 Task: Open Card Customer Service Review in Board Product Management Best Practices to Workspace Human Resources Software and add a team member Softage.1@softage.net, a label Green, a checklist Financial Modeling, an attachment from your computer, a color Green and finally, add a card description 'Plan and execute company team-building conference with guest speakers on leadership' and a comment 'Let us approach this task with a sense of ownership and responsibility, recognizing that its success is our responsibility.'. Add a start date 'Jan 01, 1900' with a due date 'Jan 08, 1900'
Action: Mouse moved to (364, 201)
Screenshot: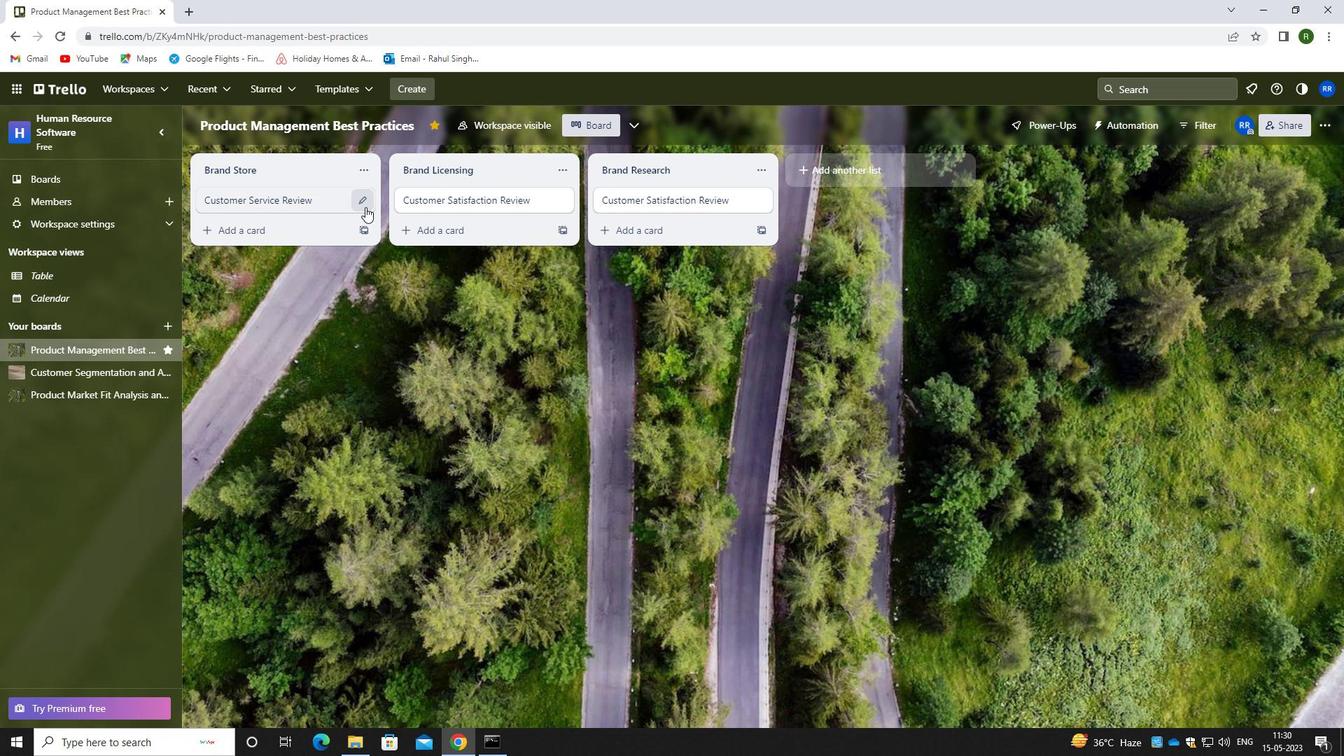 
Action: Mouse pressed left at (364, 201)
Screenshot: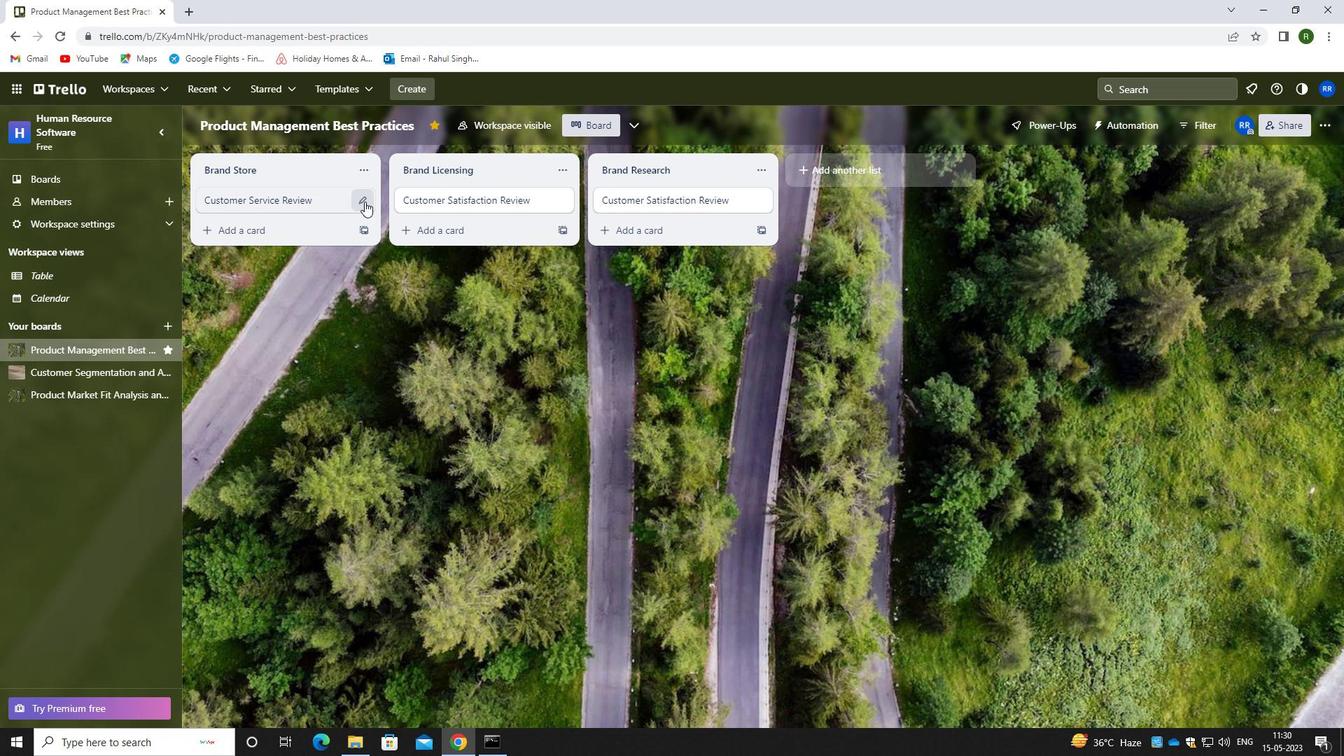 
Action: Mouse moved to (416, 201)
Screenshot: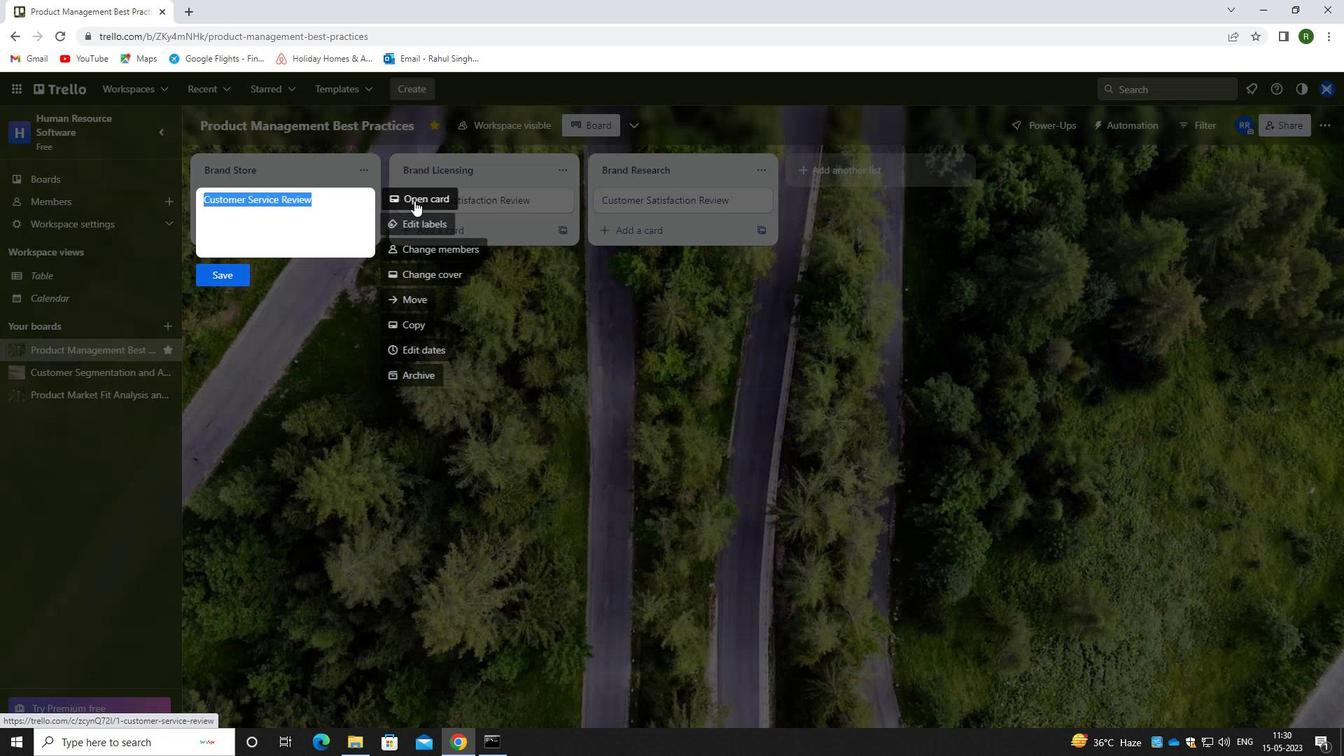 
Action: Mouse pressed left at (416, 201)
Screenshot: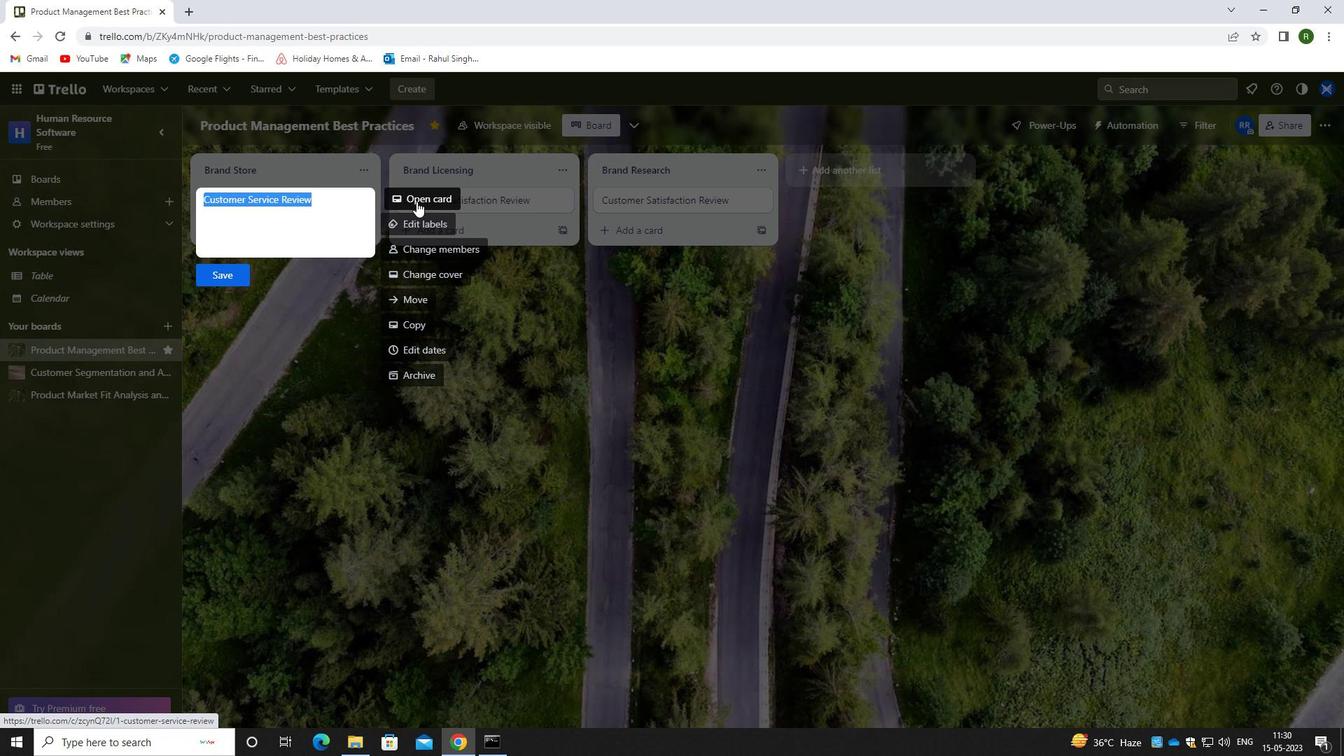 
Action: Mouse moved to (887, 200)
Screenshot: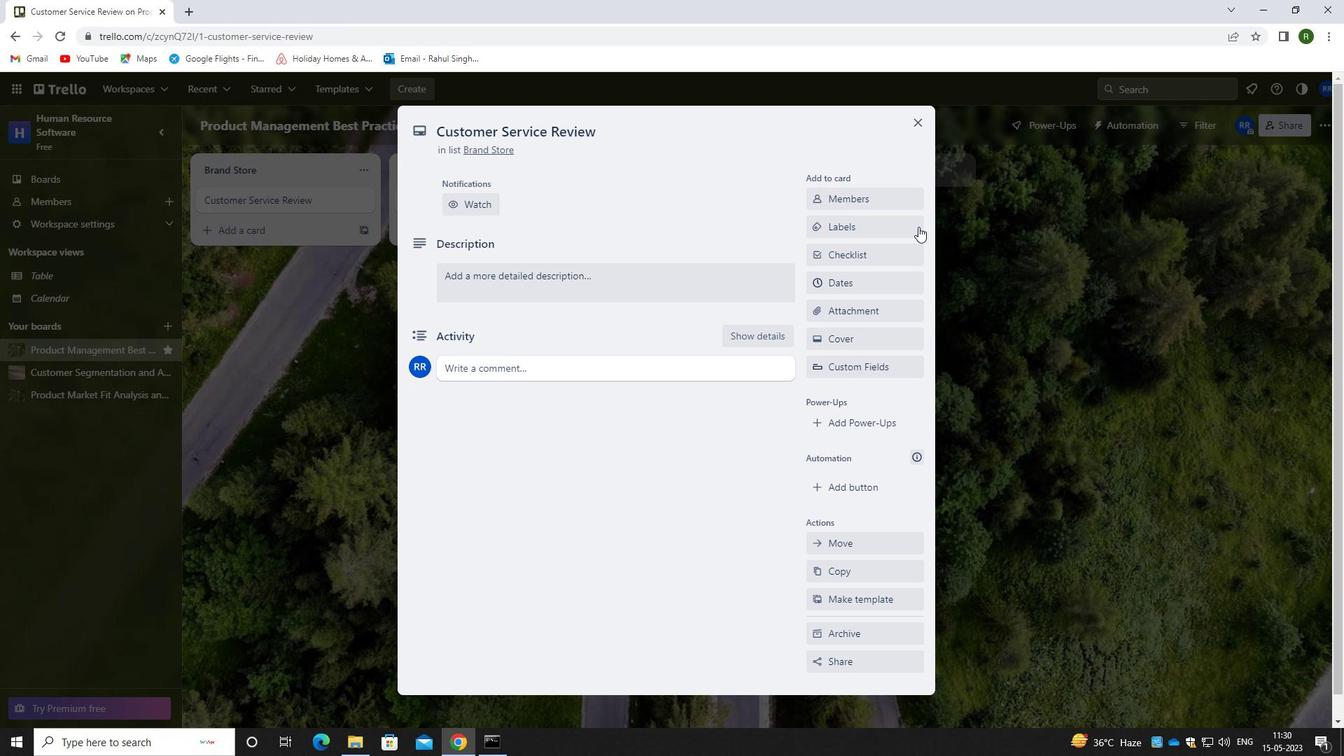 
Action: Mouse pressed left at (887, 200)
Screenshot: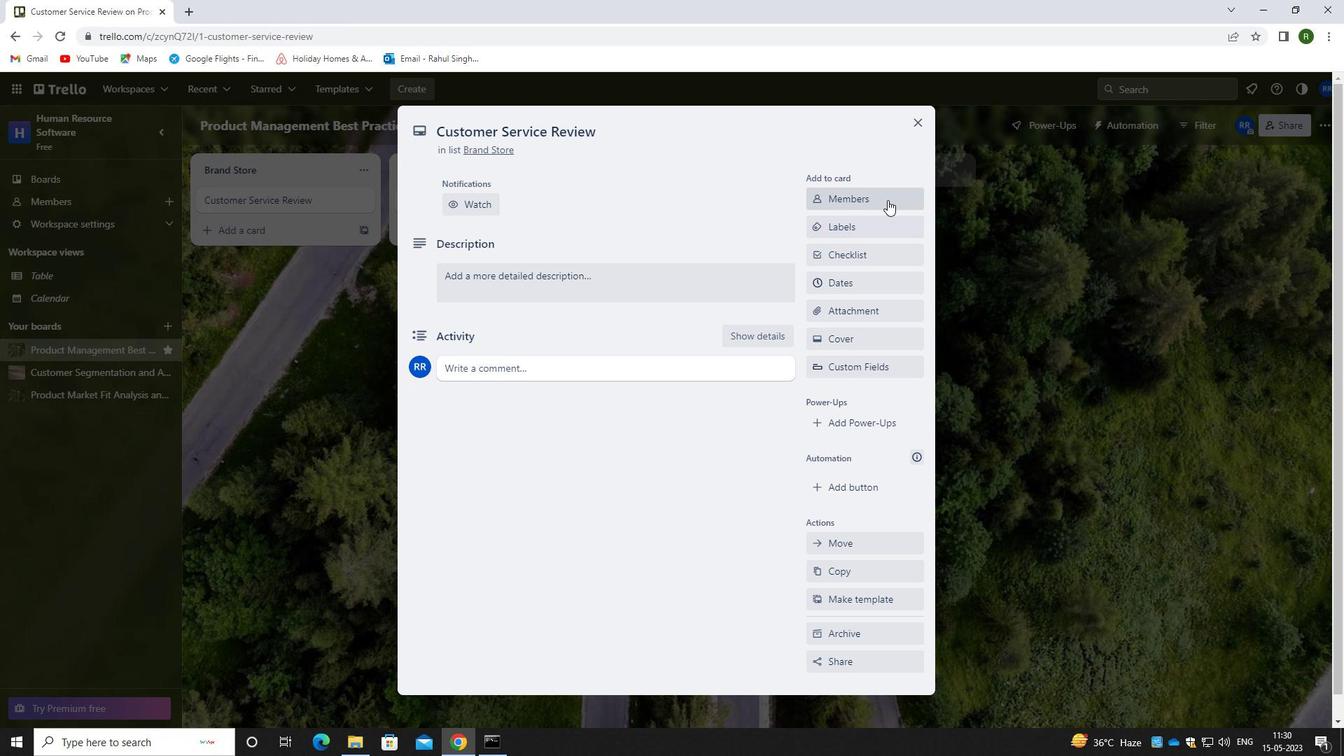 
Action: Mouse moved to (852, 266)
Screenshot: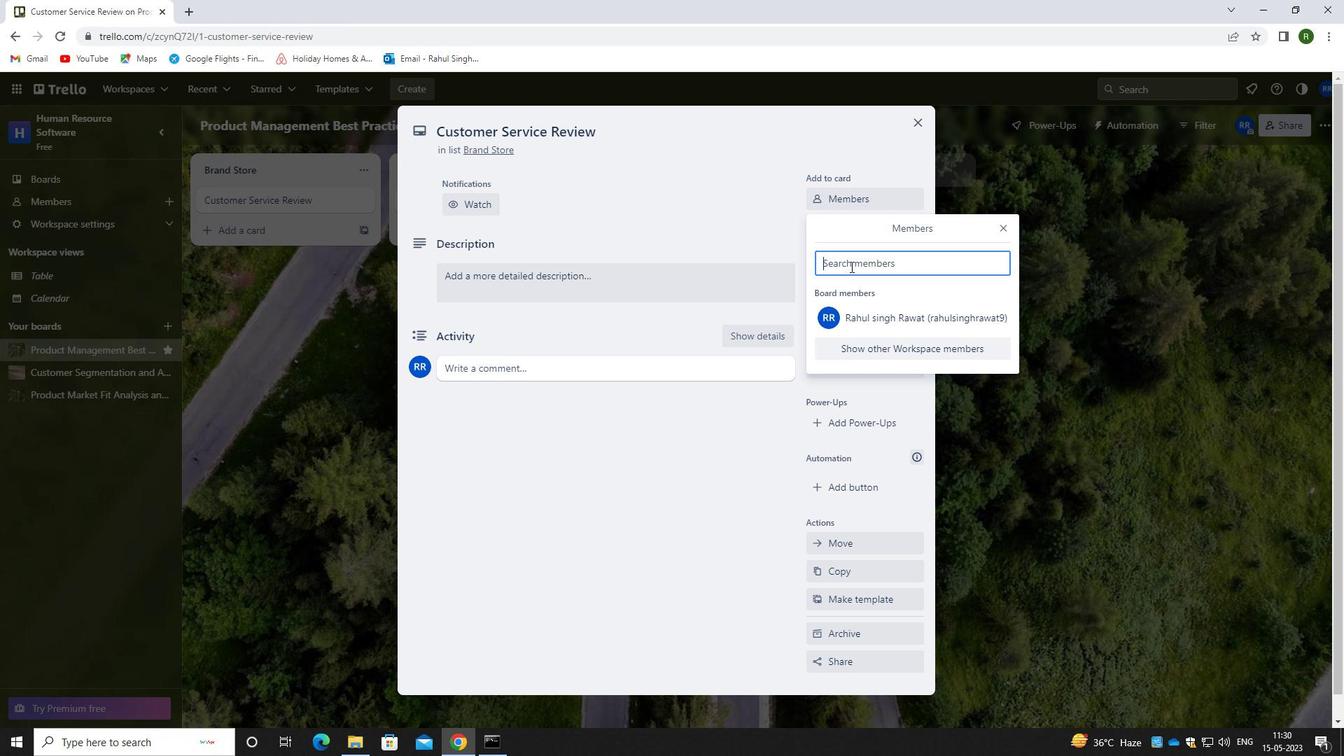 
Action: Key pressed <Key.caps_lock>s<Key.caps_lock>oftage.1<Key.shift>@SOFTAGE.NET
Screenshot: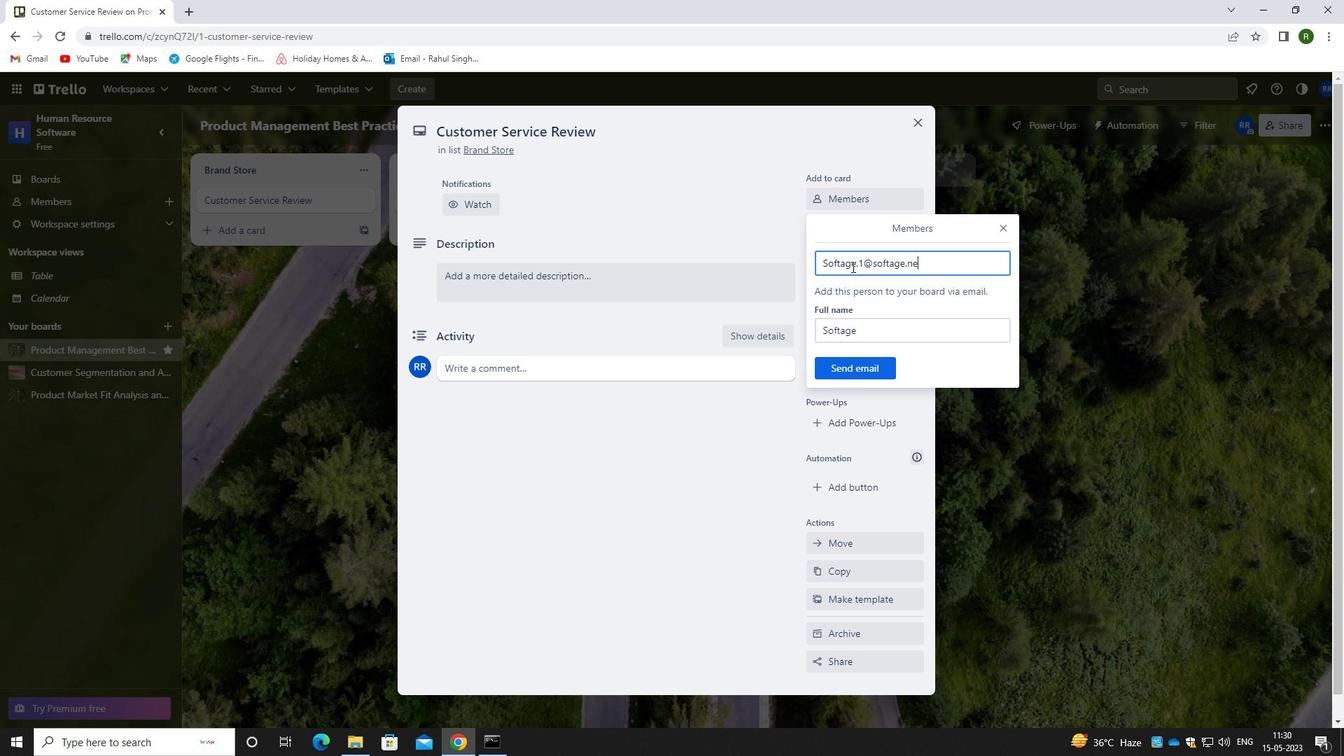 
Action: Mouse moved to (863, 373)
Screenshot: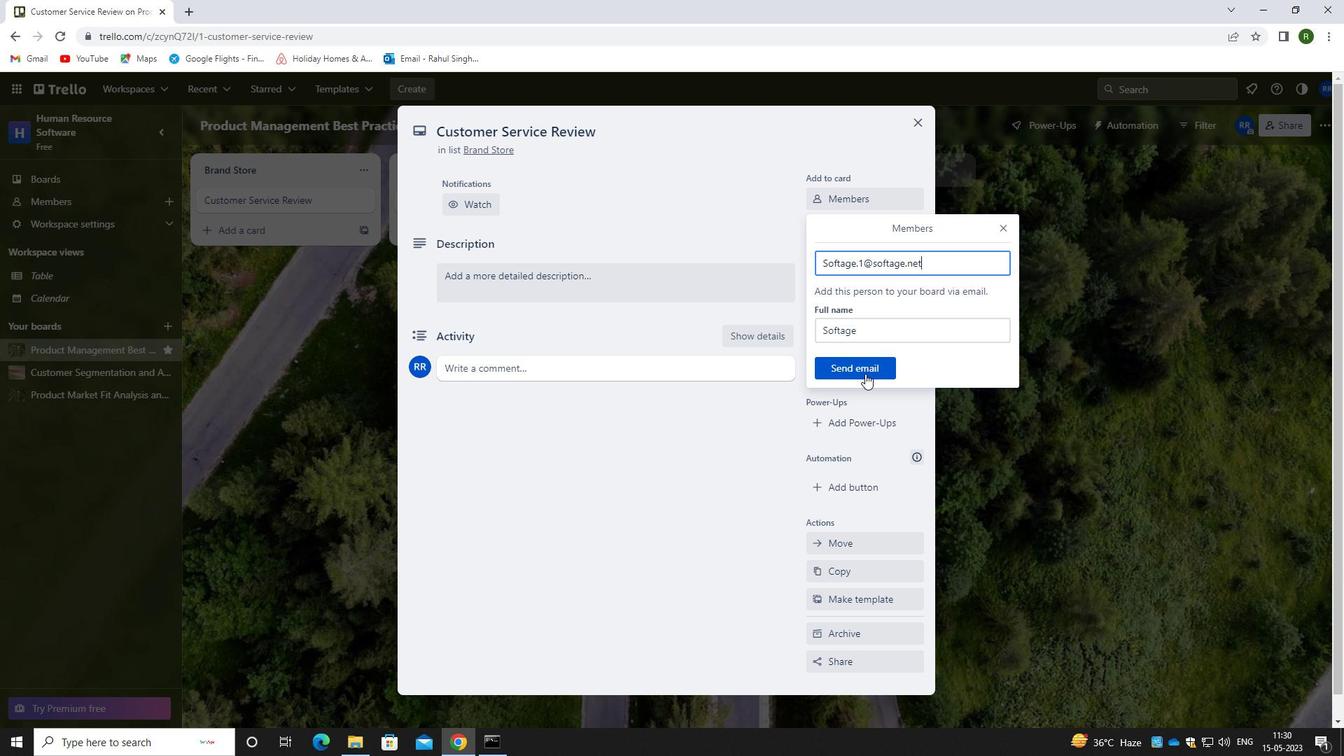 
Action: Mouse pressed left at (863, 373)
Screenshot: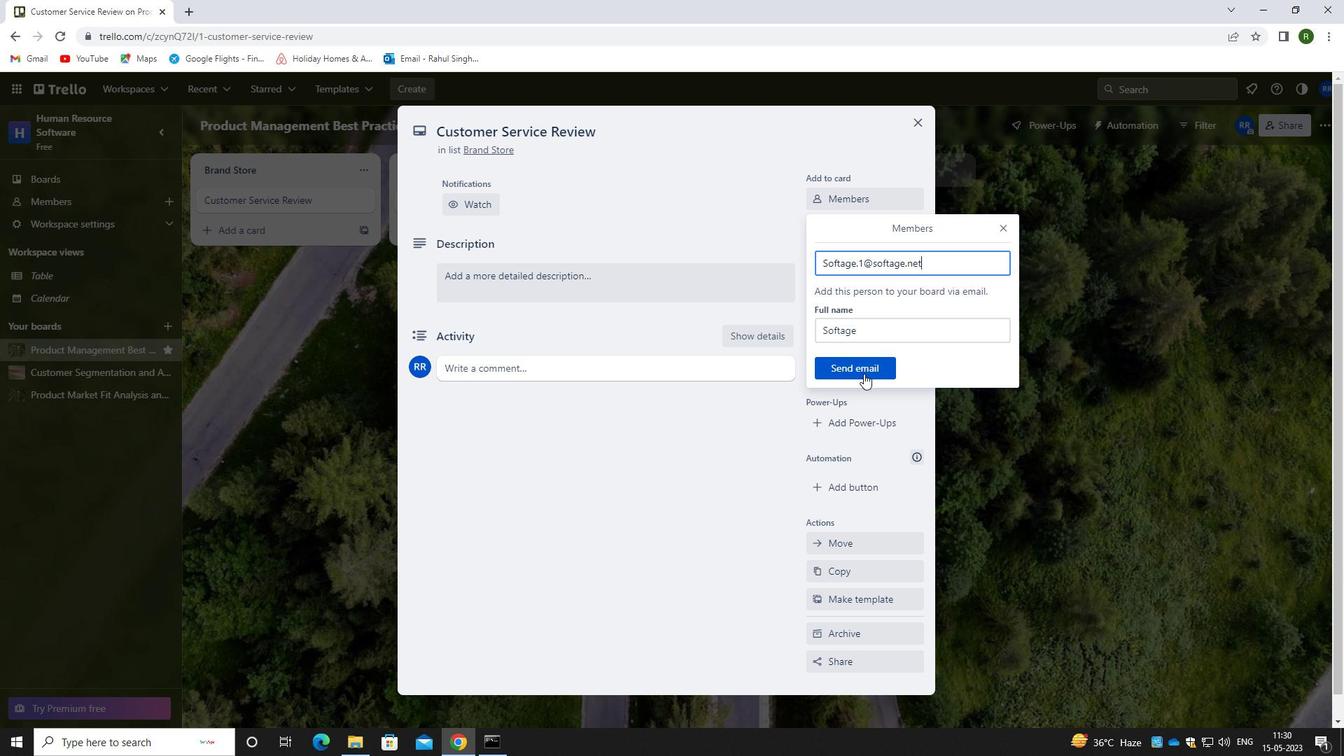 
Action: Mouse moved to (856, 282)
Screenshot: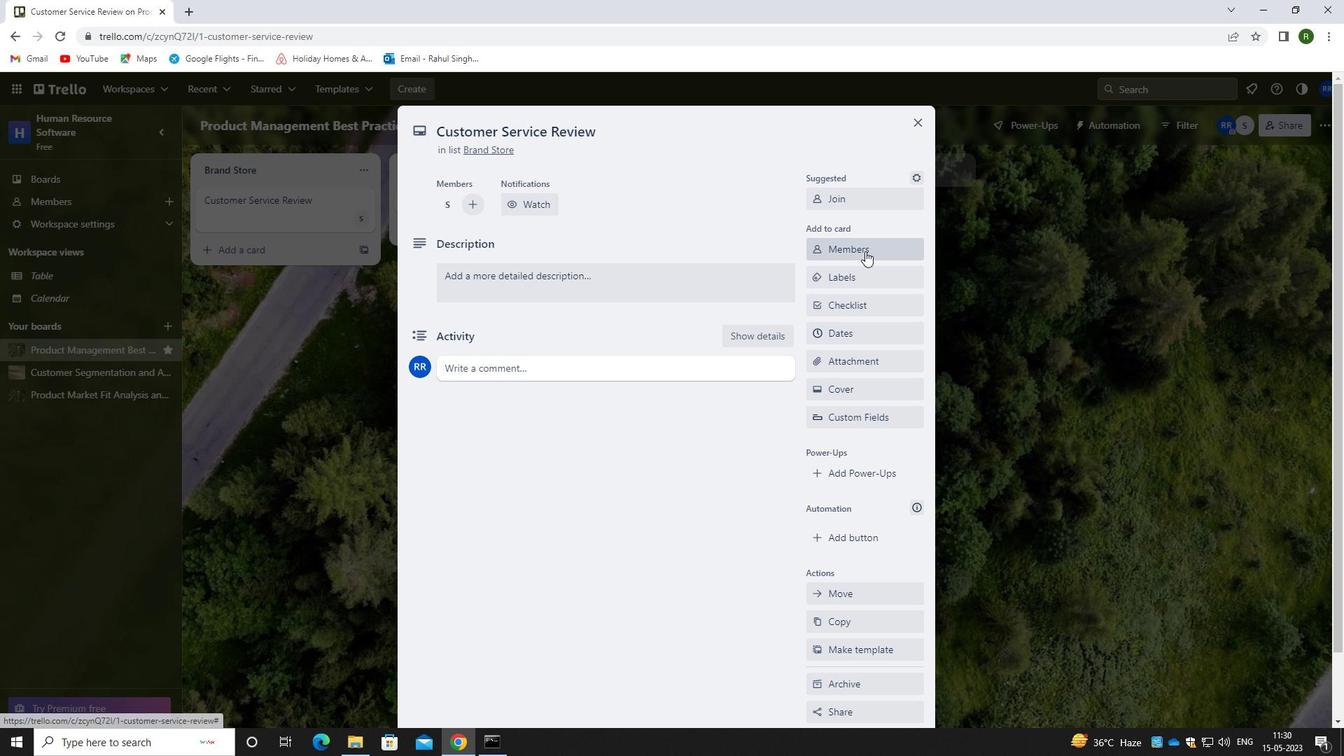 
Action: Mouse pressed left at (856, 282)
Screenshot: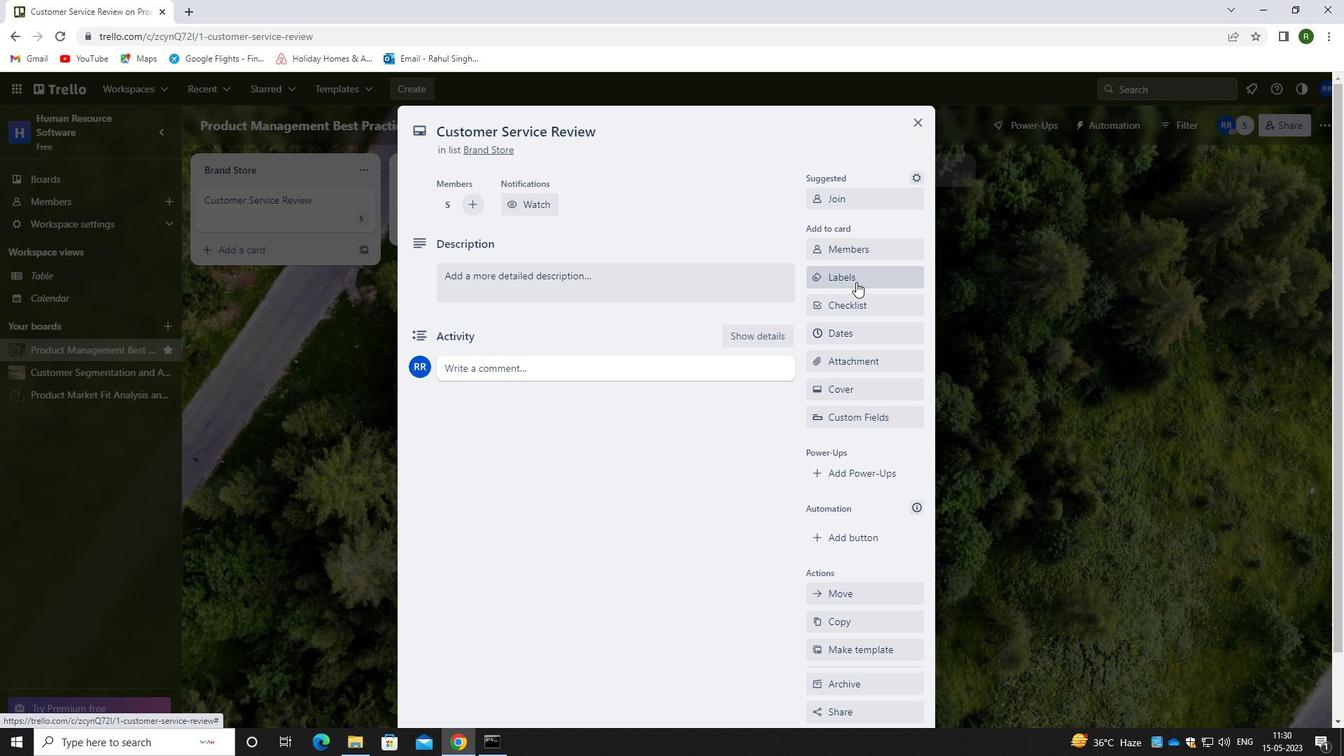 
Action: Mouse moved to (859, 322)
Screenshot: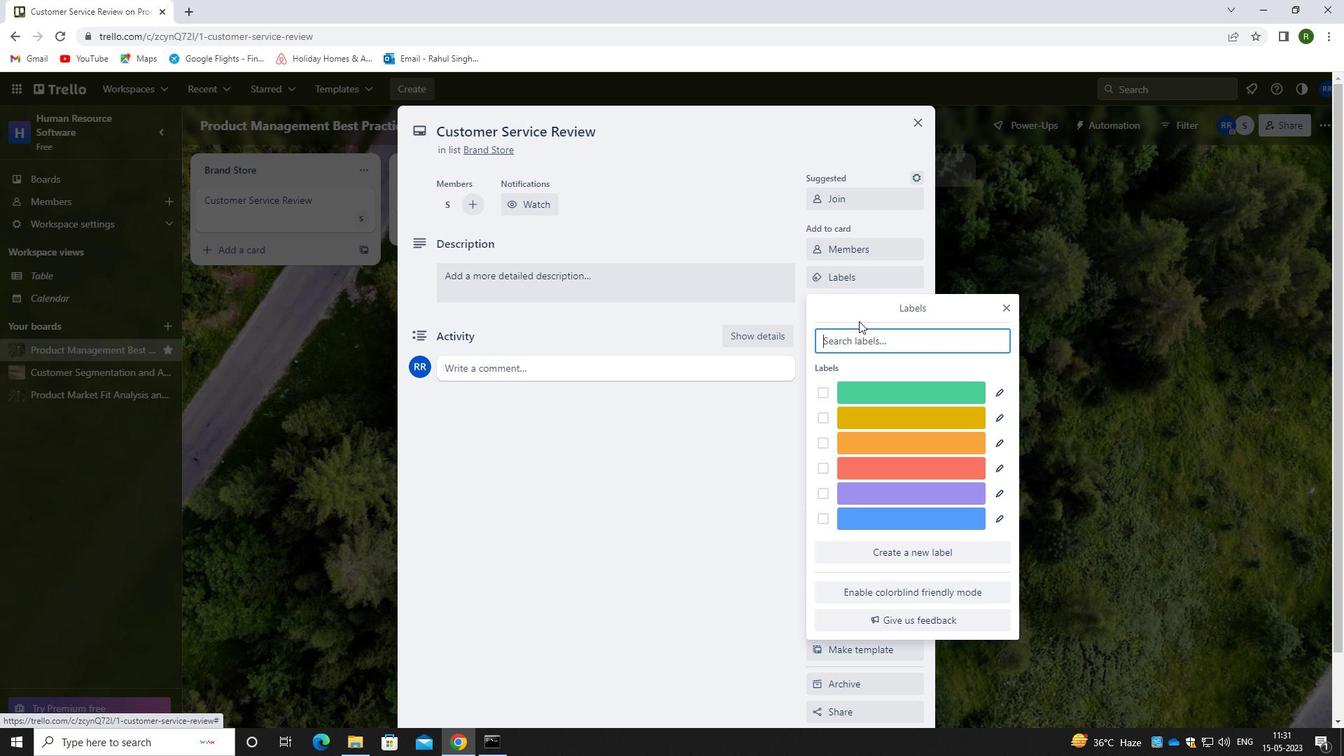 
Action: Key pressed GREEN
Screenshot: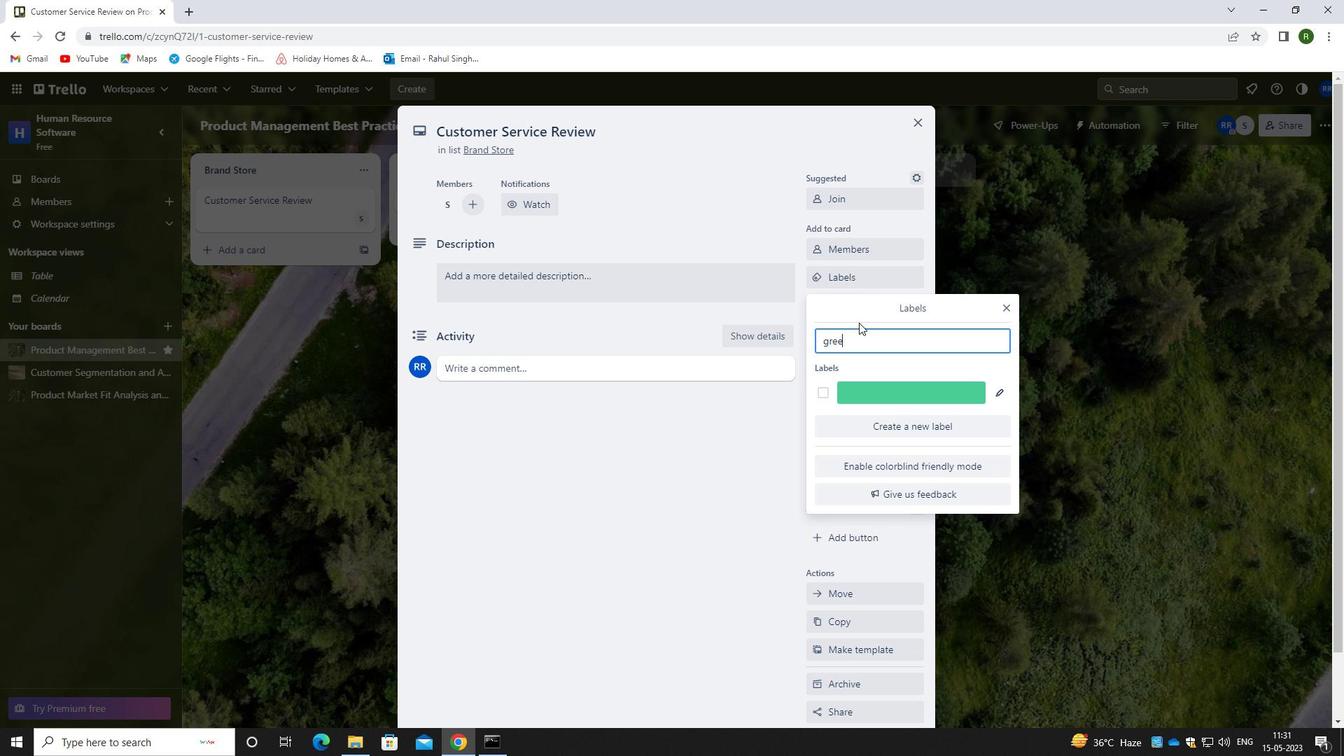 
Action: Mouse moved to (820, 392)
Screenshot: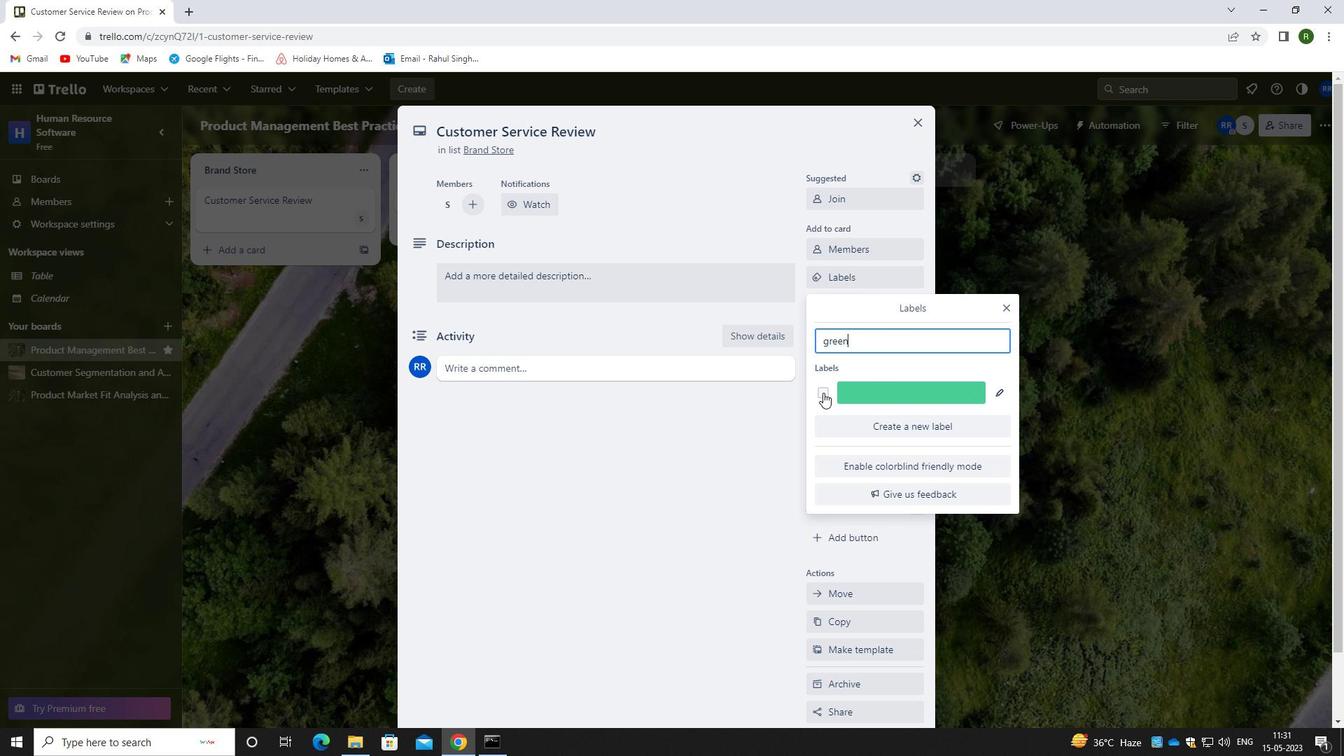 
Action: Mouse pressed left at (820, 392)
Screenshot: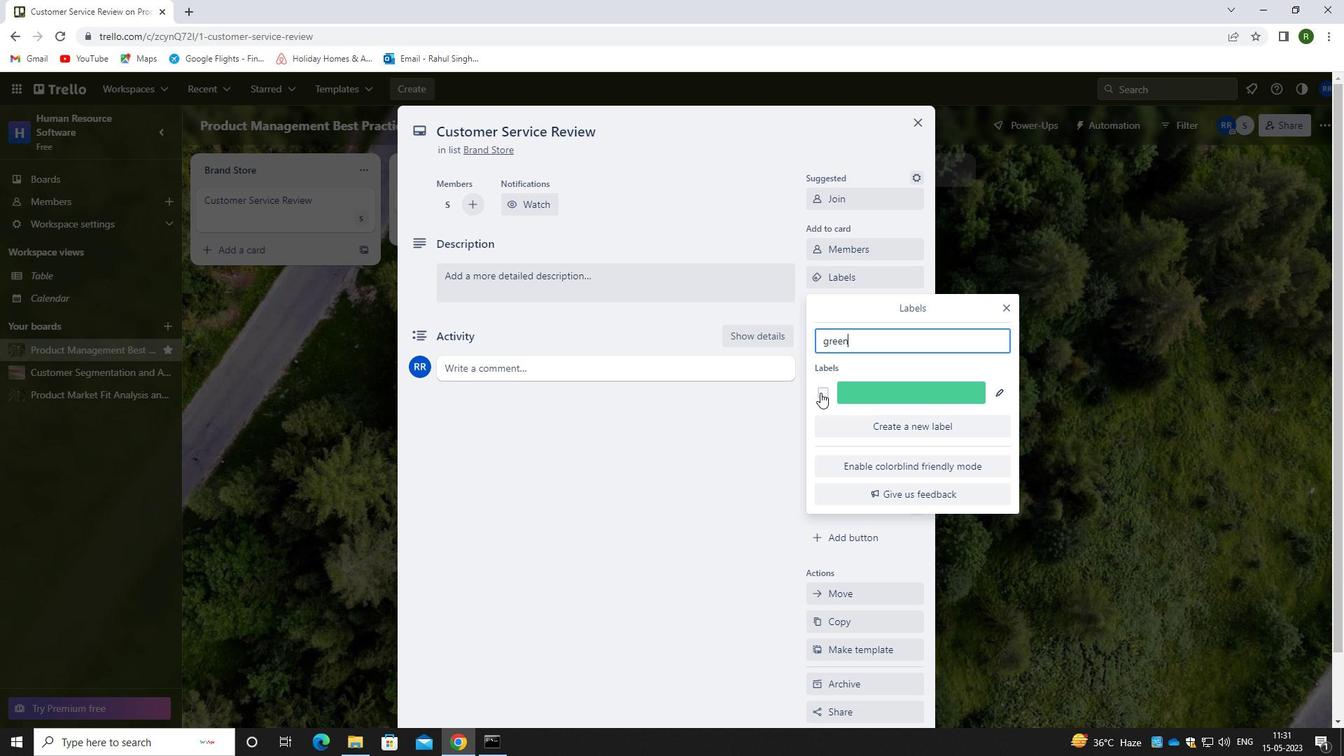 
Action: Mouse moved to (688, 498)
Screenshot: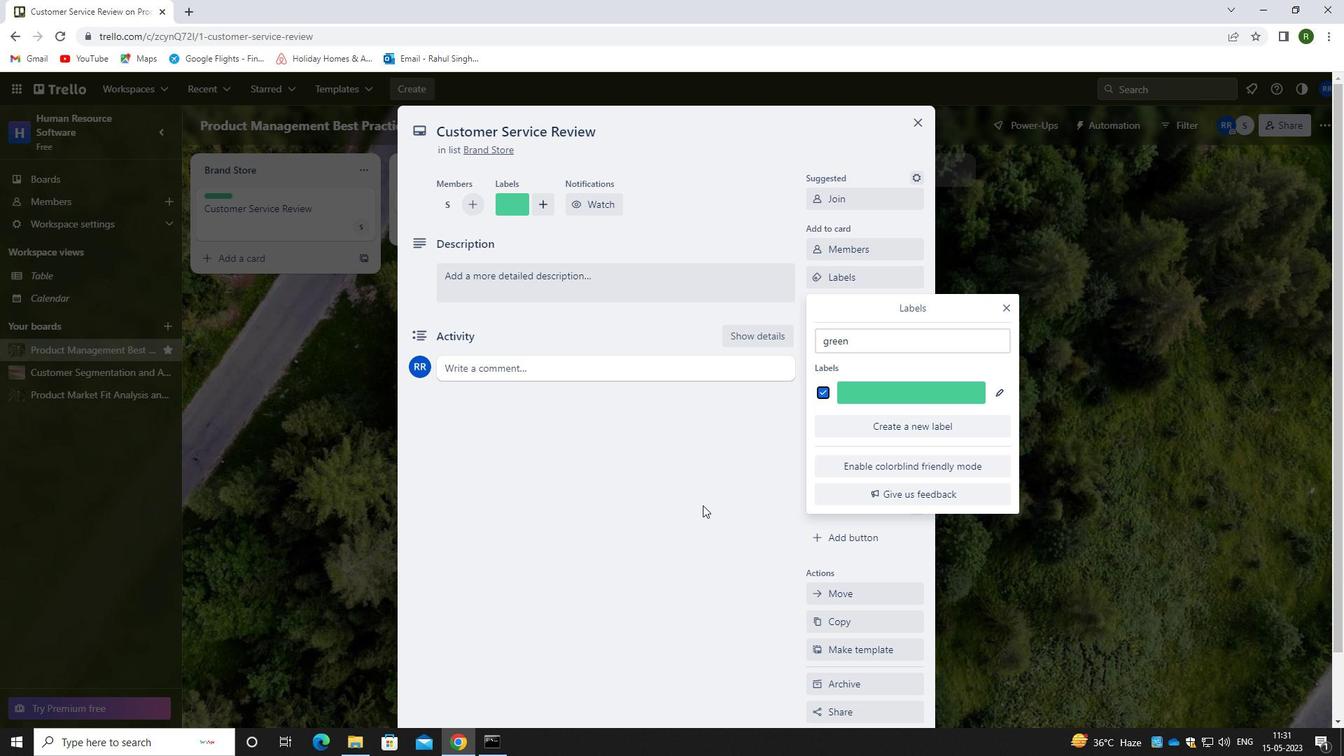 
Action: Mouse pressed left at (688, 498)
Screenshot: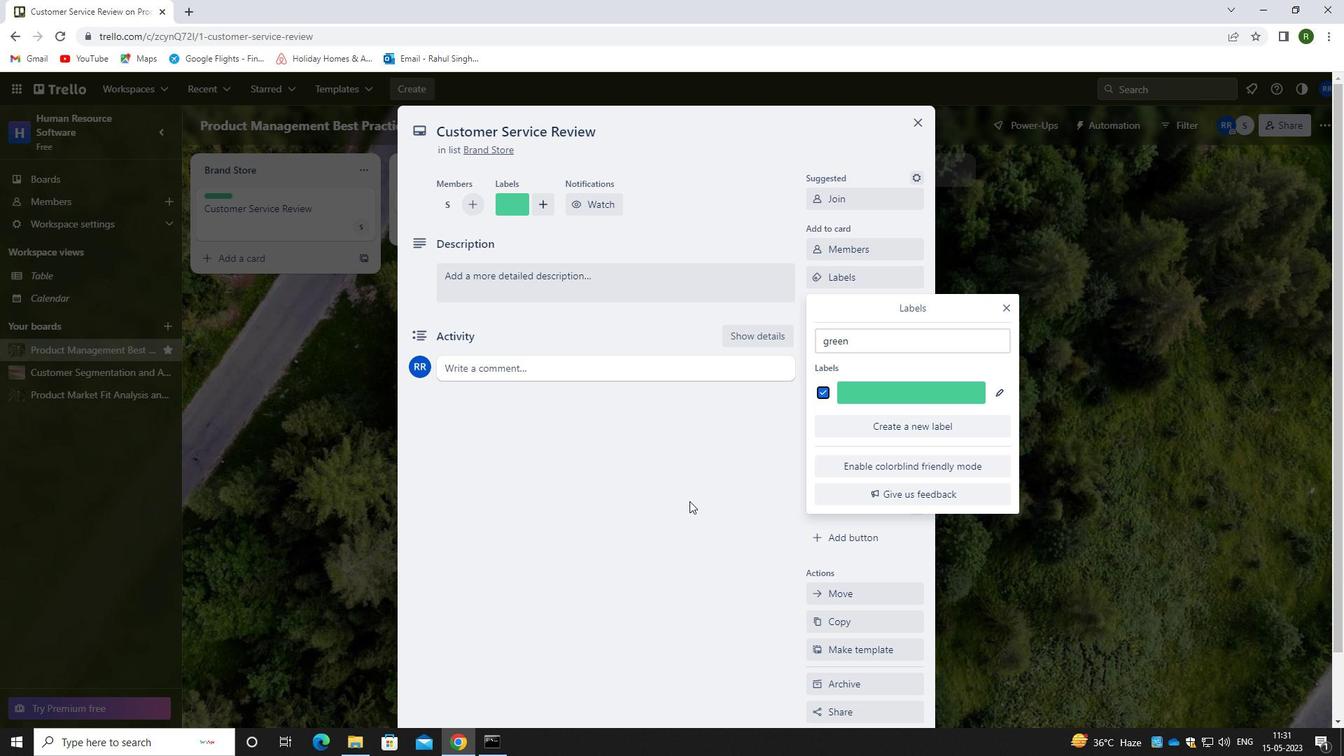 
Action: Mouse moved to (853, 302)
Screenshot: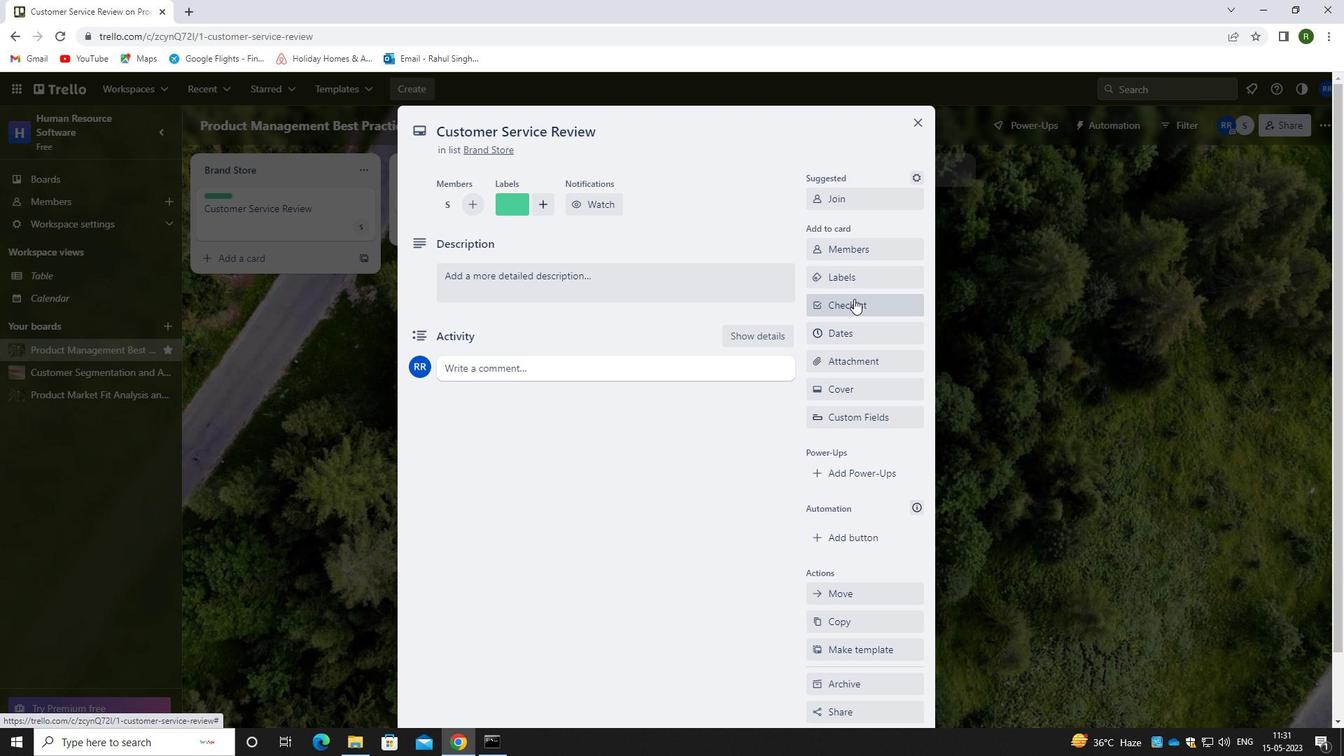 
Action: Mouse pressed left at (853, 302)
Screenshot: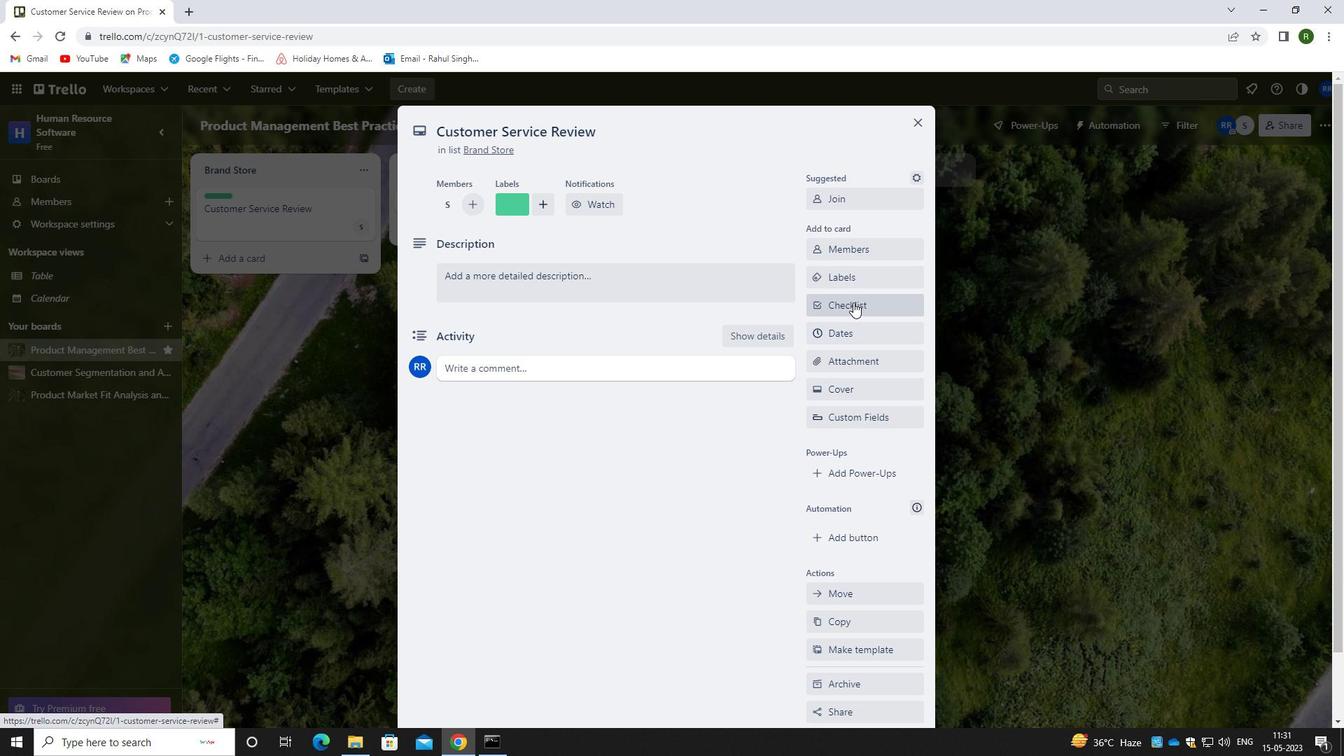 
Action: Mouse moved to (660, 490)
Screenshot: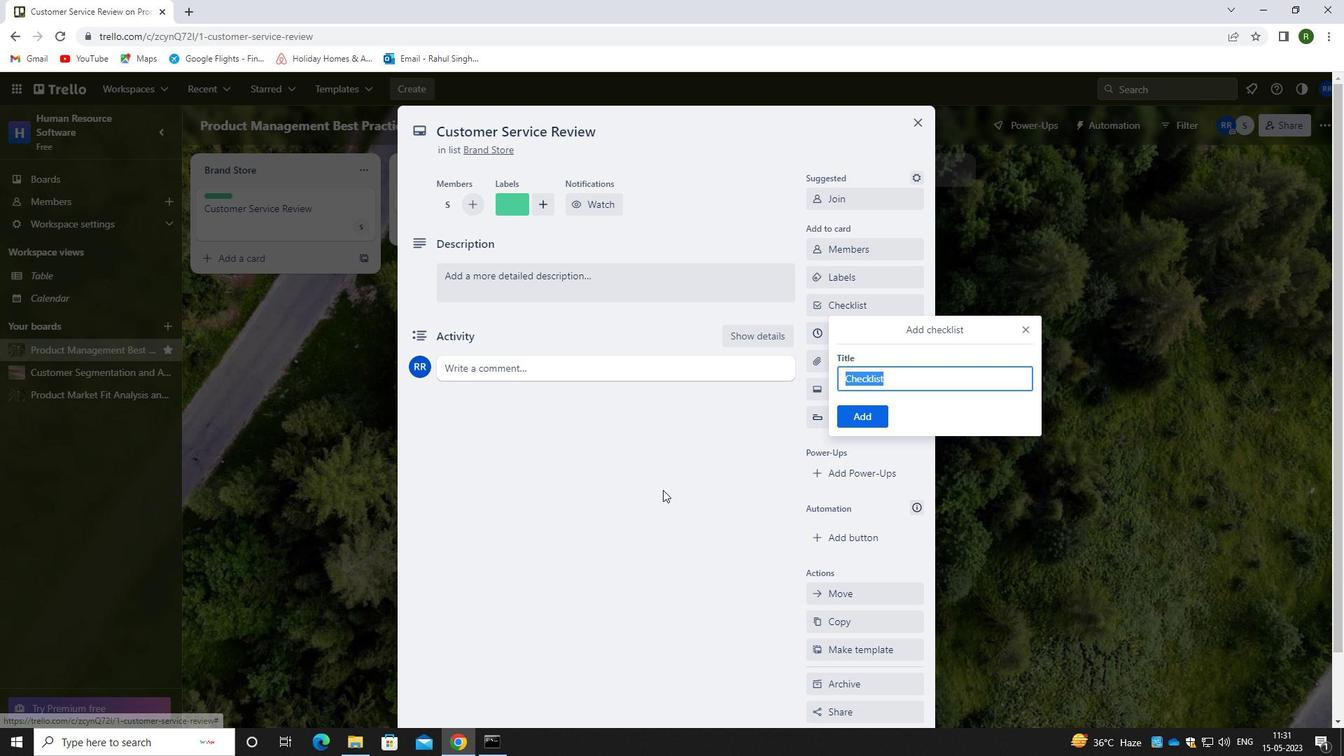 
Action: Key pressed <Key.caps_lock>F<Key.caps_lock>F<Key.backspace>INANCIAL<Key.space><Key.caps_lock>M<Key.caps_lock>ODELING
Screenshot: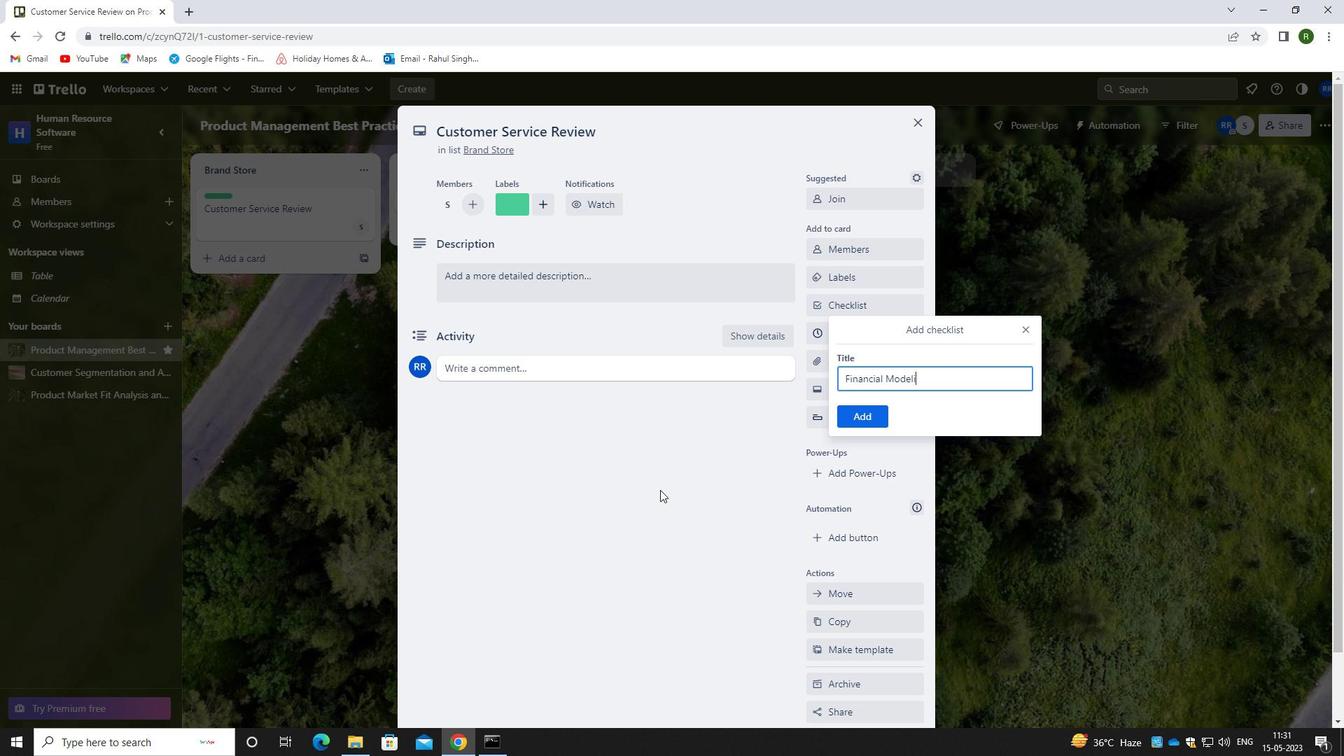 
Action: Mouse moved to (866, 415)
Screenshot: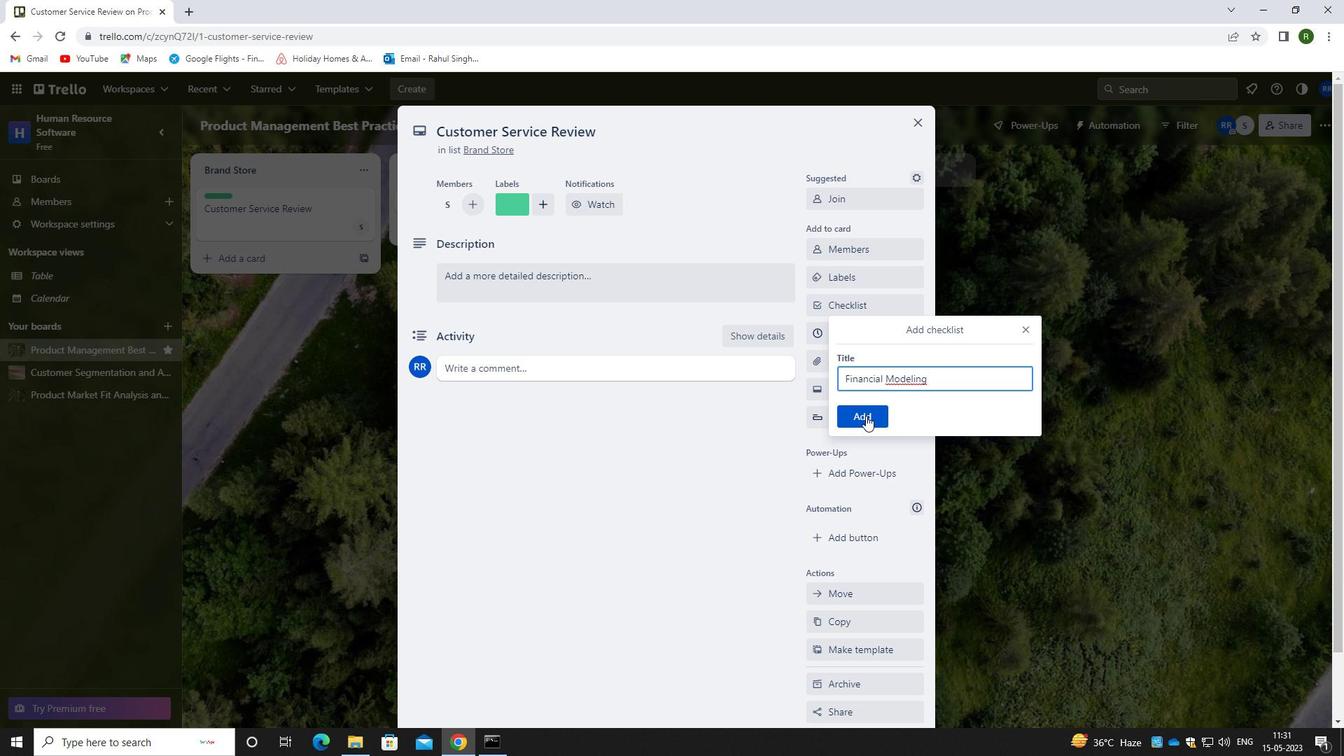 
Action: Mouse pressed left at (866, 415)
Screenshot: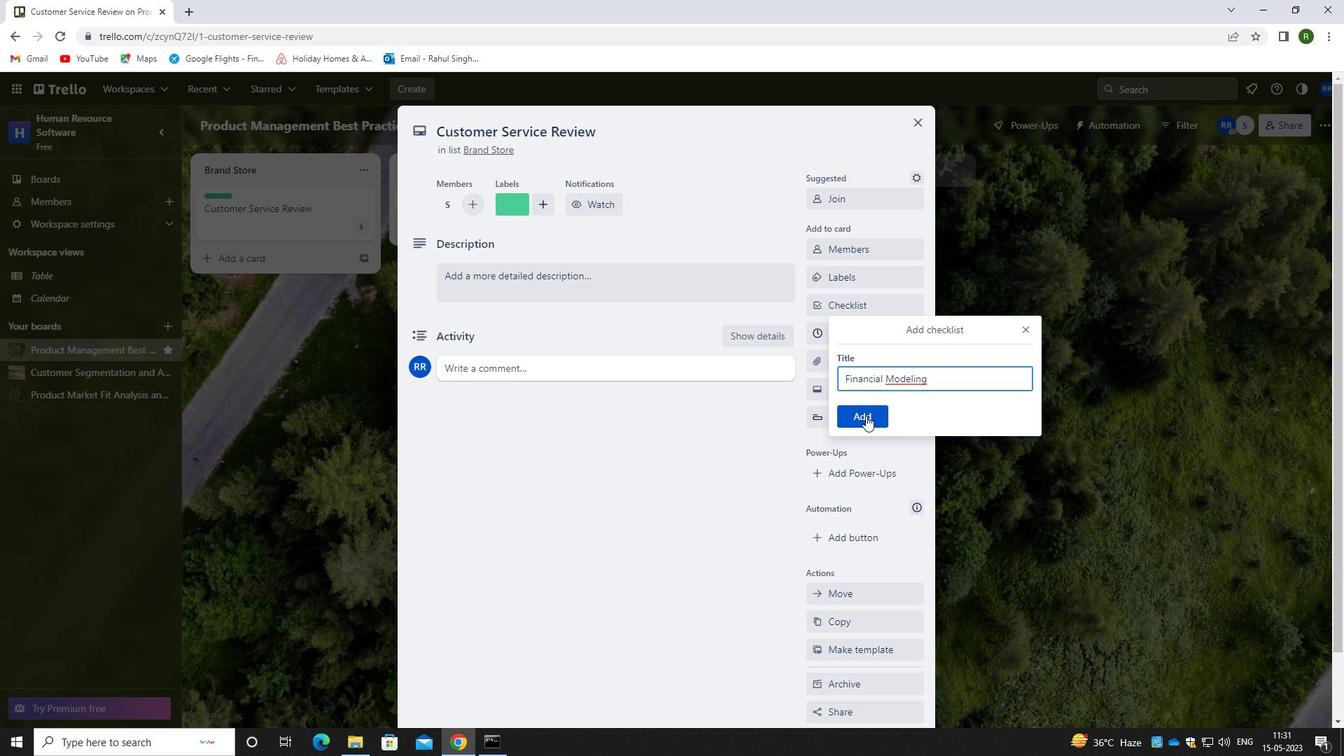 
Action: Mouse moved to (842, 366)
Screenshot: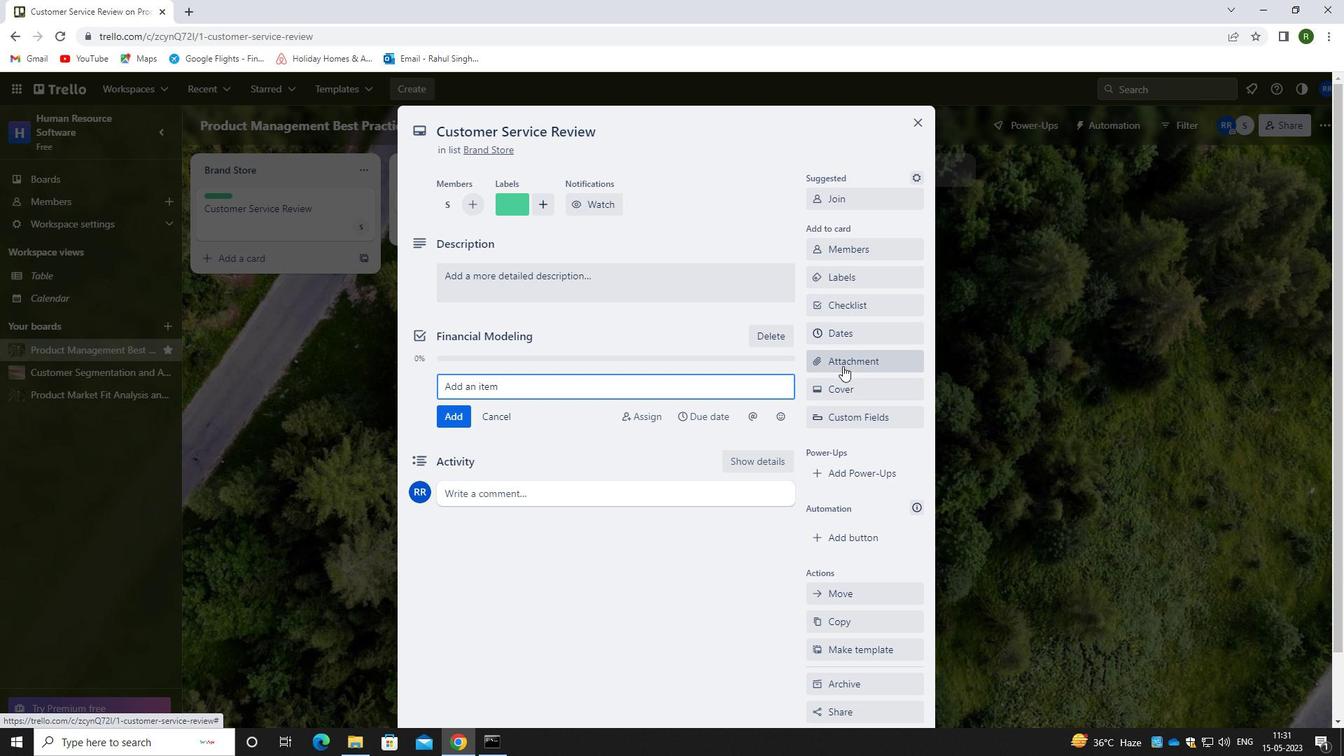 
Action: Mouse pressed left at (842, 366)
Screenshot: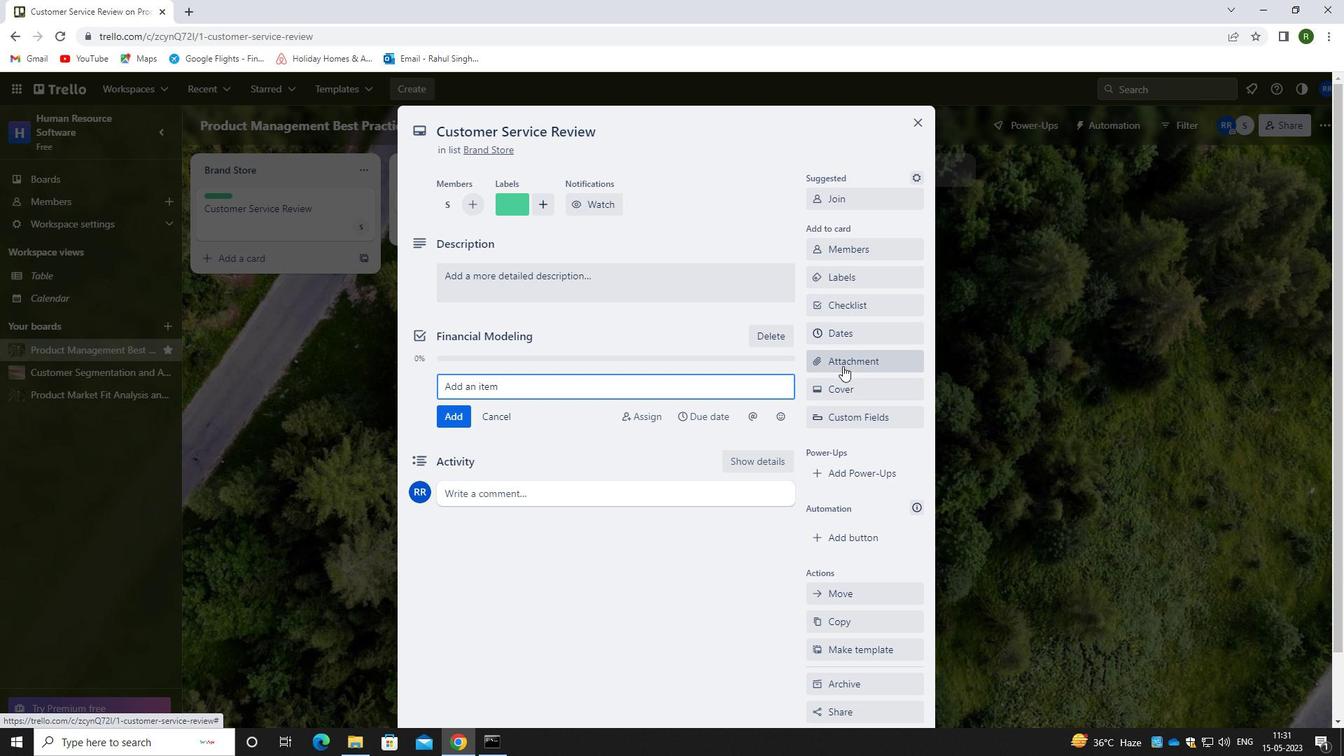
Action: Mouse moved to (848, 427)
Screenshot: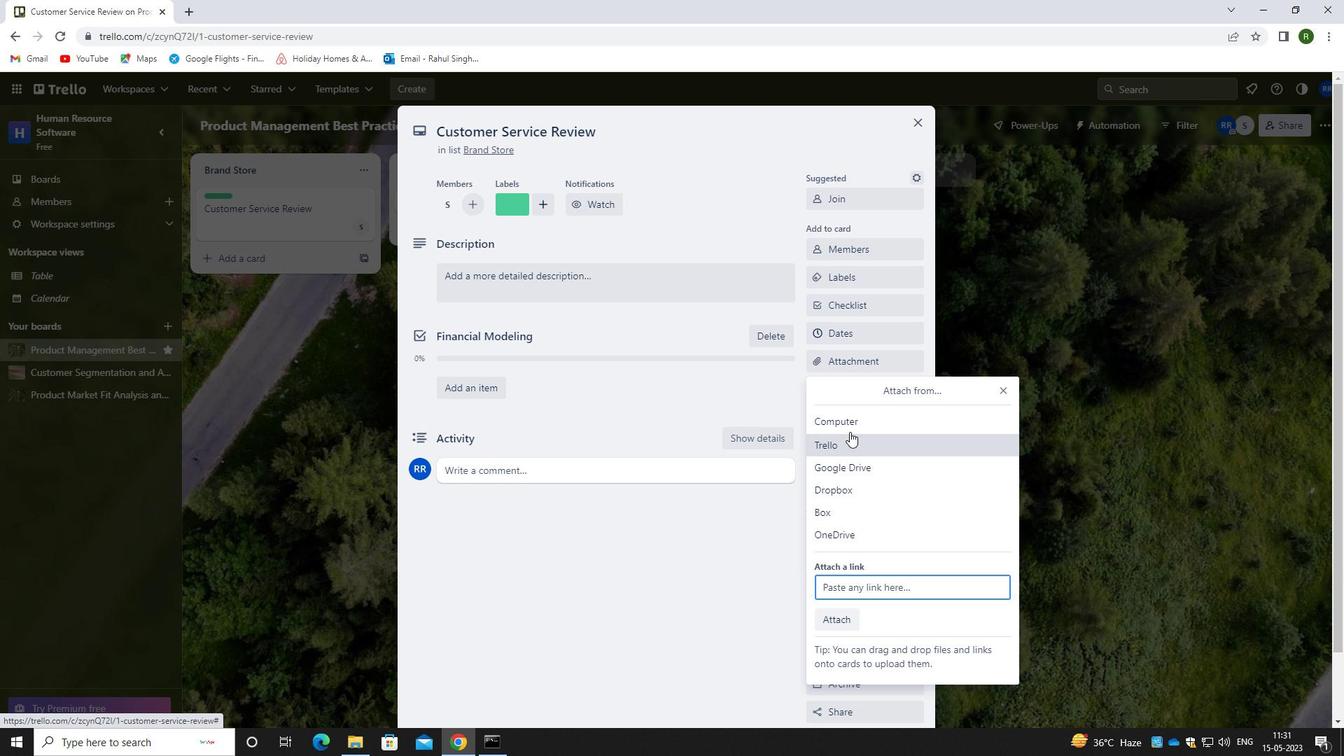 
Action: Mouse pressed left at (848, 427)
Screenshot: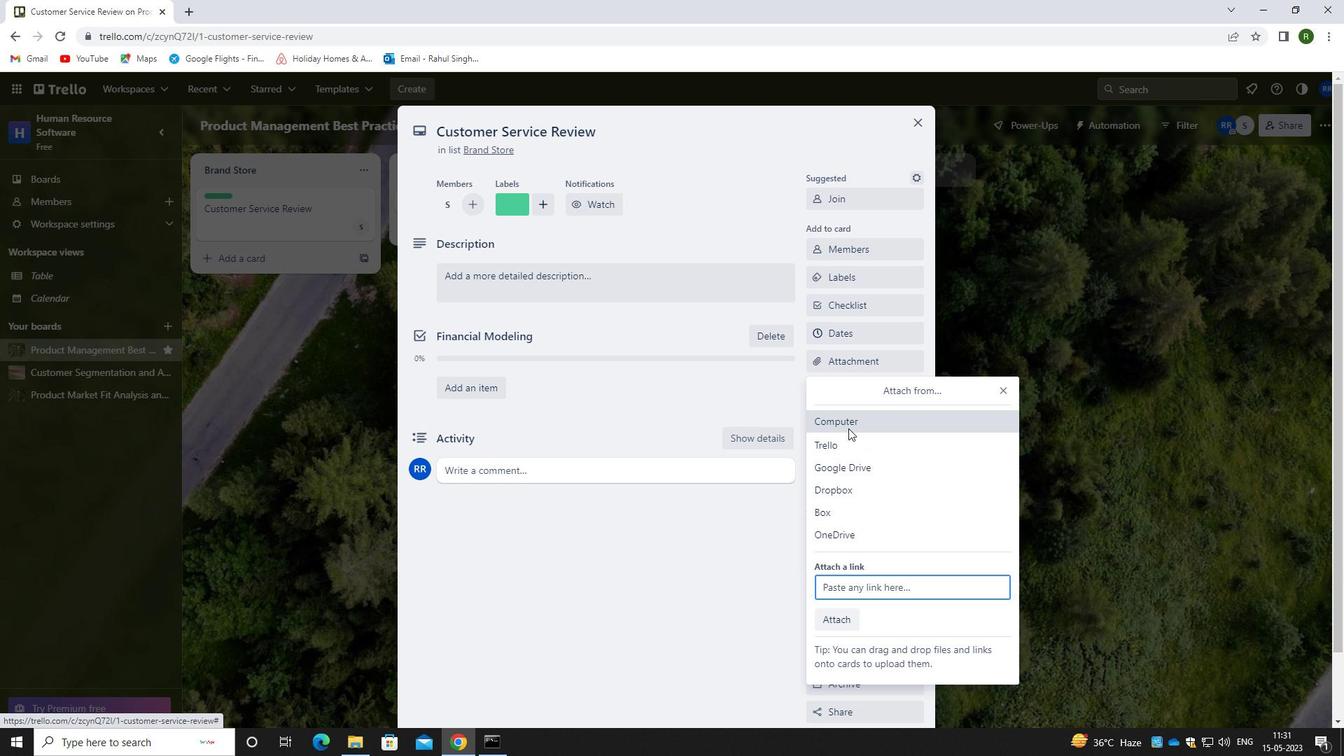 
Action: Mouse moved to (66, 245)
Screenshot: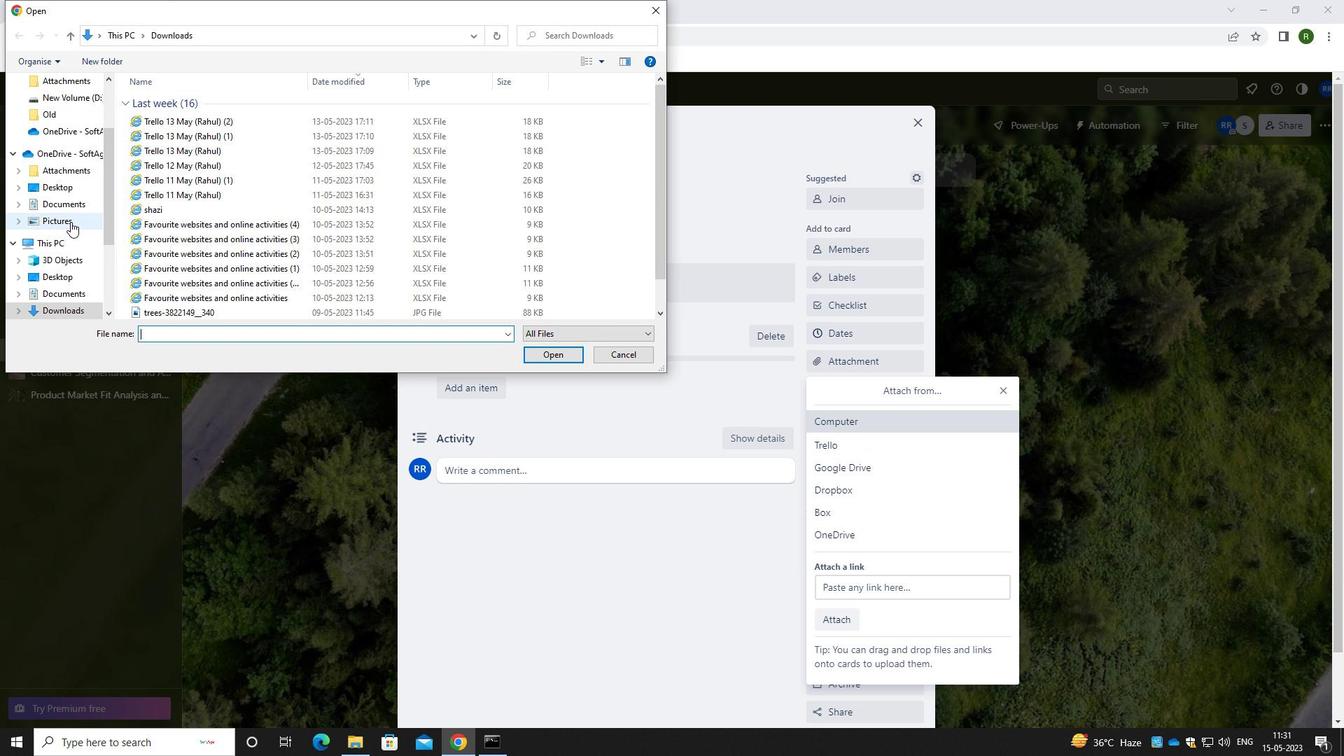 
Action: Mouse pressed left at (66, 245)
Screenshot: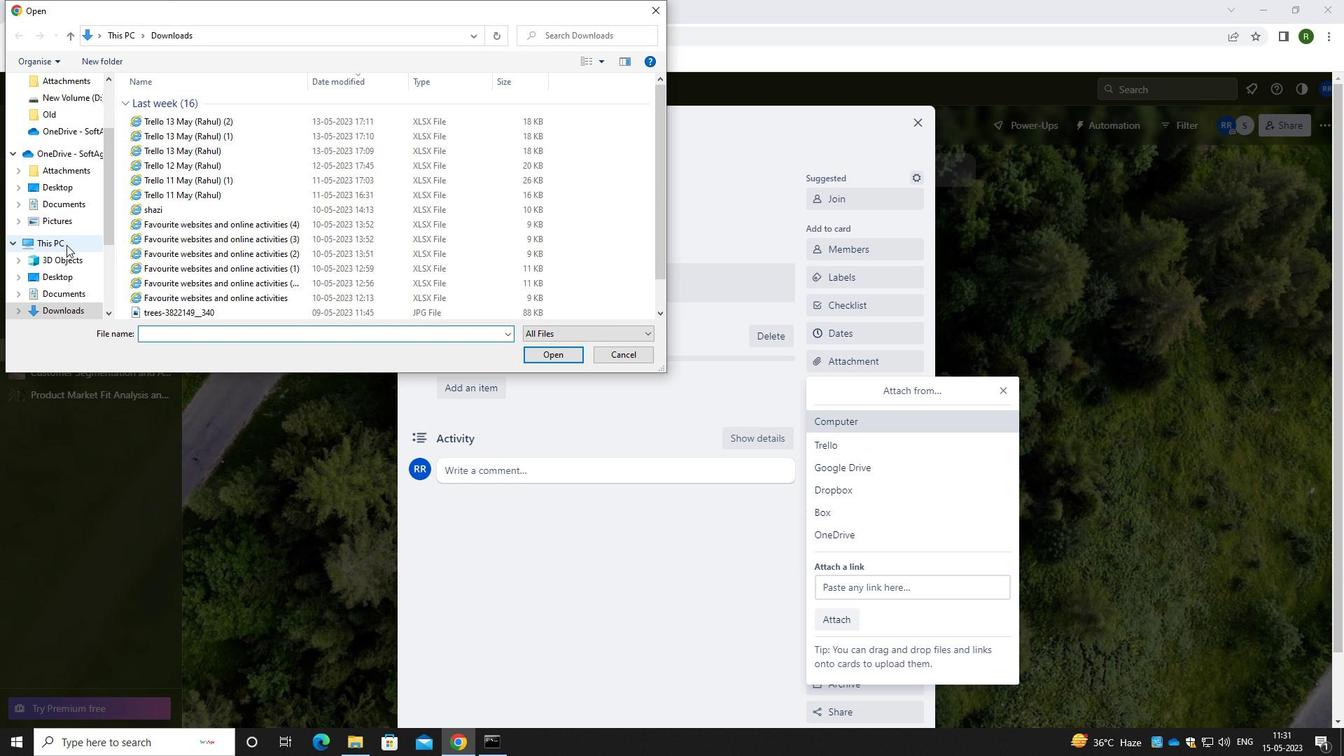 
Action: Mouse moved to (416, 291)
Screenshot: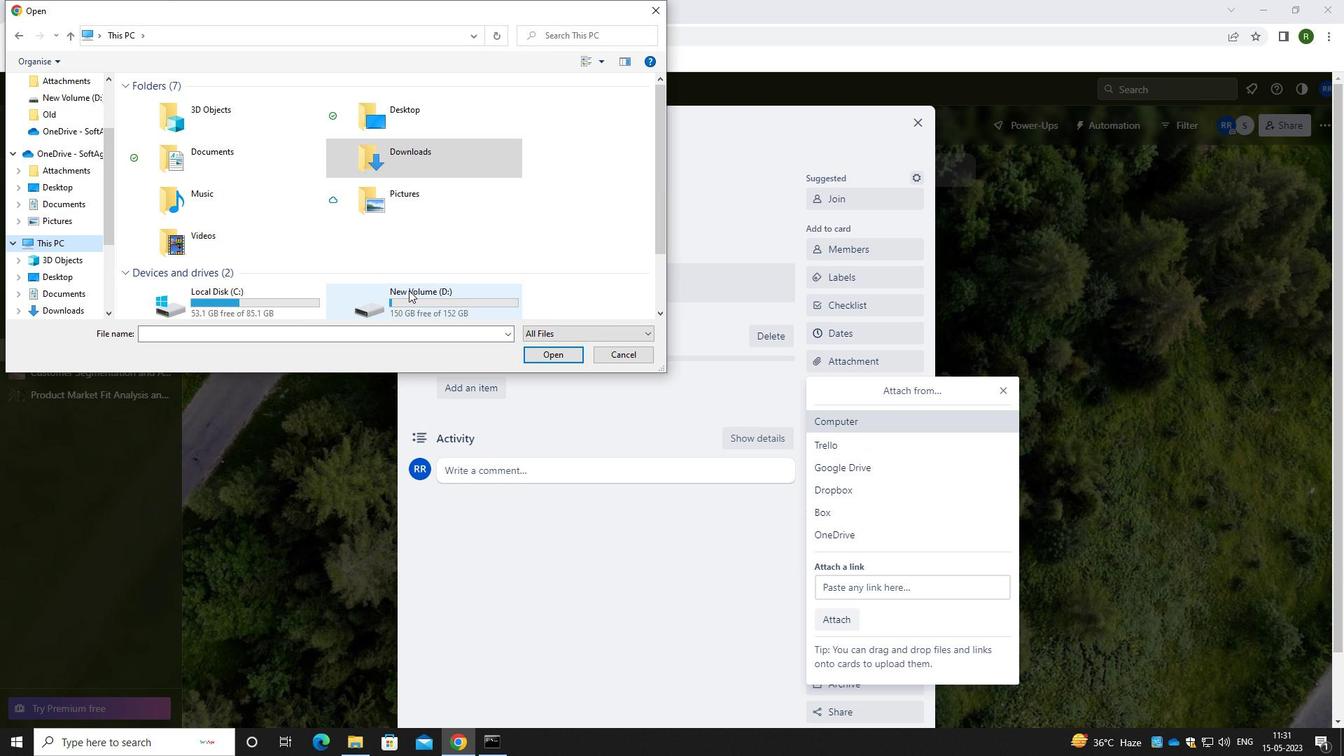 
Action: Mouse pressed left at (416, 291)
Screenshot: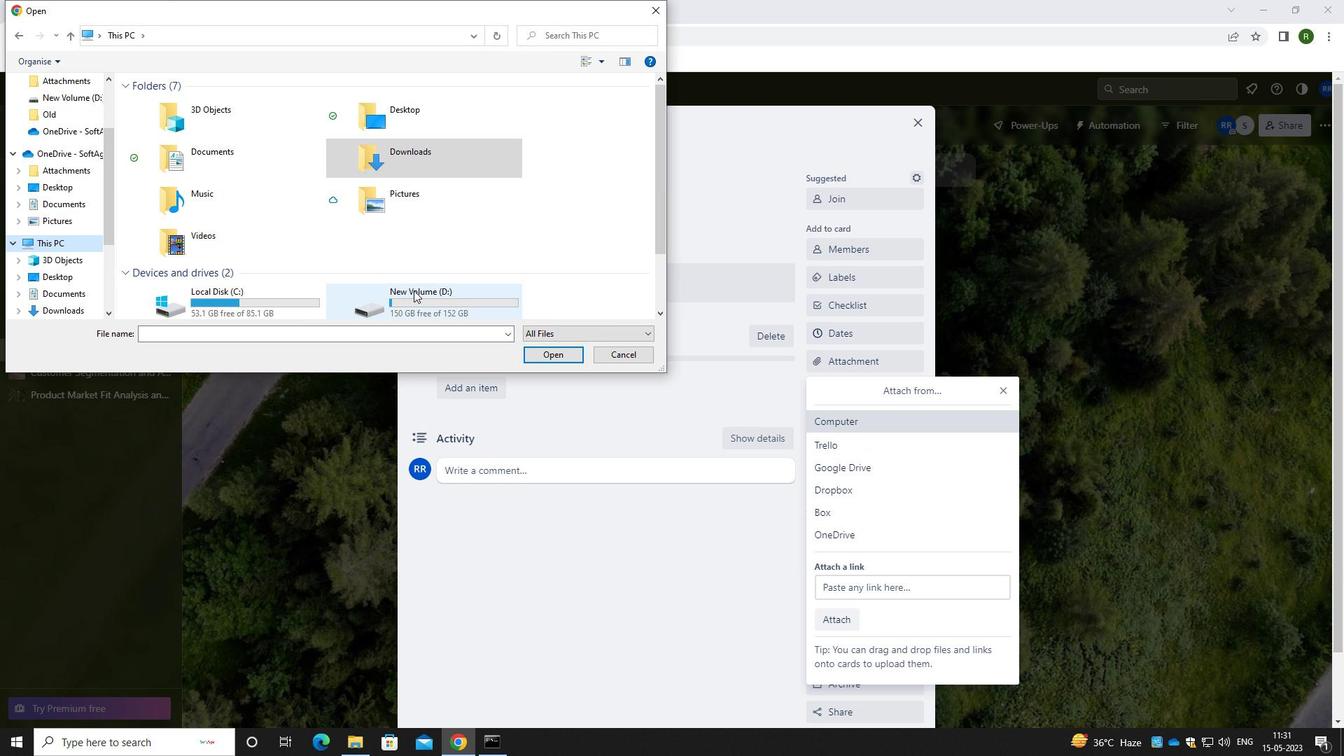 
Action: Mouse pressed left at (416, 291)
Screenshot: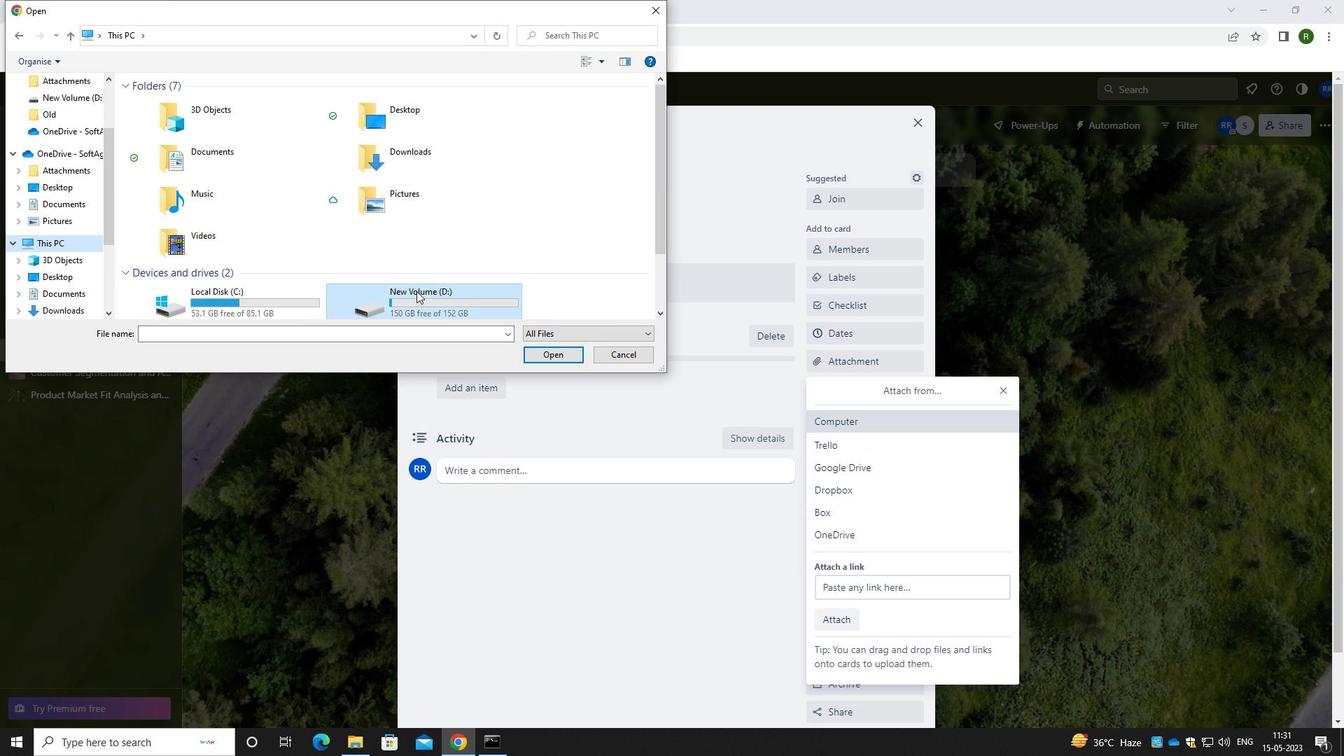 
Action: Mouse moved to (394, 131)
Screenshot: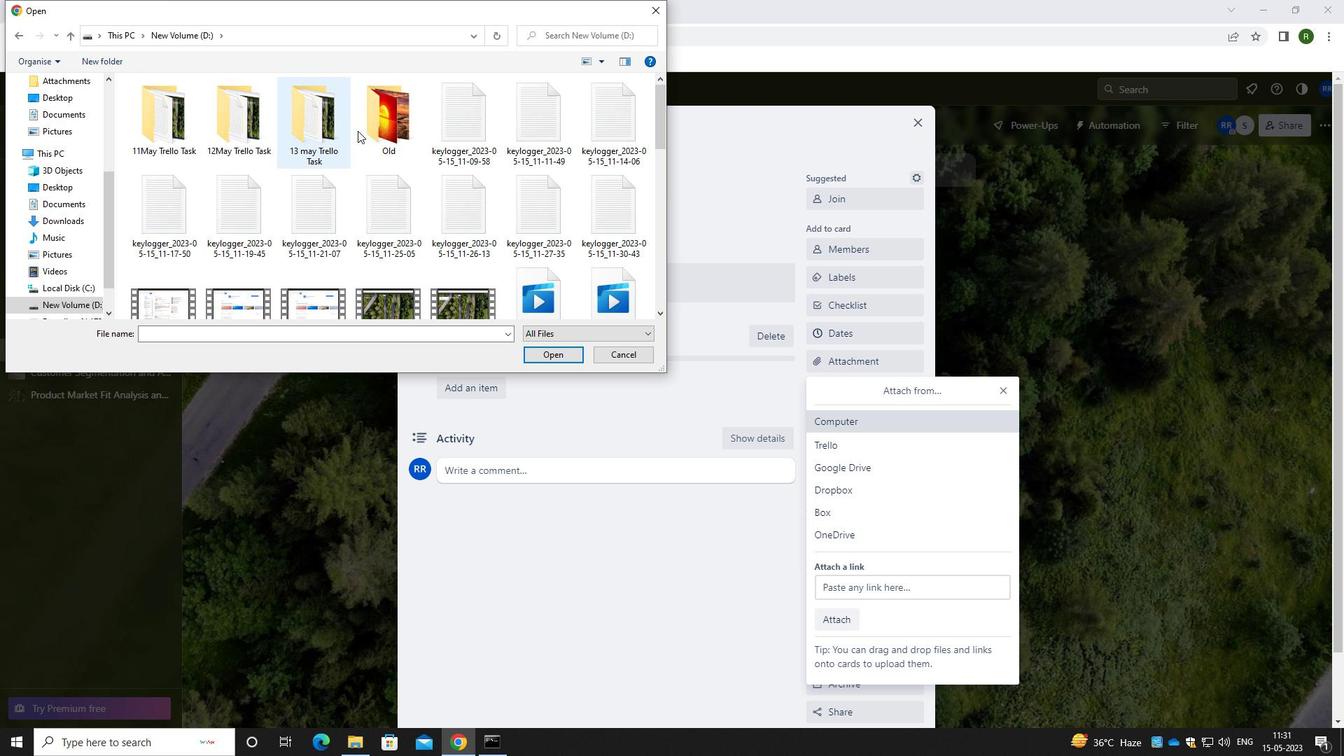 
Action: Mouse pressed left at (394, 131)
Screenshot: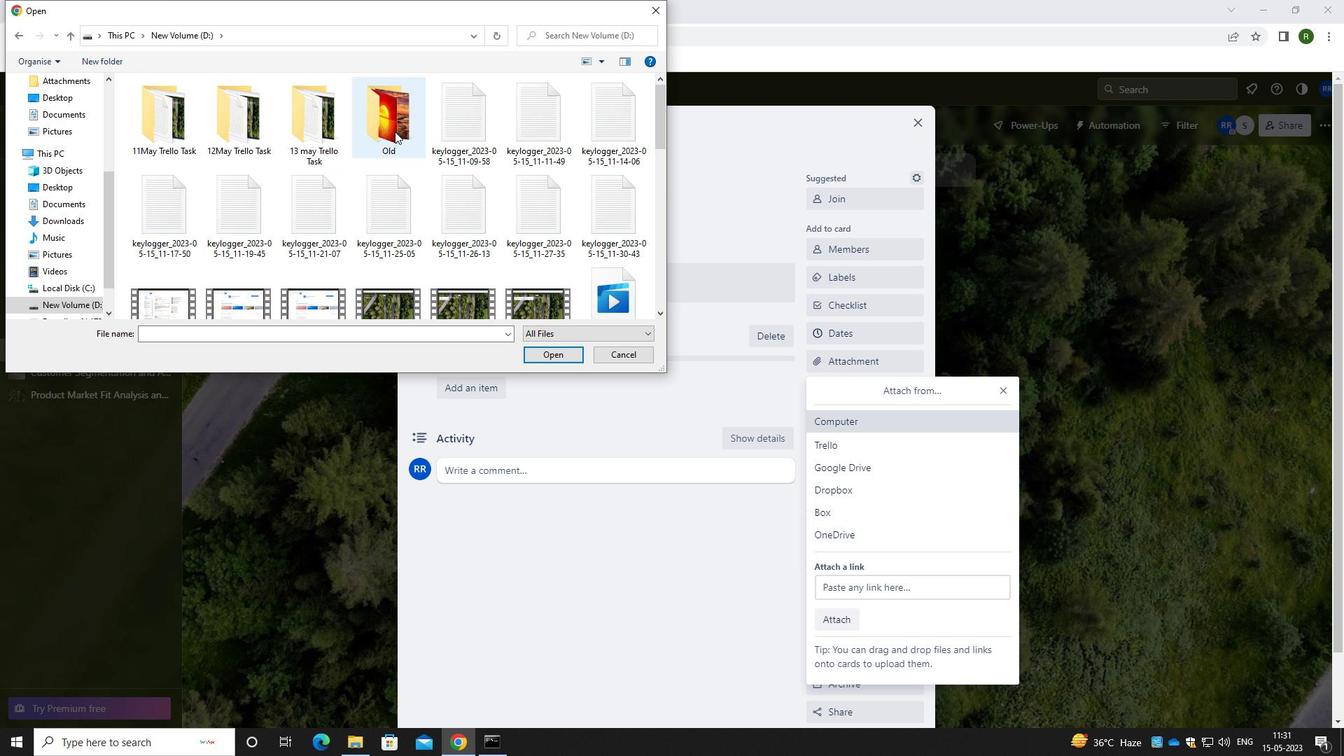 
Action: Mouse pressed left at (394, 131)
Screenshot: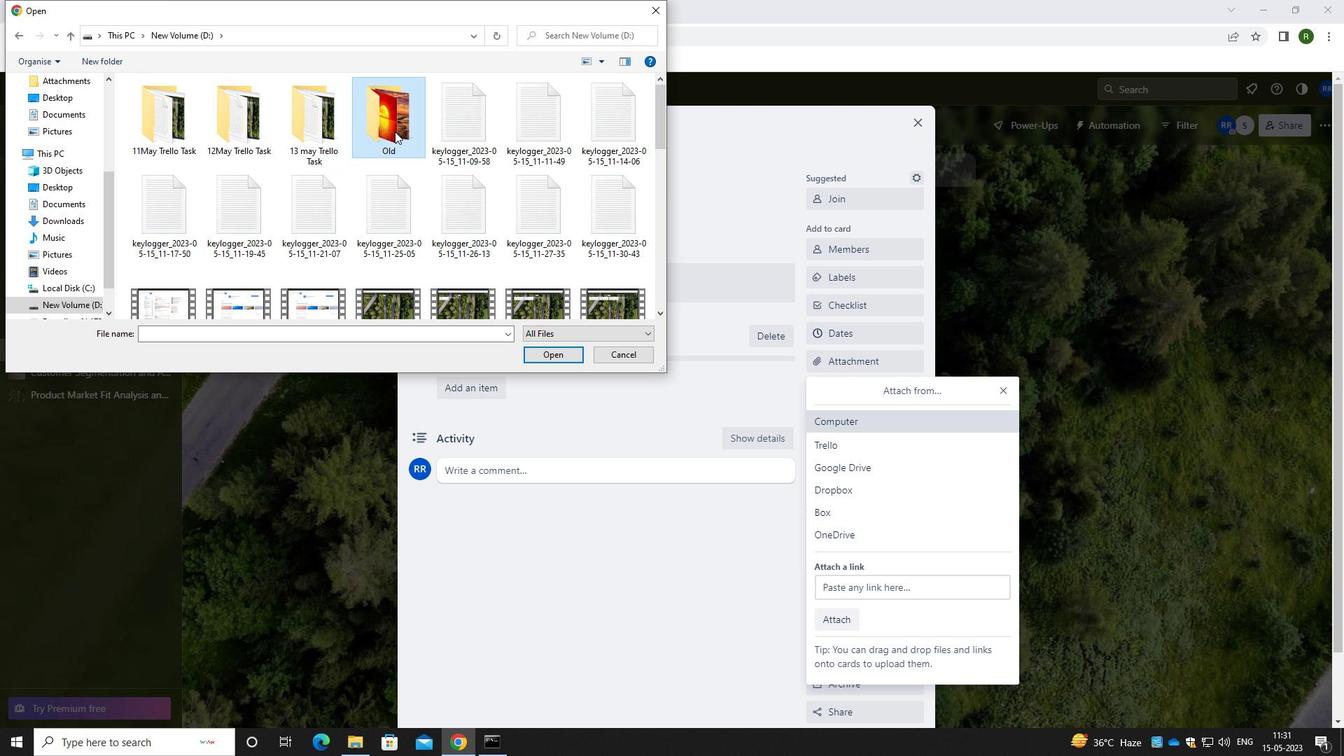
Action: Mouse moved to (186, 161)
Screenshot: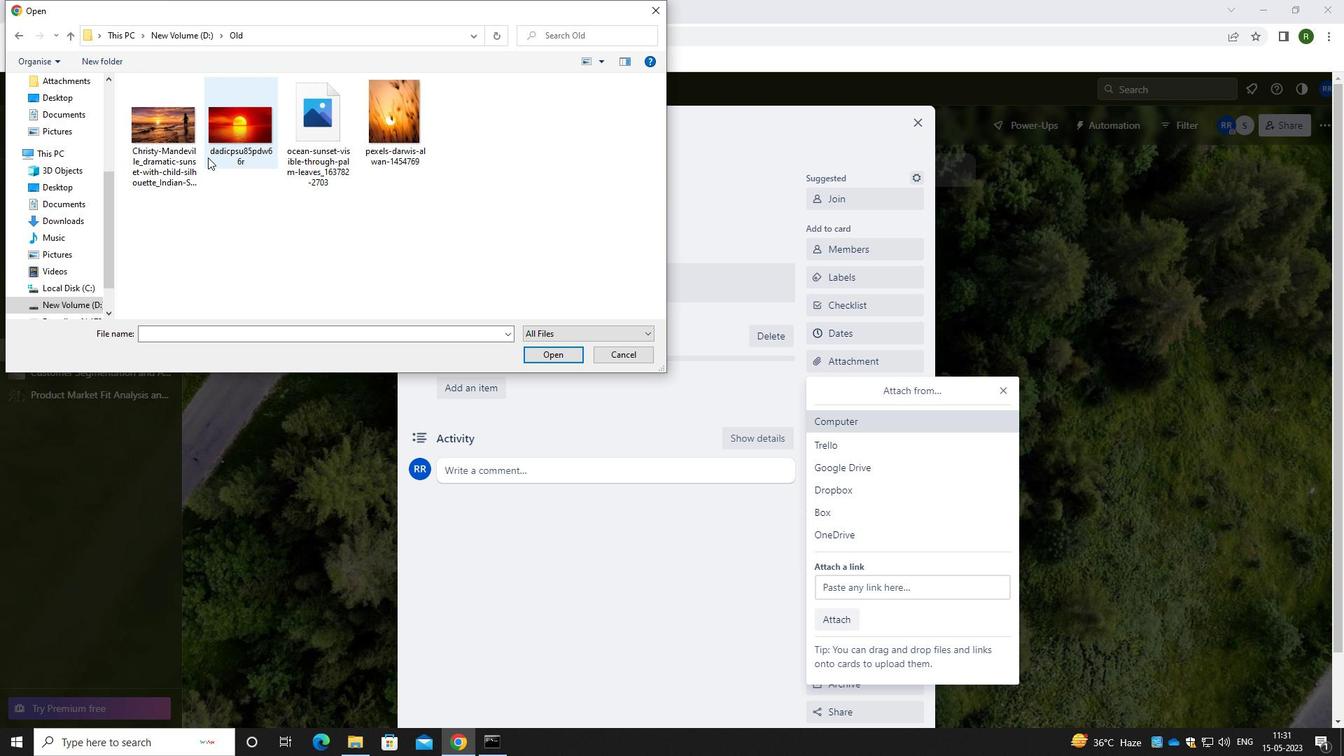 
Action: Mouse pressed left at (186, 161)
Screenshot: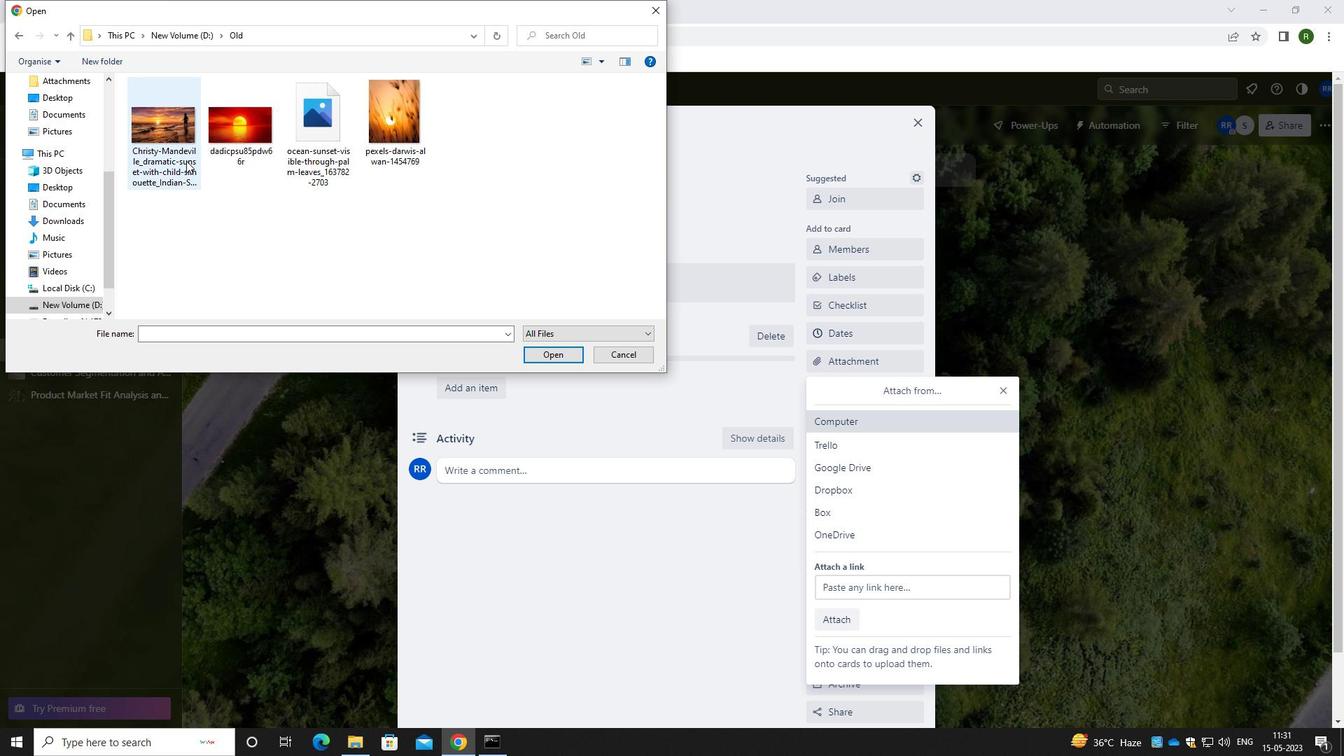 
Action: Mouse moved to (557, 351)
Screenshot: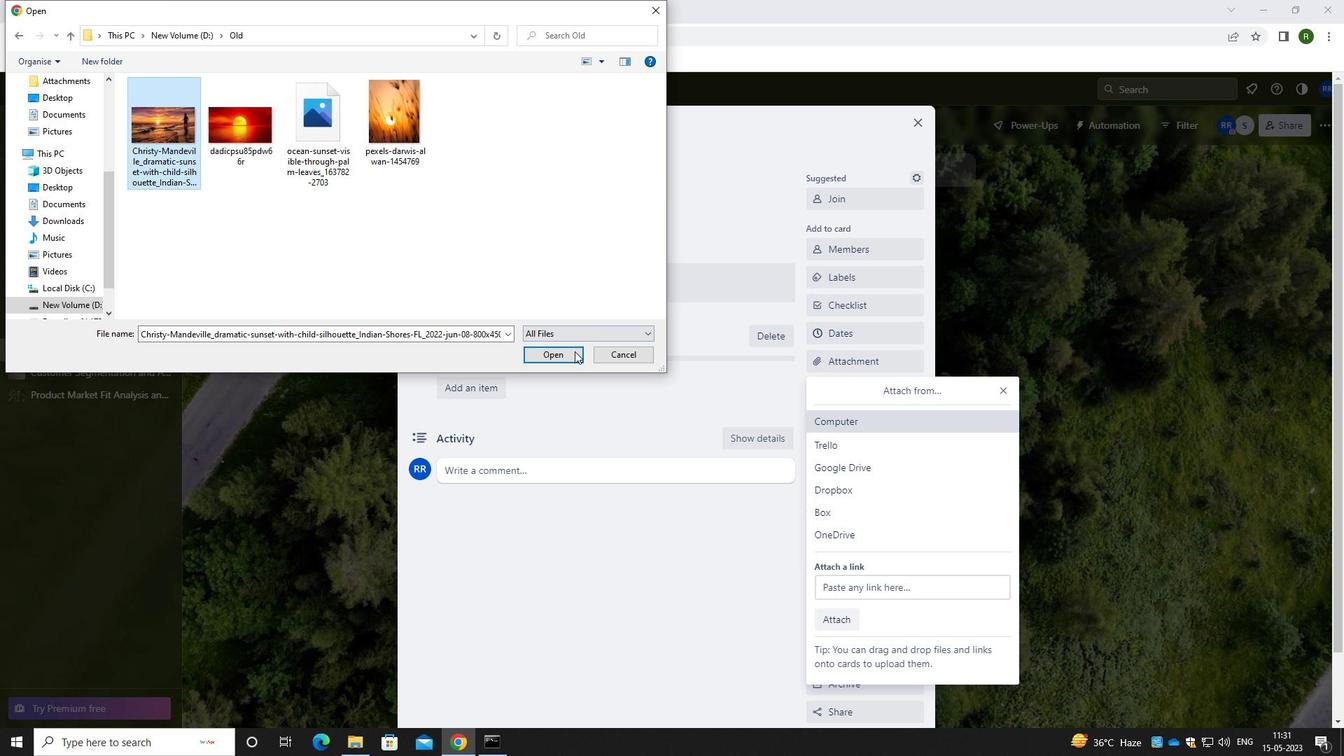 
Action: Mouse pressed left at (557, 351)
Screenshot: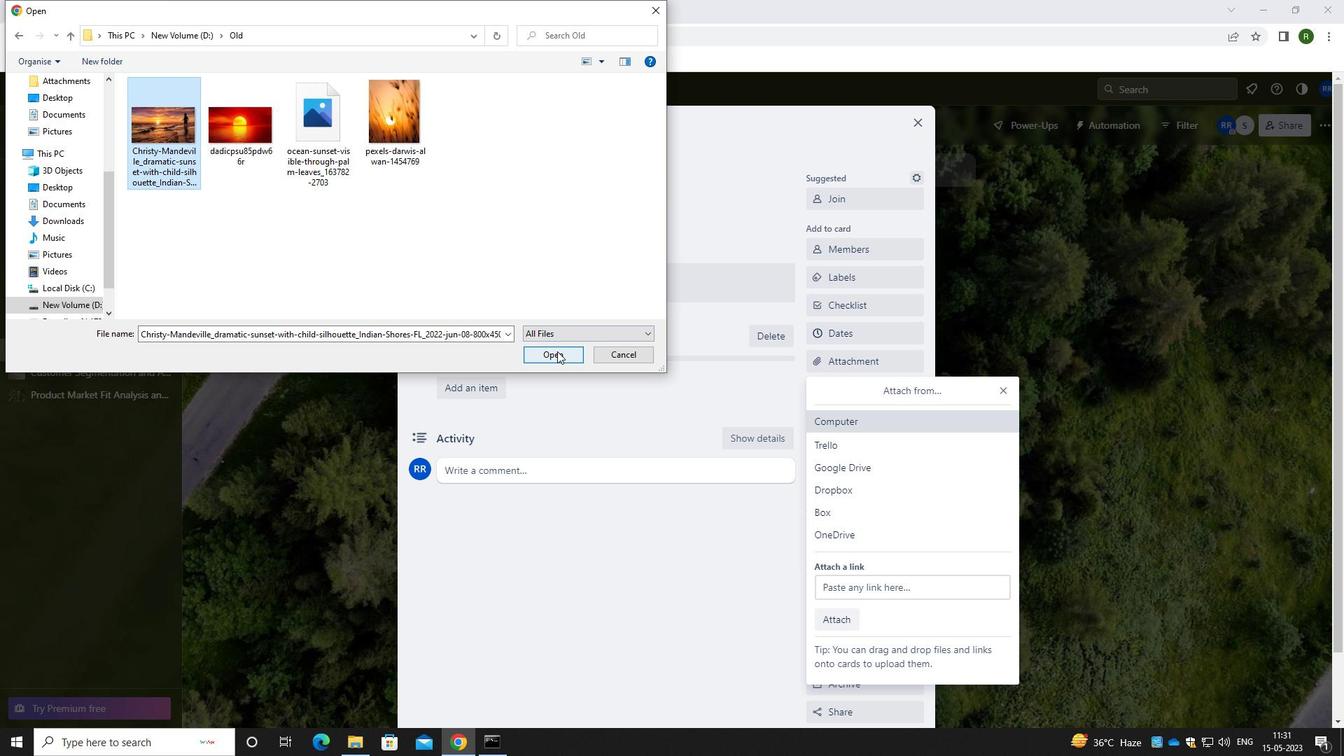 
Action: Mouse moved to (523, 395)
Screenshot: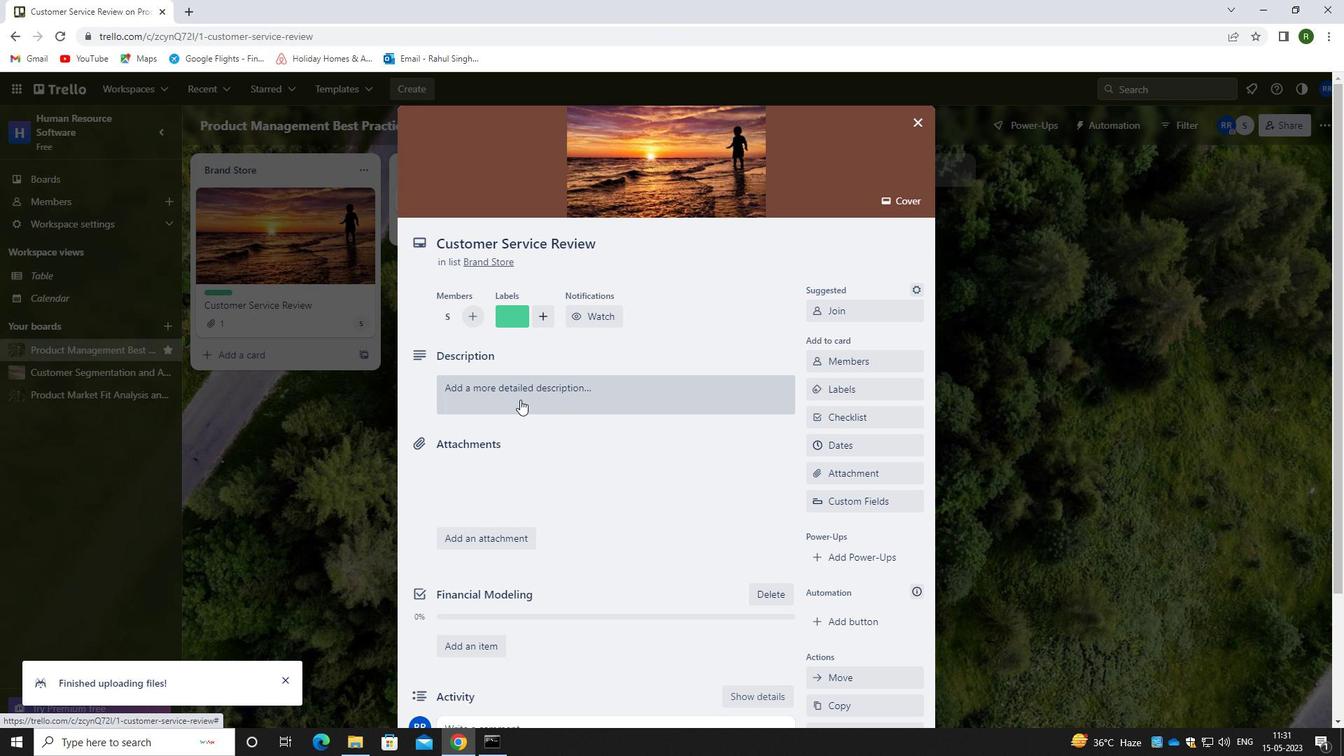 
Action: Mouse pressed left at (523, 395)
Screenshot: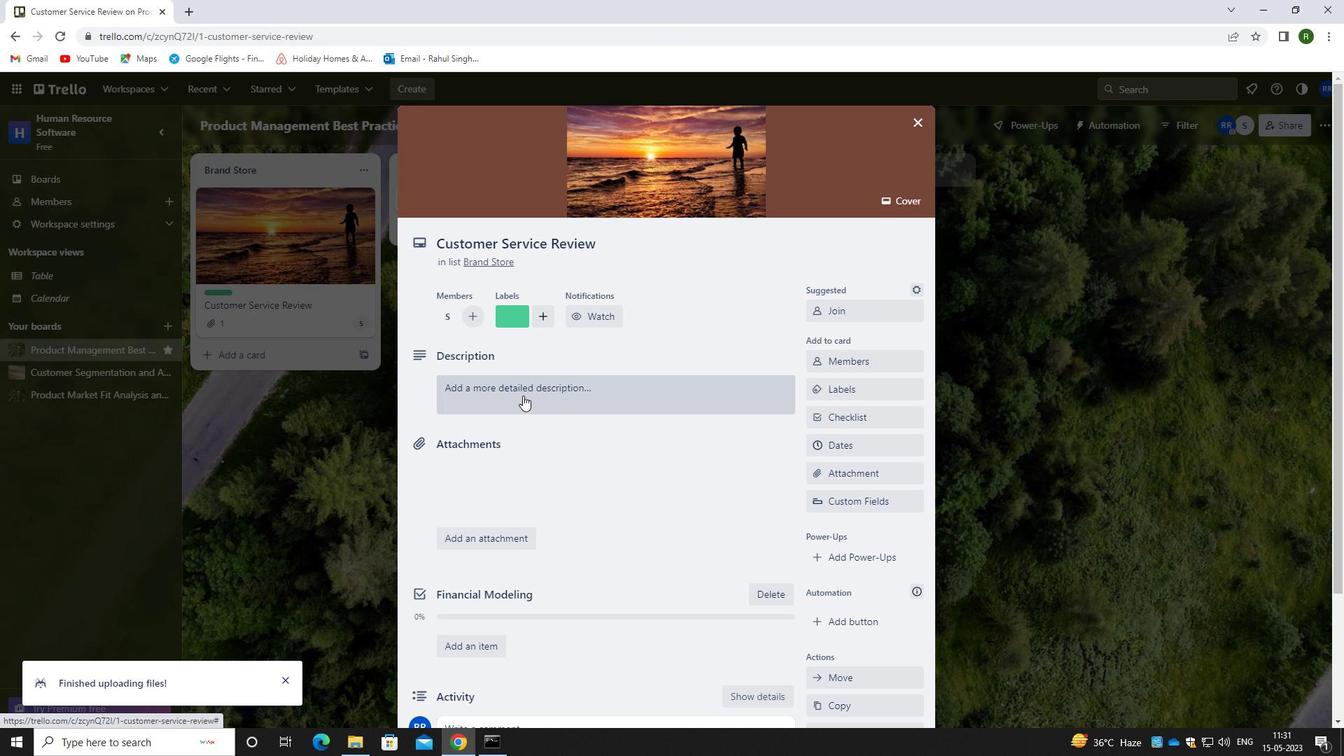 
Action: Mouse moved to (532, 436)
Screenshot: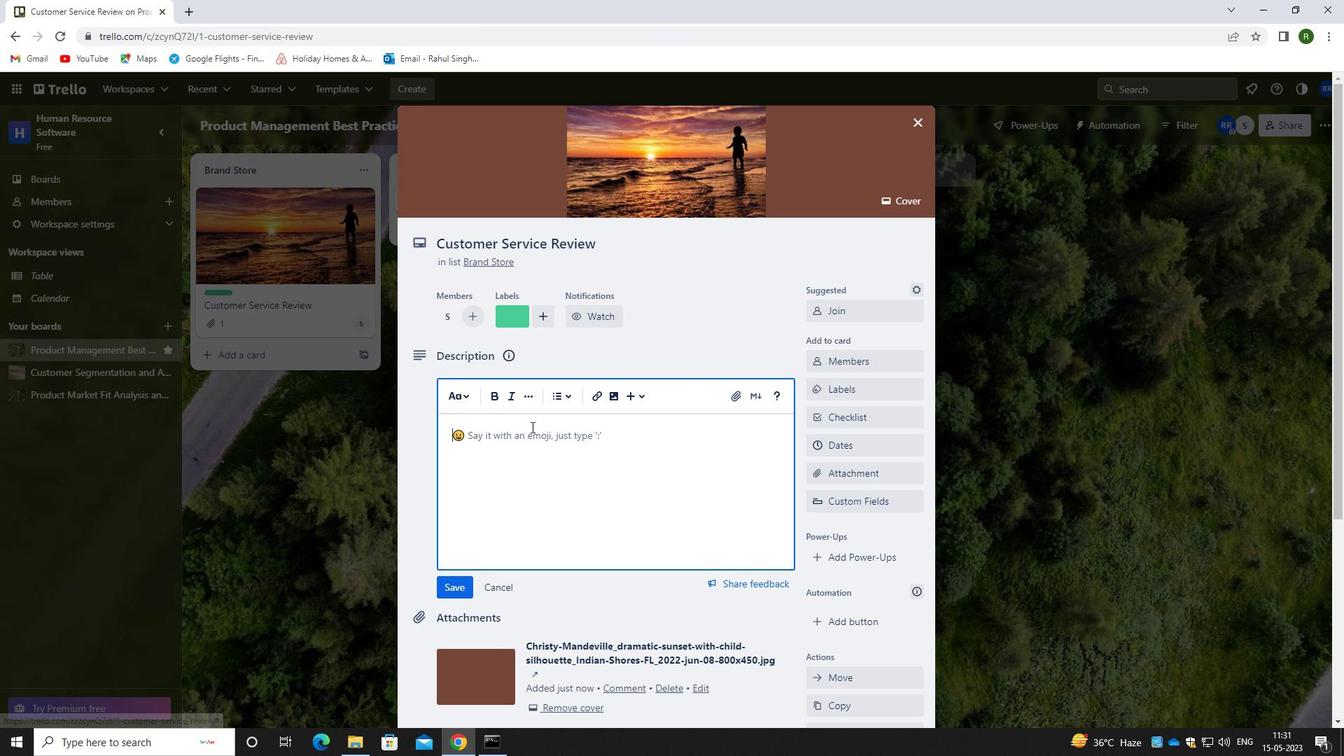 
Action: Mouse pressed left at (532, 436)
Screenshot: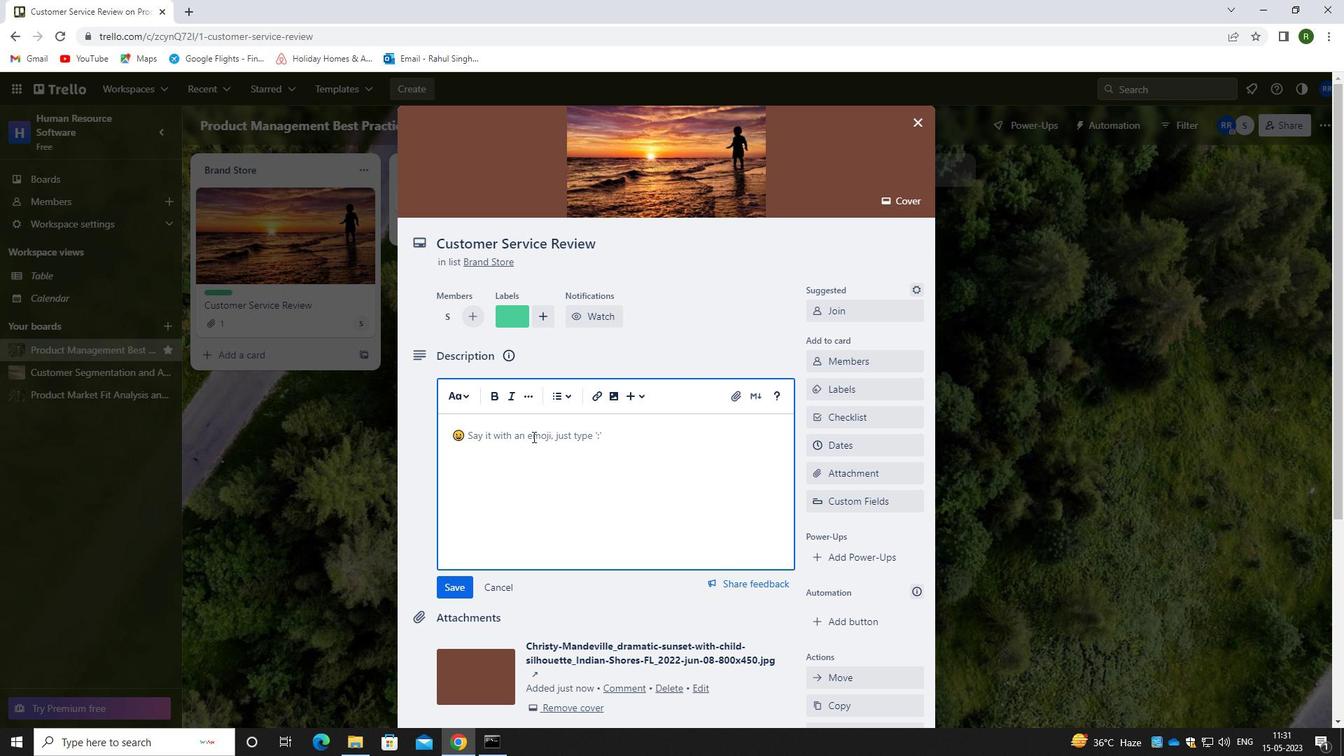 
Action: Key pressed <Key.caps_lock>P<Key.caps_lock>LAN<Key.space>AND<Key.space>EXECUT<Key.space><Key.backspace>E<Key.space>COMPANY<Key.space>TEAM-BUILDING<Key.space>CONFERENCE<Key.space>WITH<Key.space>GUEST<Key.space>SPEAKERS<Key.space>ON<Key.space>LEADERSHIP
Screenshot: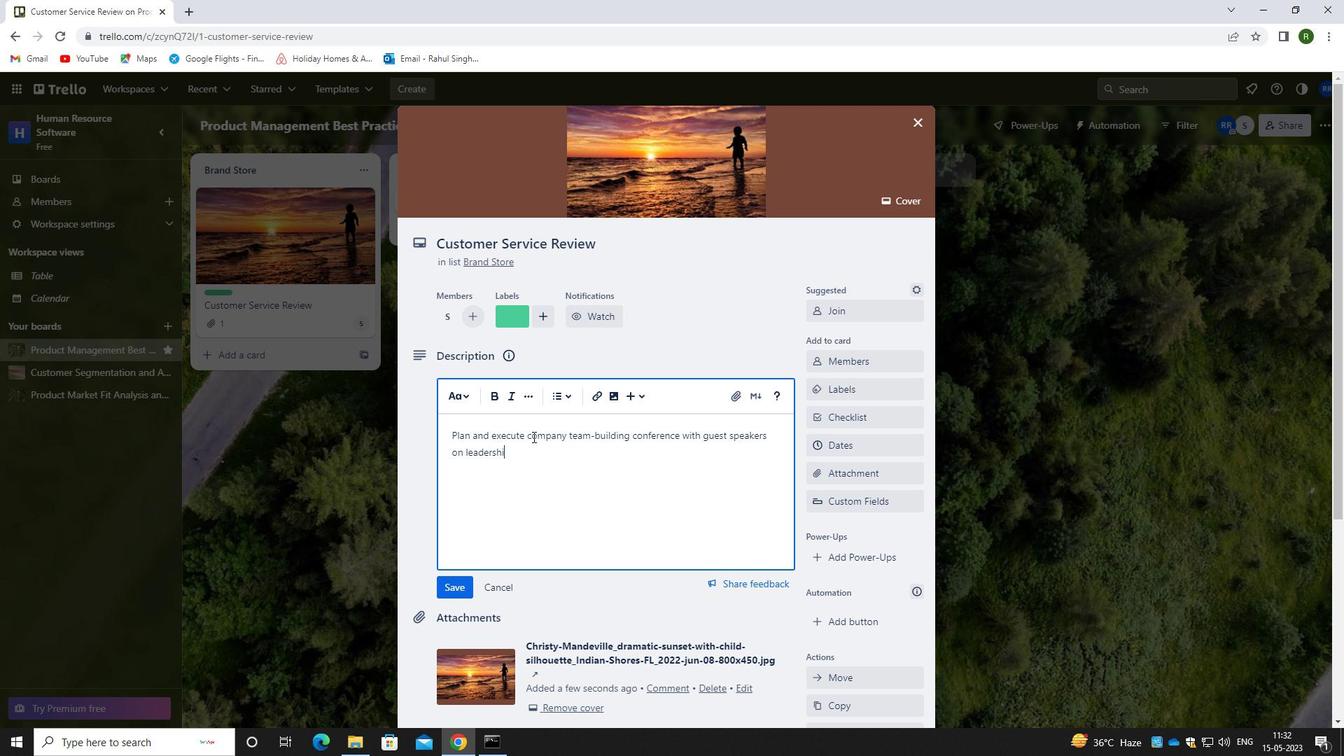 
Action: Mouse moved to (459, 582)
Screenshot: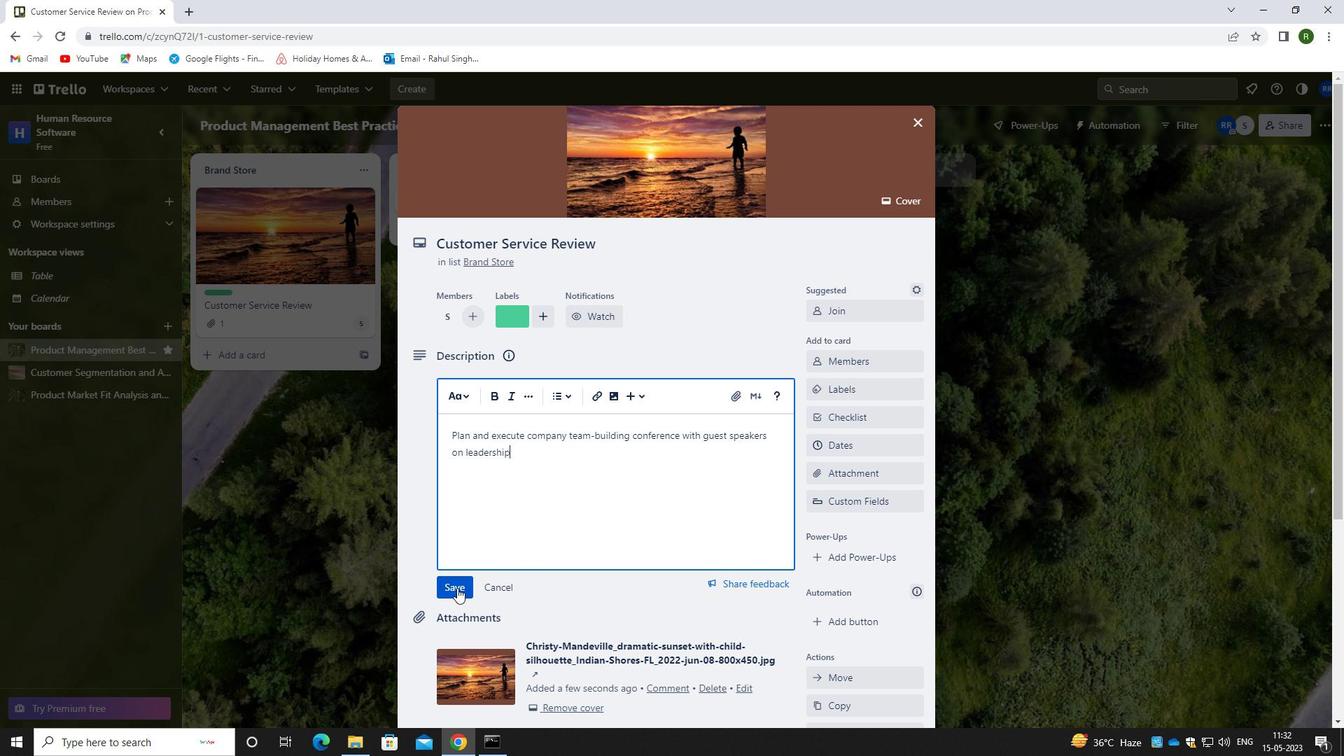 
Action: Mouse pressed left at (459, 582)
Screenshot: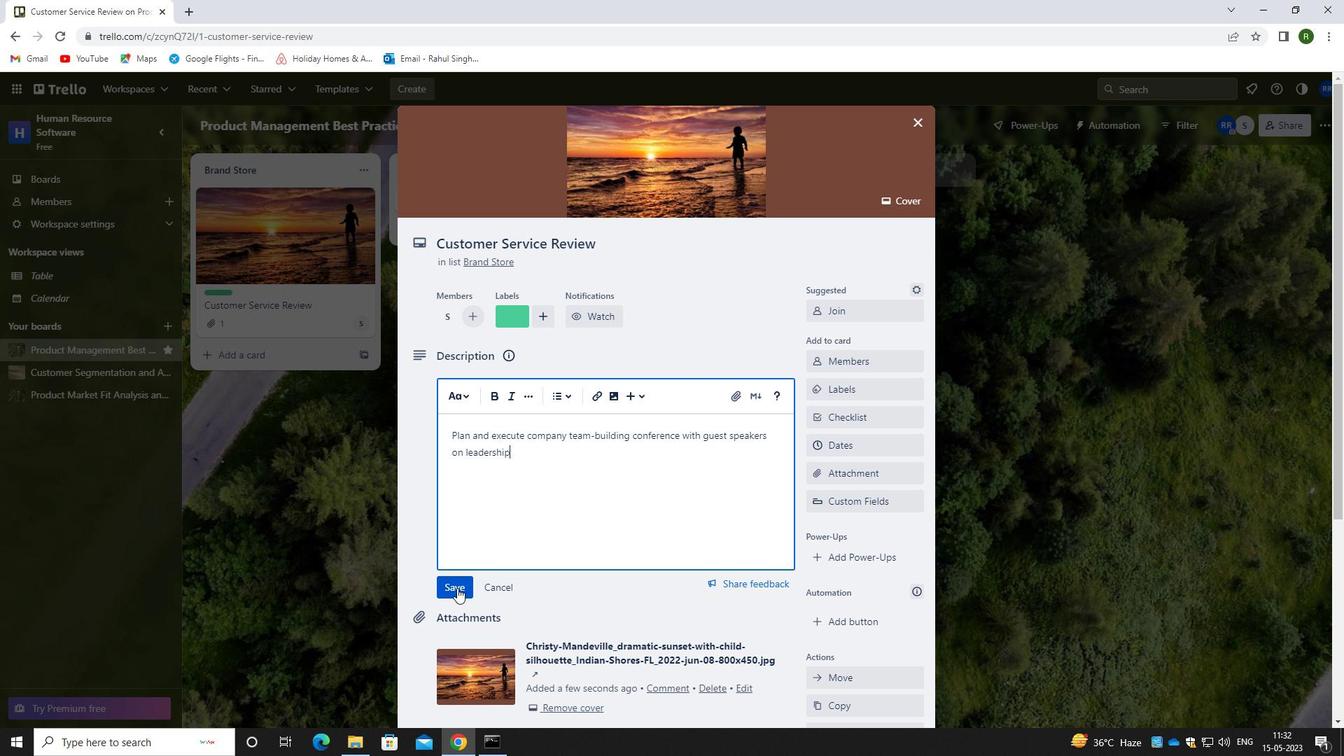 
Action: Mouse moved to (612, 508)
Screenshot: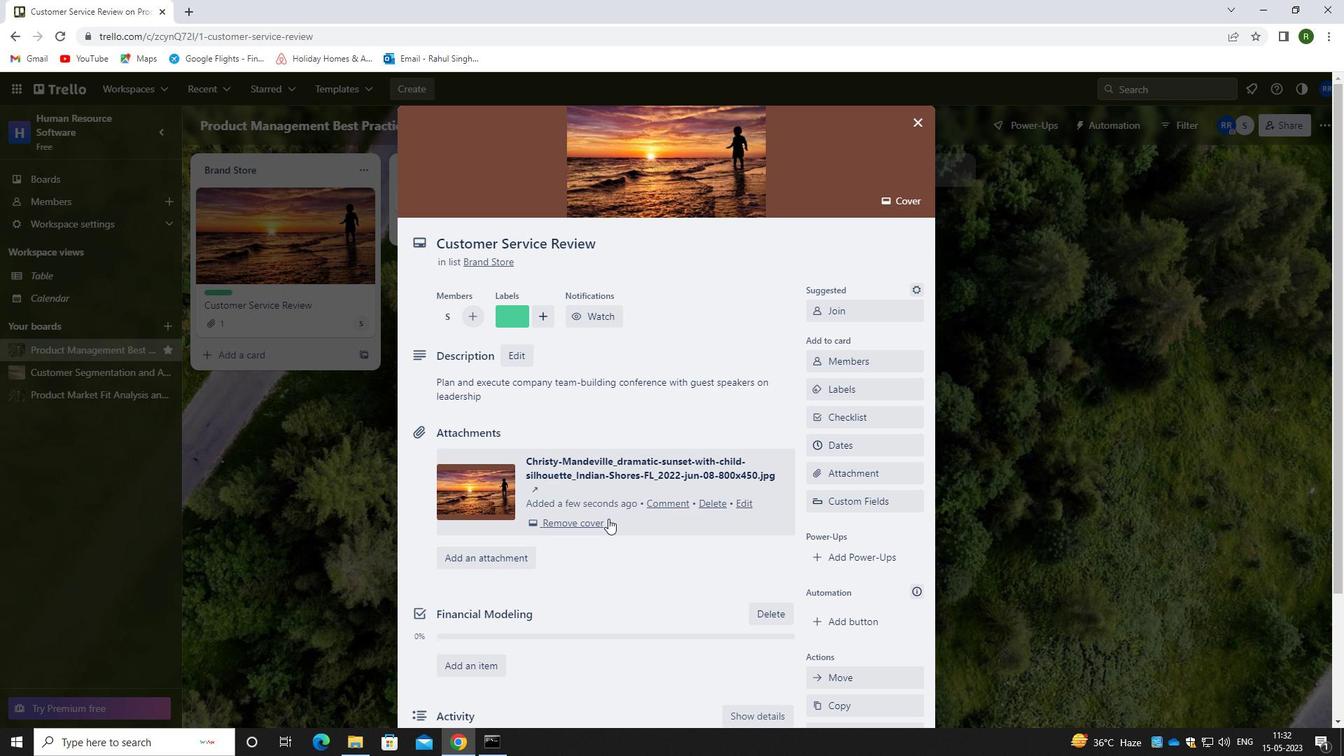 
Action: Mouse scrolled (612, 507) with delta (0, 0)
Screenshot: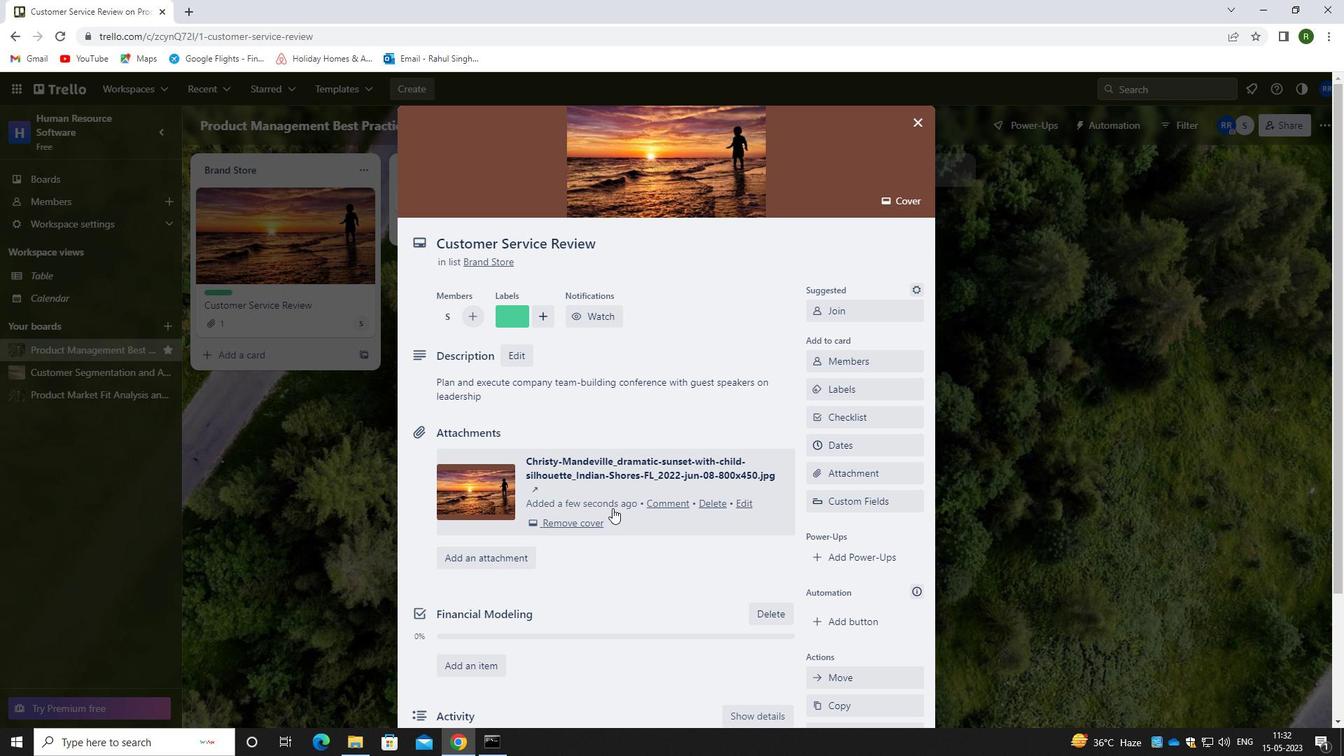 
Action: Mouse scrolled (612, 507) with delta (0, 0)
Screenshot: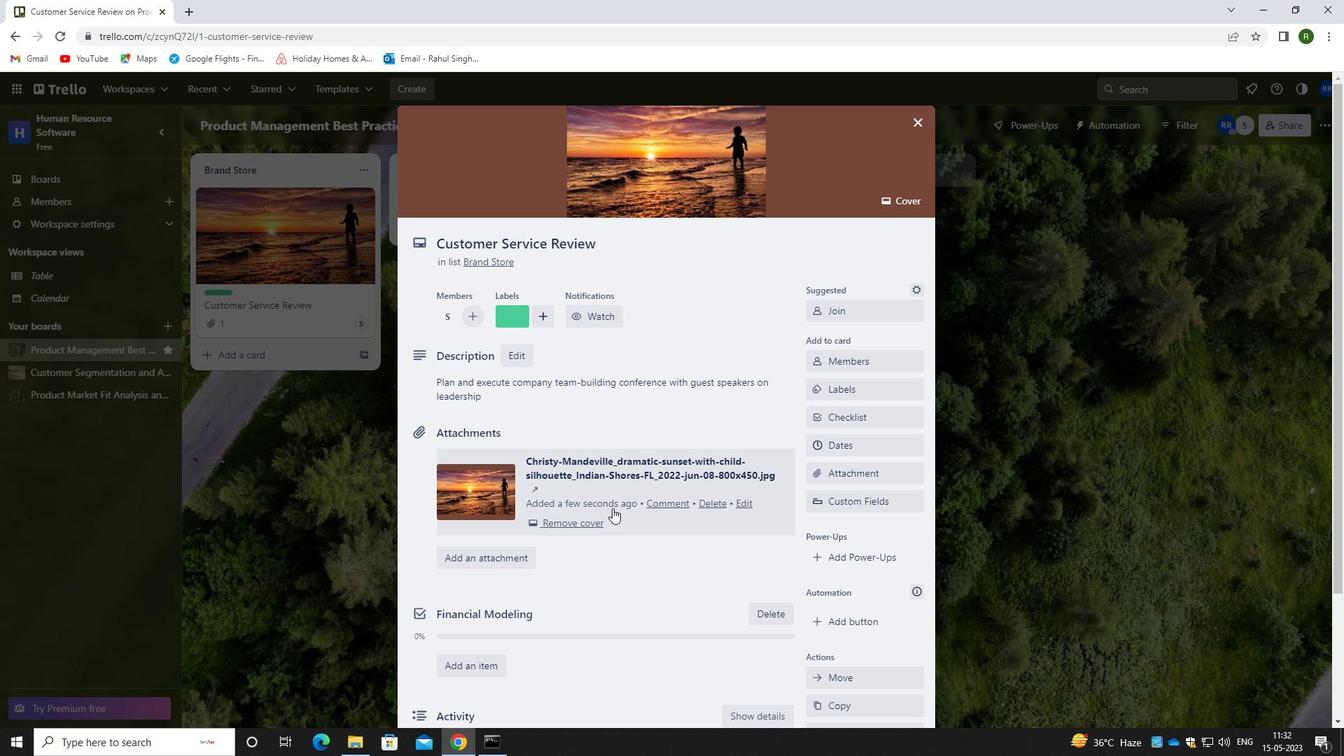 
Action: Mouse moved to (612, 511)
Screenshot: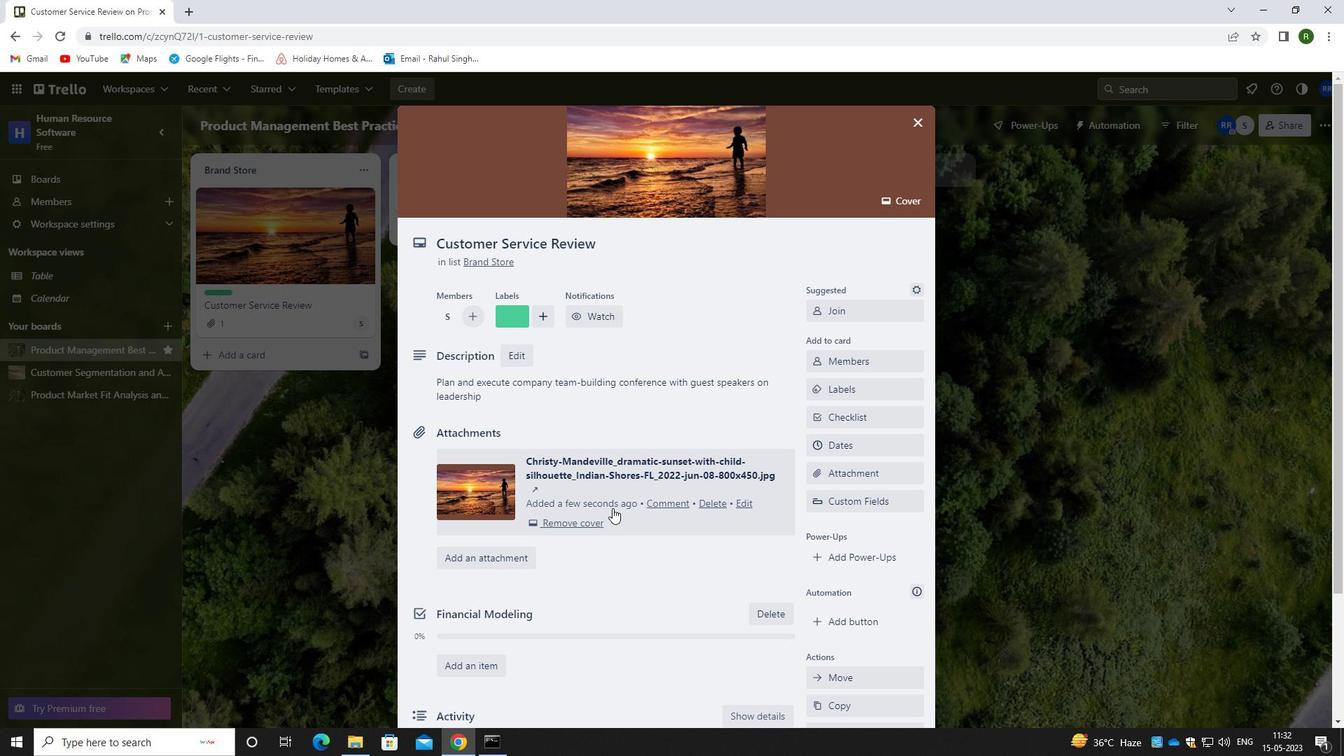 
Action: Mouse scrolled (612, 510) with delta (0, 0)
Screenshot: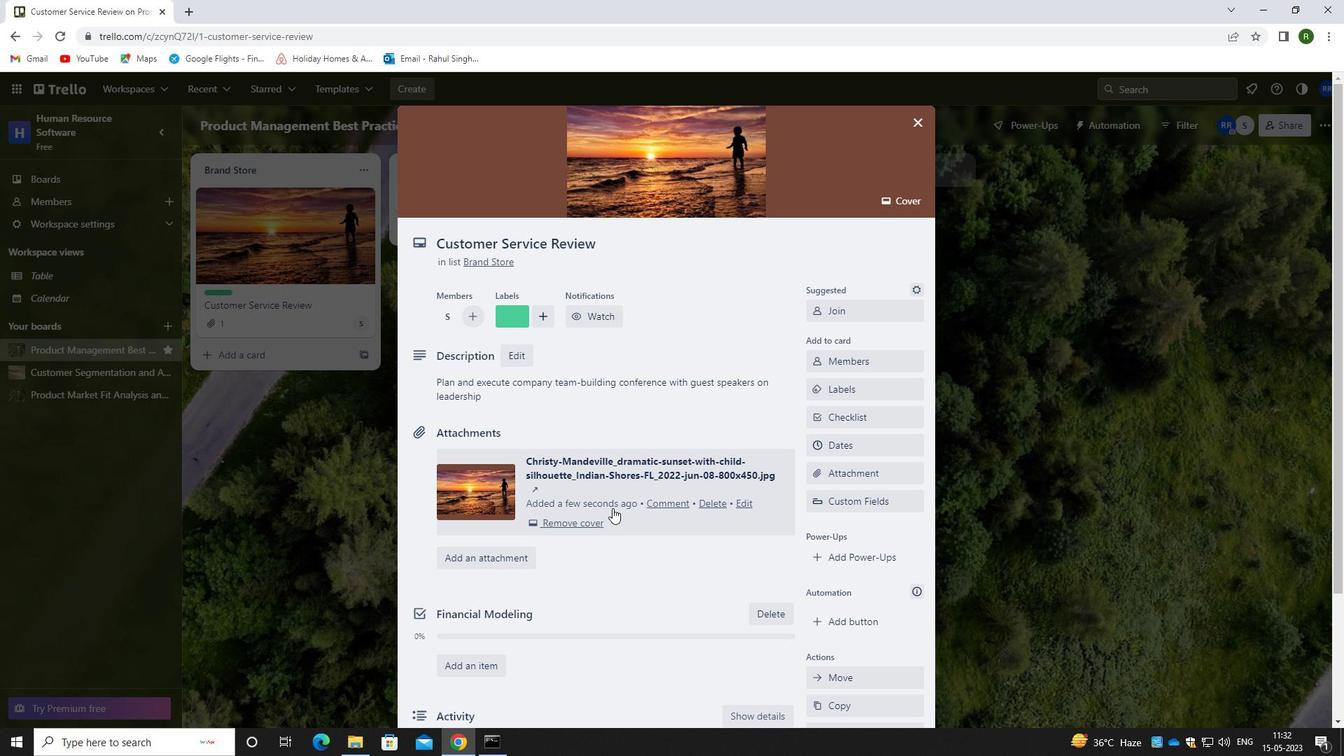 
Action: Mouse moved to (518, 593)
Screenshot: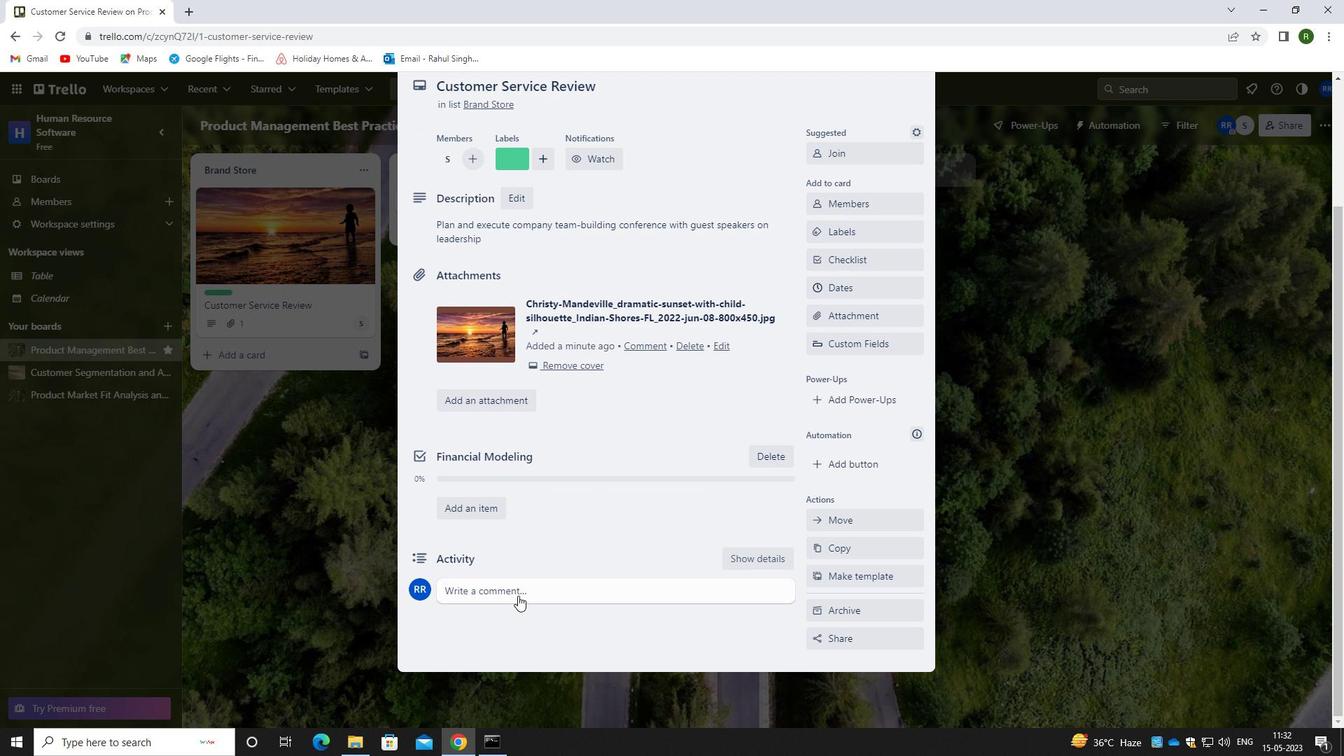 
Action: Mouse pressed left at (518, 593)
Screenshot: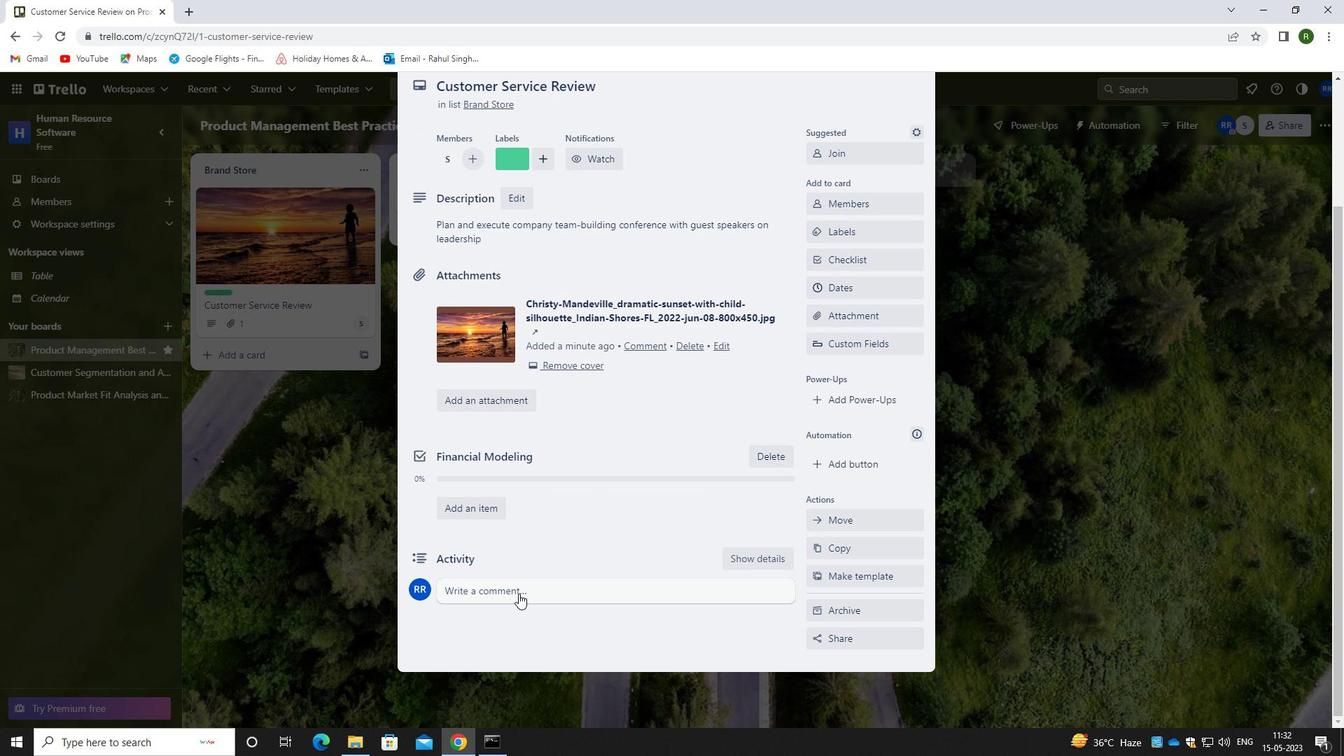 
Action: Mouse moved to (513, 639)
Screenshot: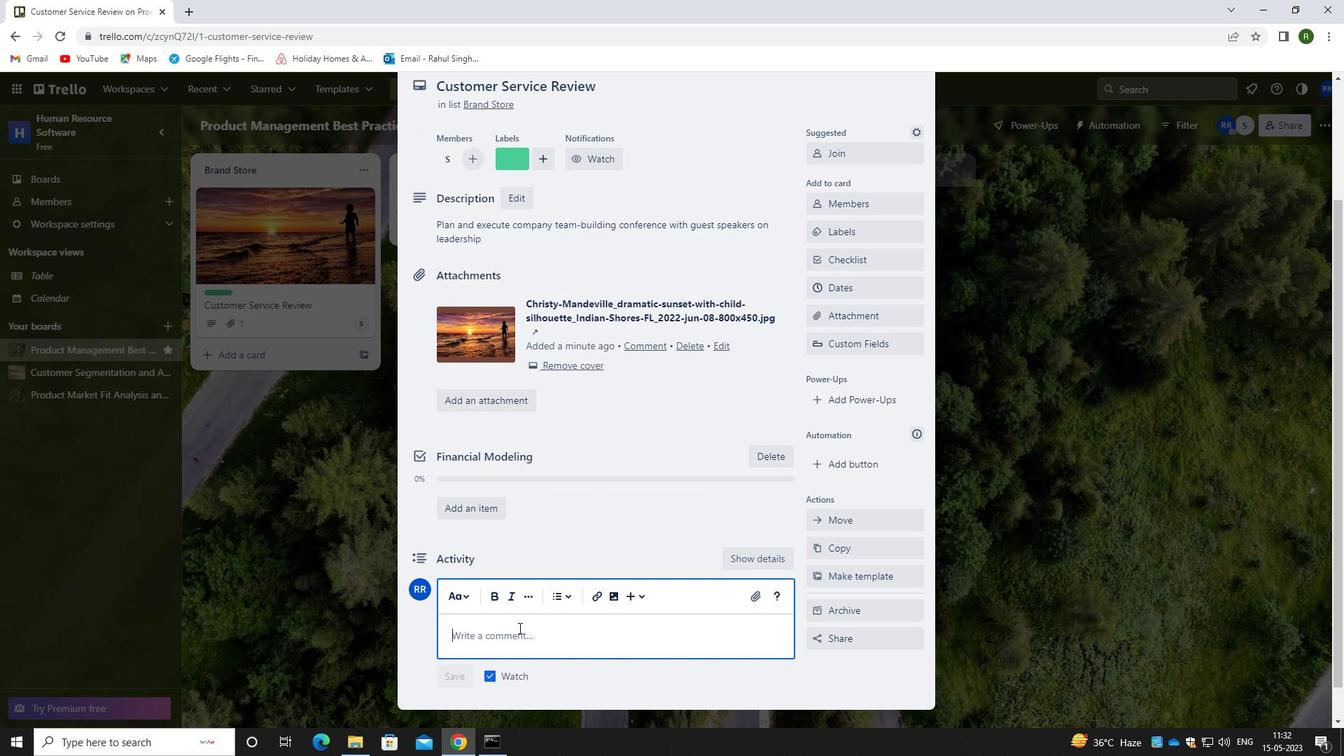 
Action: Mouse pressed left at (513, 639)
Screenshot: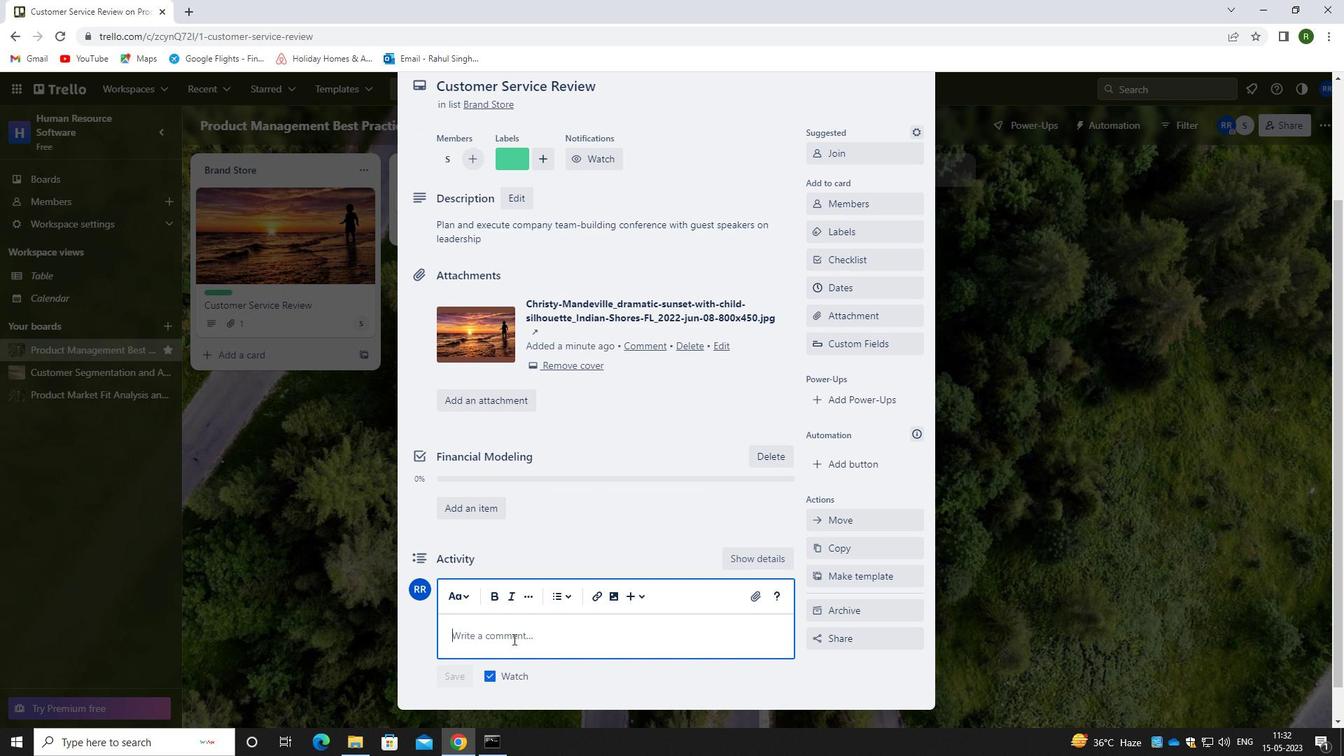 
Action: Mouse moved to (513, 641)
Screenshot: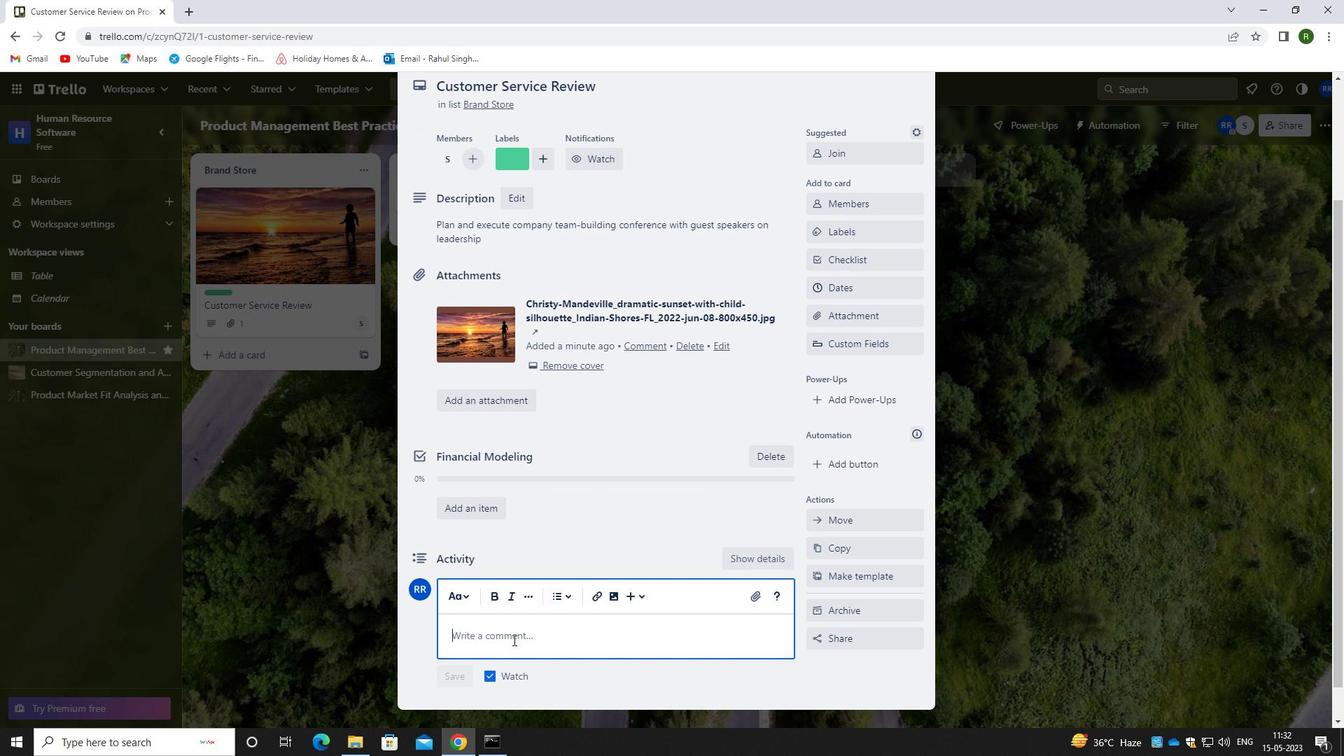 
Action: Key pressed <Key.caps_lock>L<Key.caps_lock>ET<Key.space>US<Key.space>APPROACH<Key.space>THIS<Key.space>TASK<Key.space>WITH<Key.space>A<Key.space>SESN<Key.backspace><Key.backspace>NSE<Key.space>OF<Key.space>OWNERSHIP<Key.space>AND<Key.space>RESPONSIBILITY<Key.space>,<Key.space>RECOGNIING<Key.space><Key.backspace><Key.backspace><Key.backspace><Key.backspace>ZING<Key.space>THAT<Key.space>ITS<Key.space>SUCCES<Key.space>IS<Key.space>OUR<Key.space><Key.backspace><Key.backspace><Key.backspace><Key.backspace><Key.backspace><Key.backspace><Key.backspace><Key.backspace>S<Key.space>IS<Key.space>OUR<Key.space>RESPONSIBI<Key.backspace>ILITY.
Screenshot: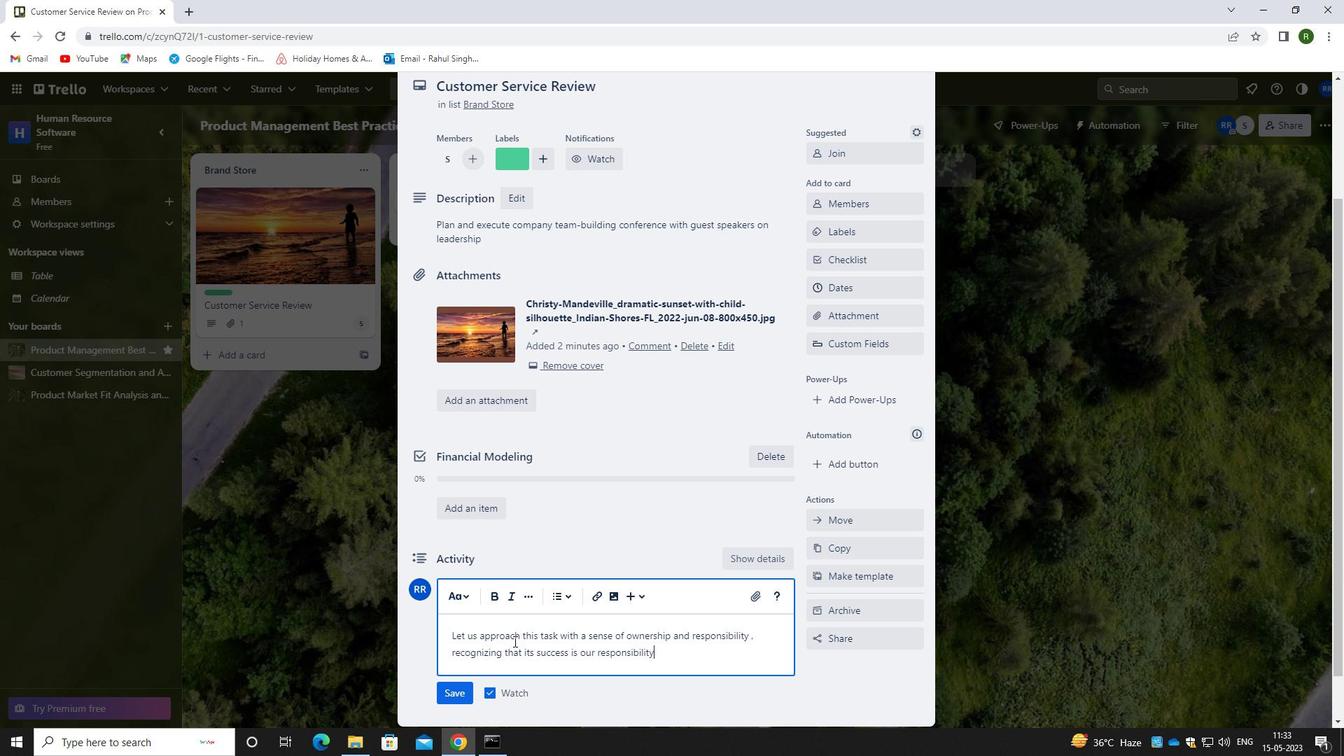 
Action: Mouse moved to (460, 697)
Screenshot: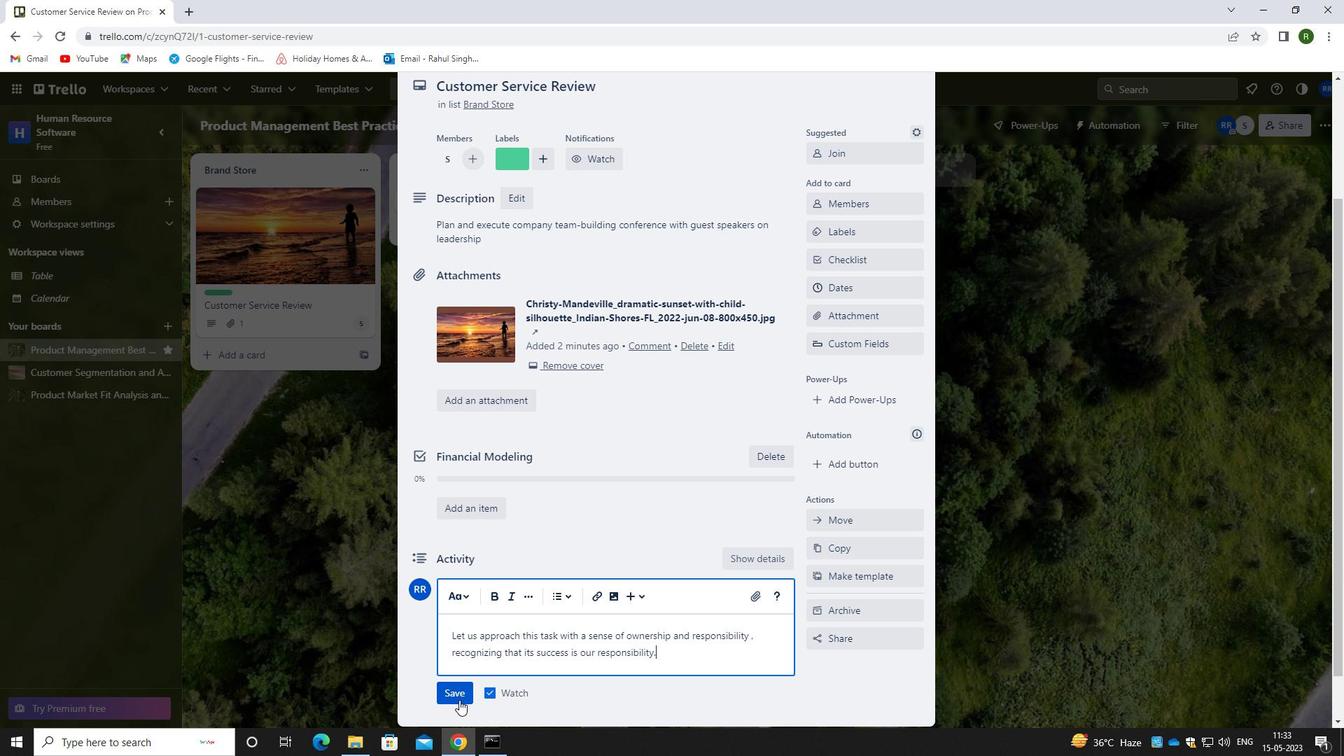 
Action: Mouse pressed left at (460, 697)
Screenshot: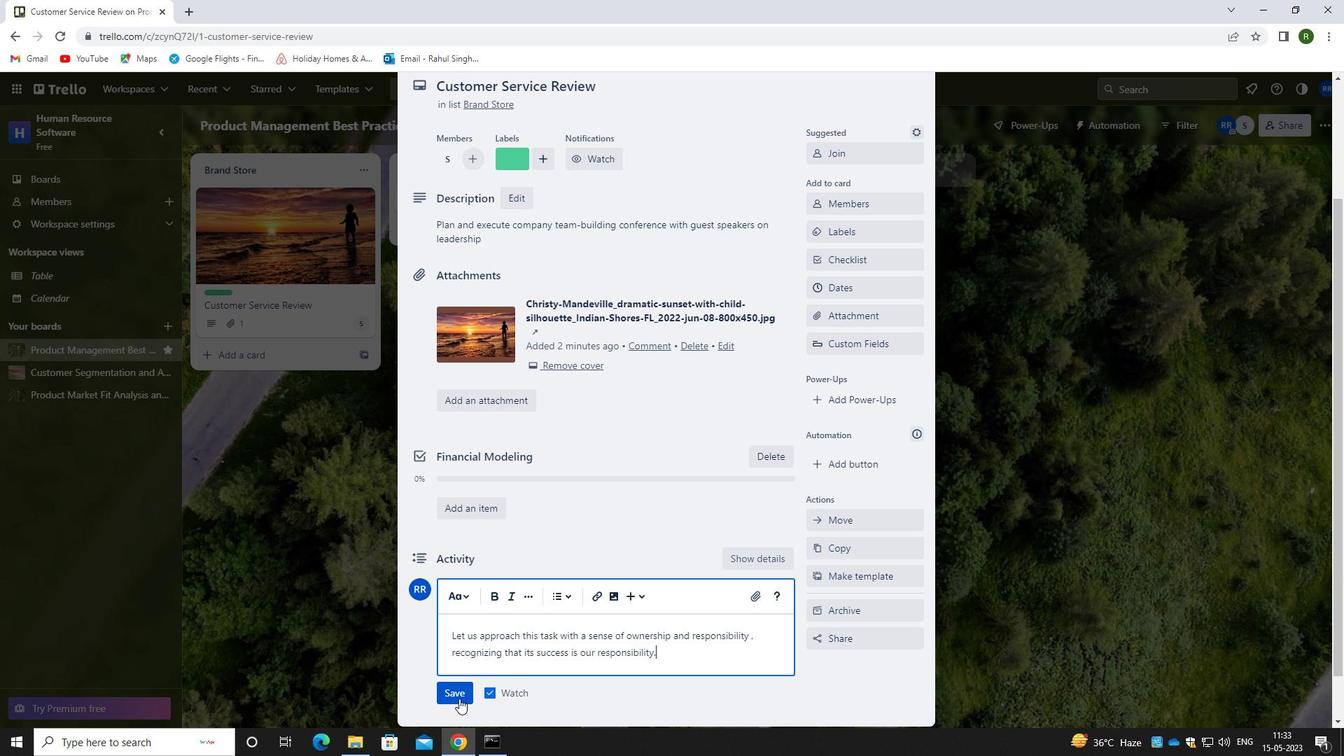 
Action: Mouse moved to (856, 283)
Screenshot: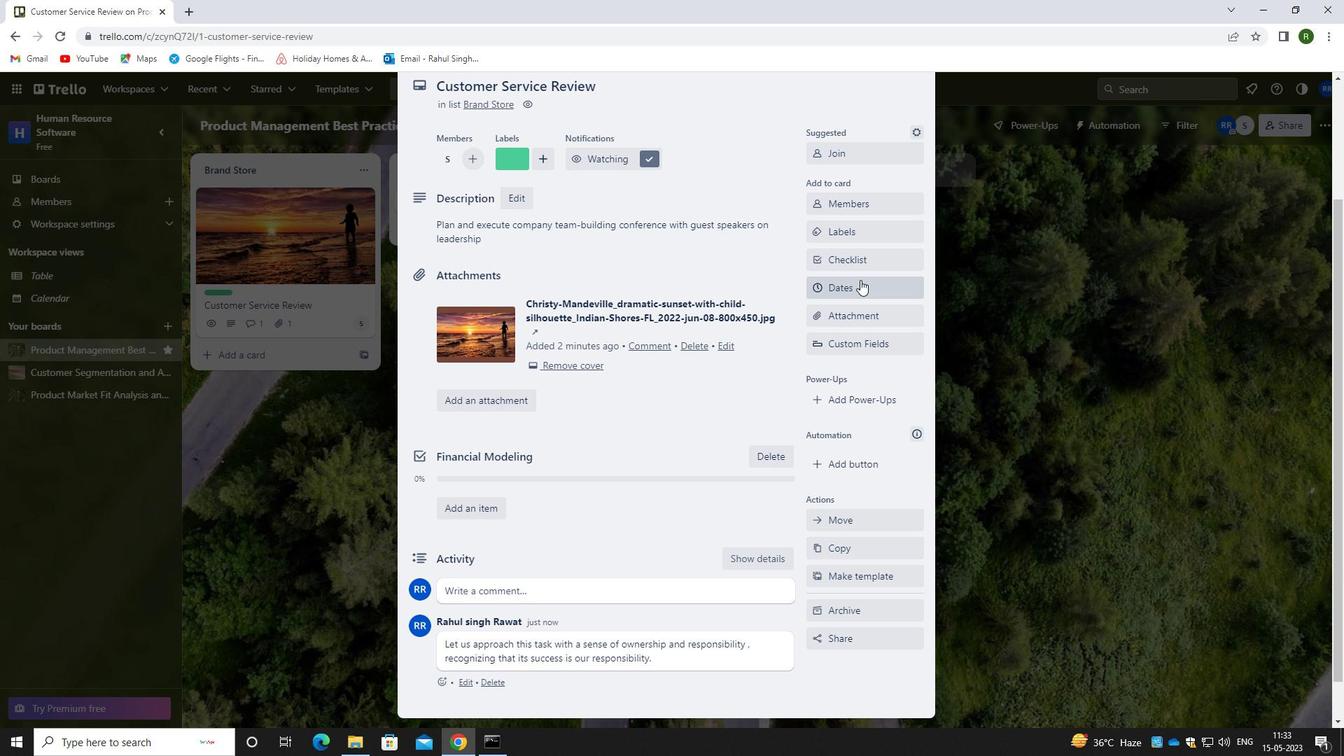
Action: Mouse pressed left at (856, 283)
Screenshot: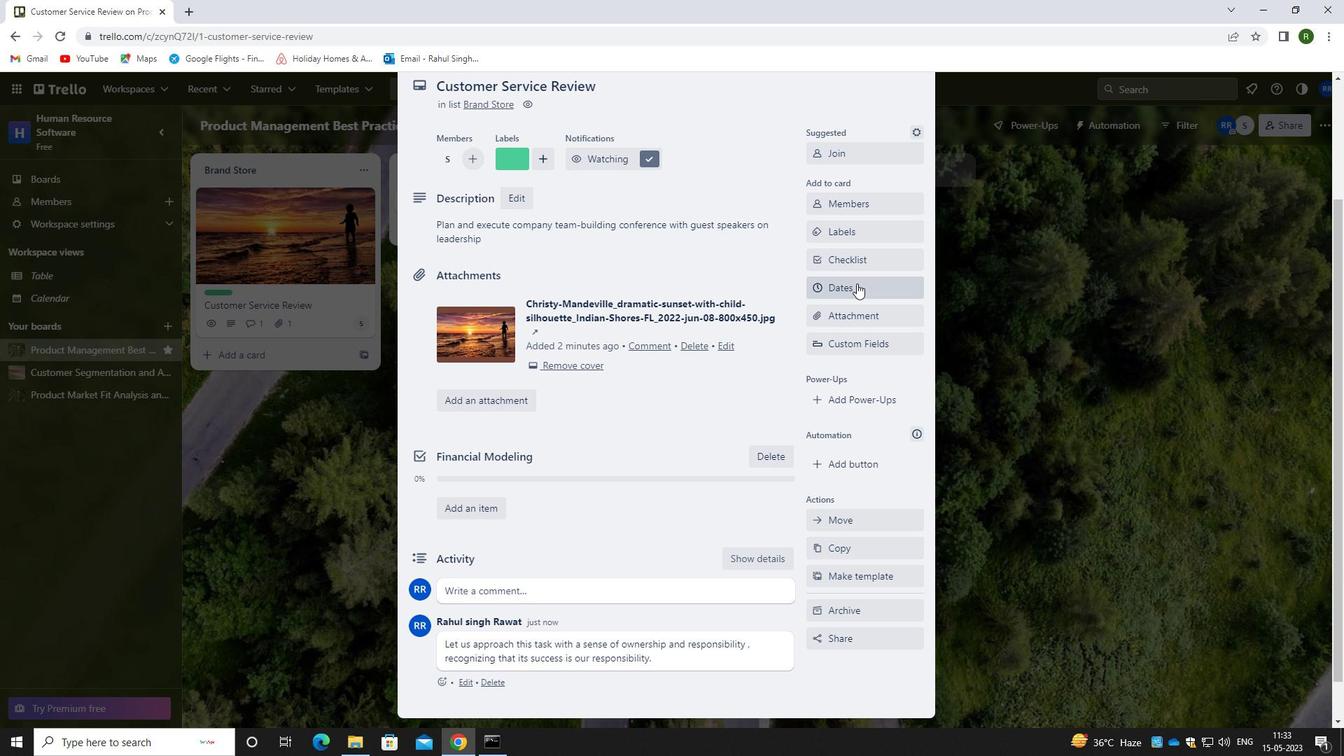 
Action: Mouse moved to (816, 378)
Screenshot: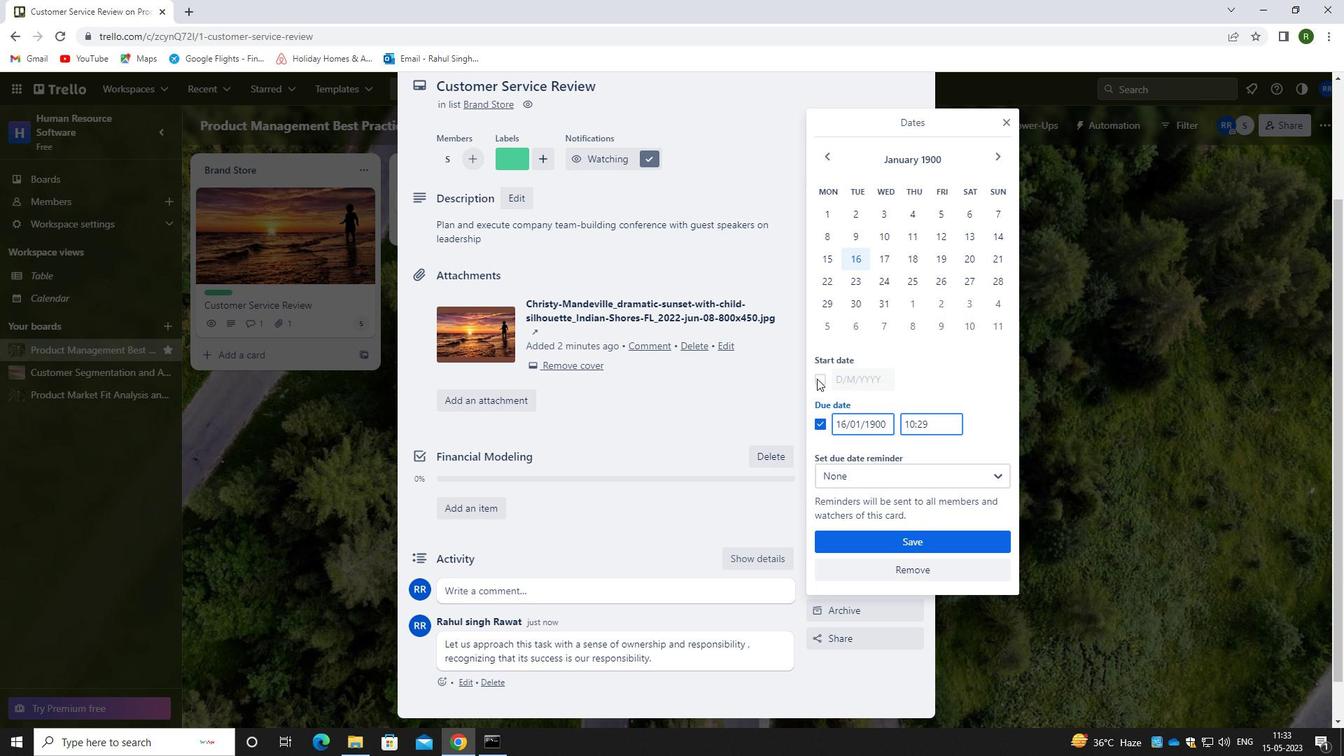 
Action: Mouse pressed left at (816, 378)
Screenshot: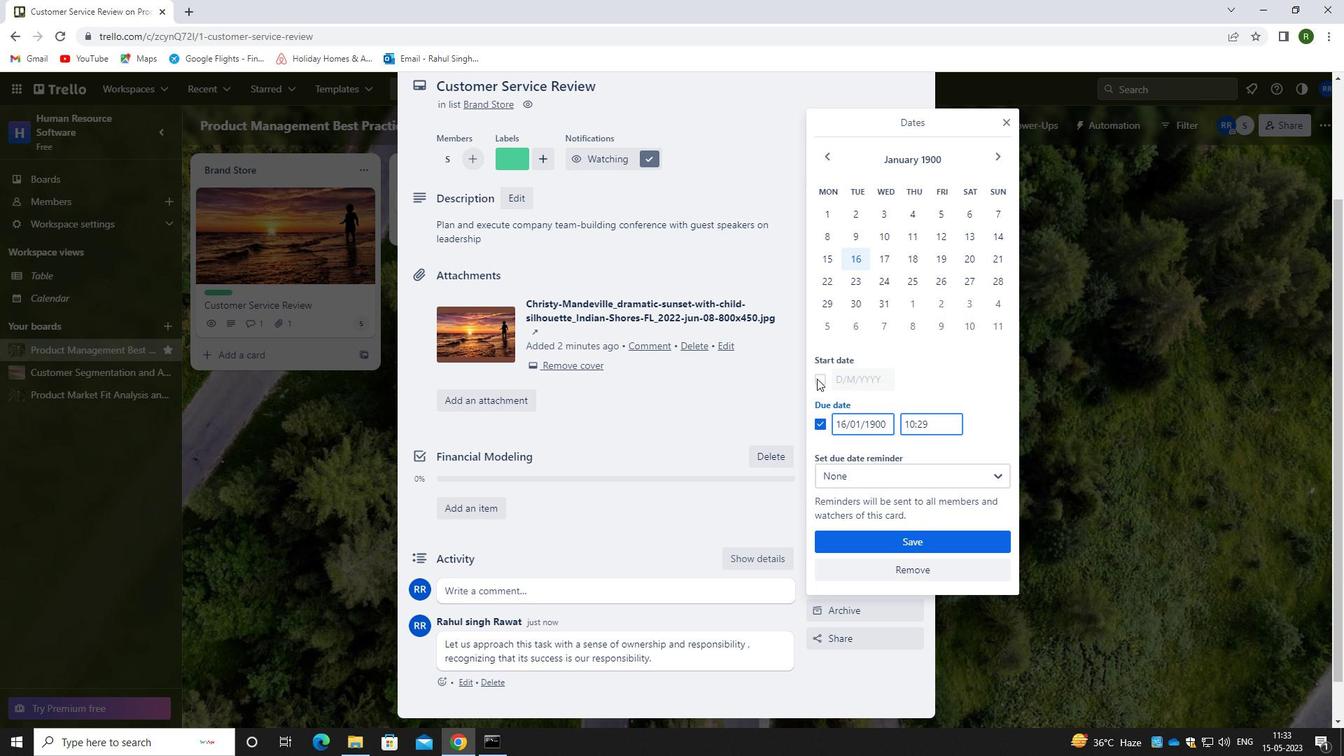 
Action: Mouse moved to (889, 380)
Screenshot: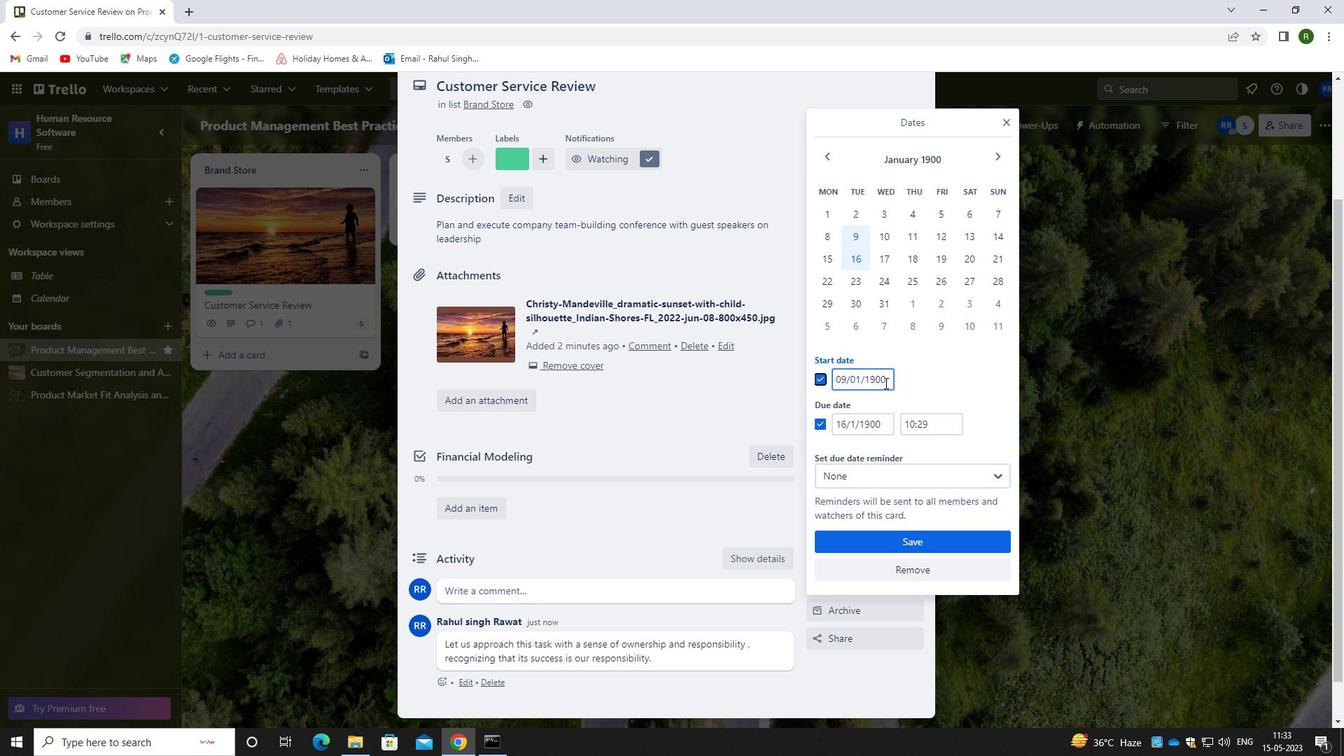 
Action: Mouse pressed left at (889, 380)
Screenshot: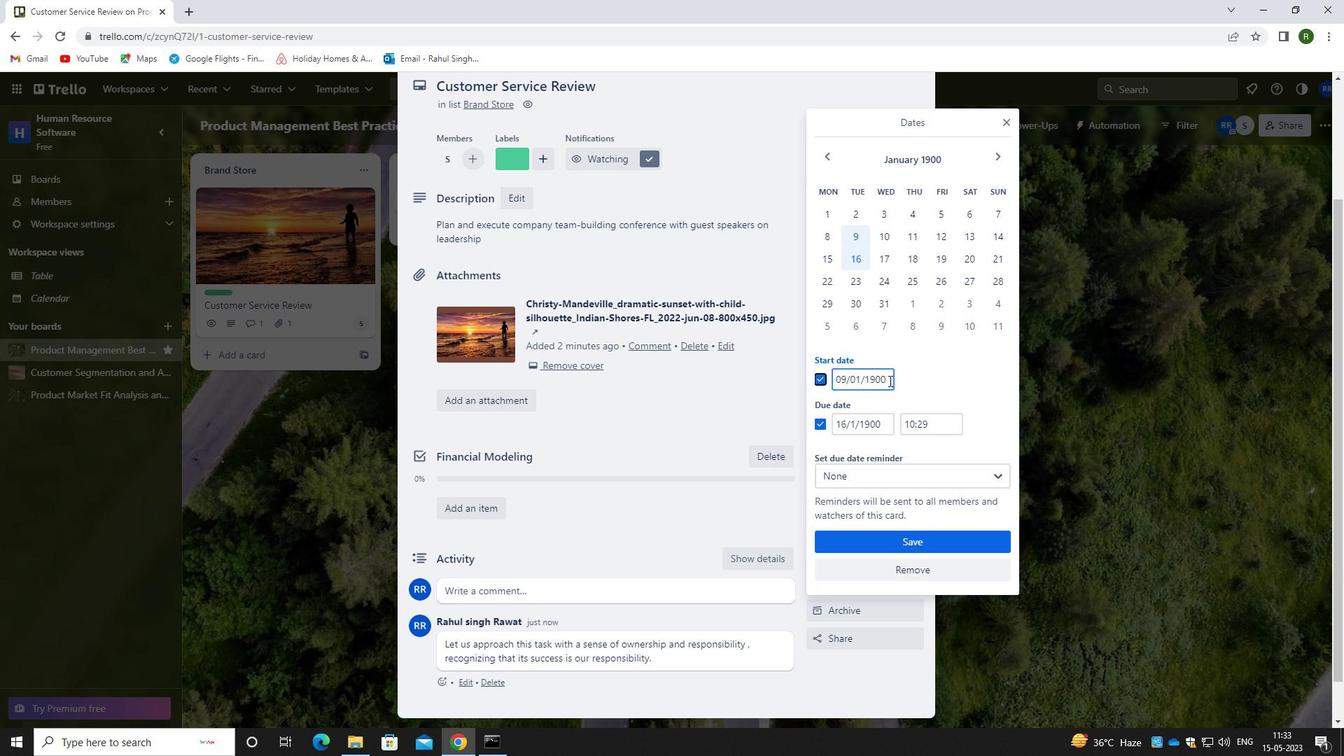 
Action: Mouse moved to (825, 385)
Screenshot: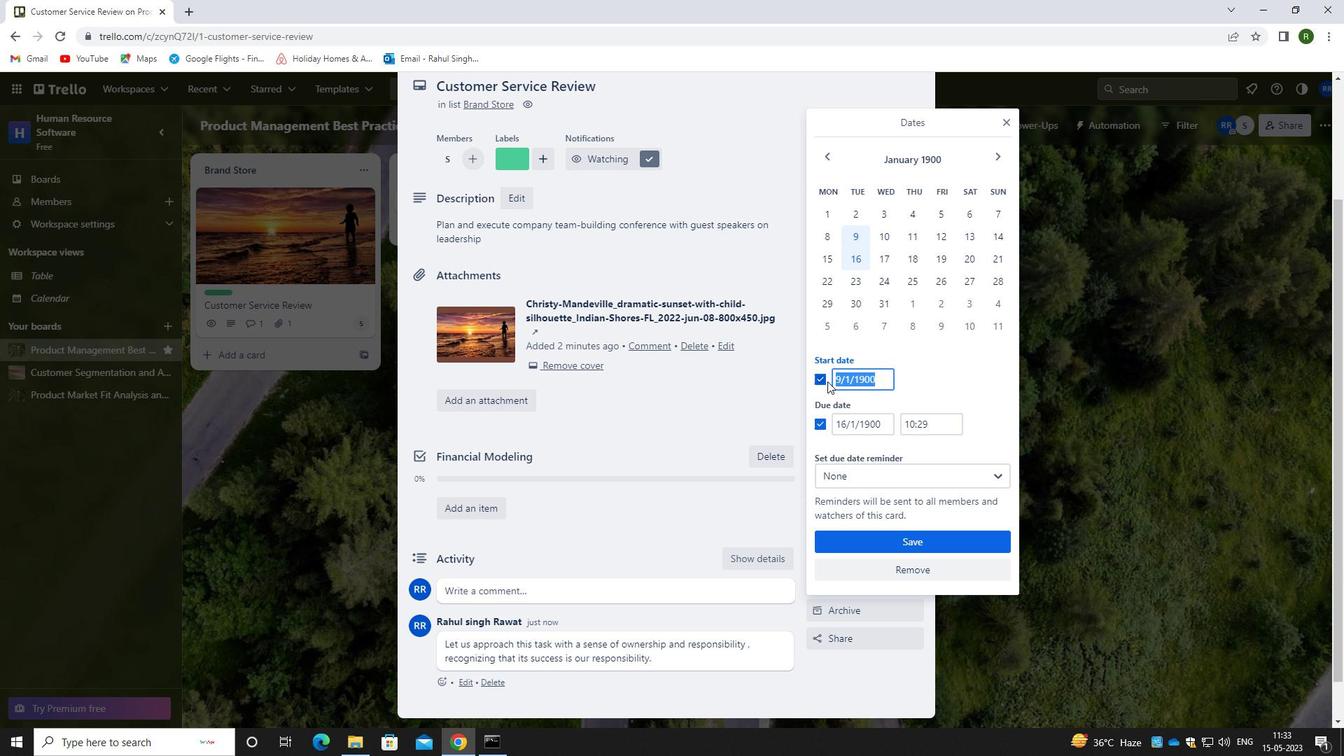 
Action: Key pressed <Key.backspace>01/01/1900
Screenshot: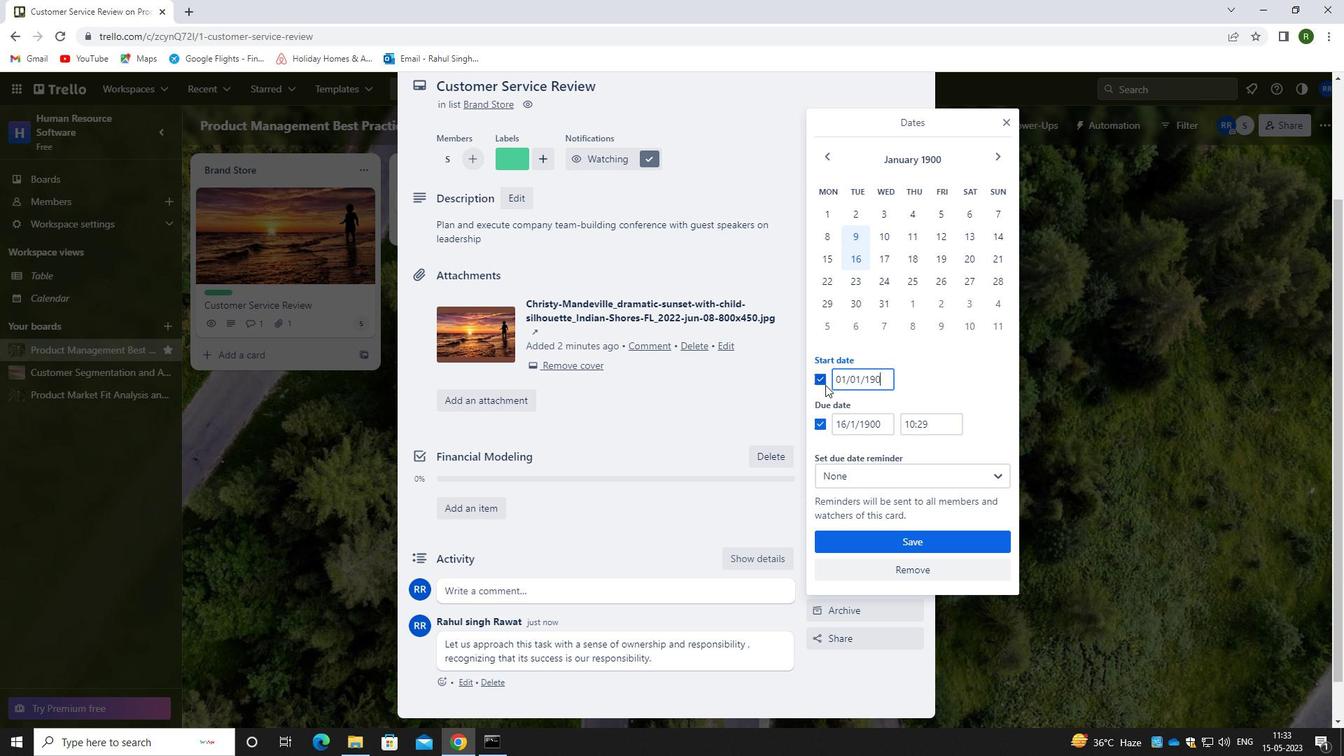 
Action: Mouse moved to (882, 420)
Screenshot: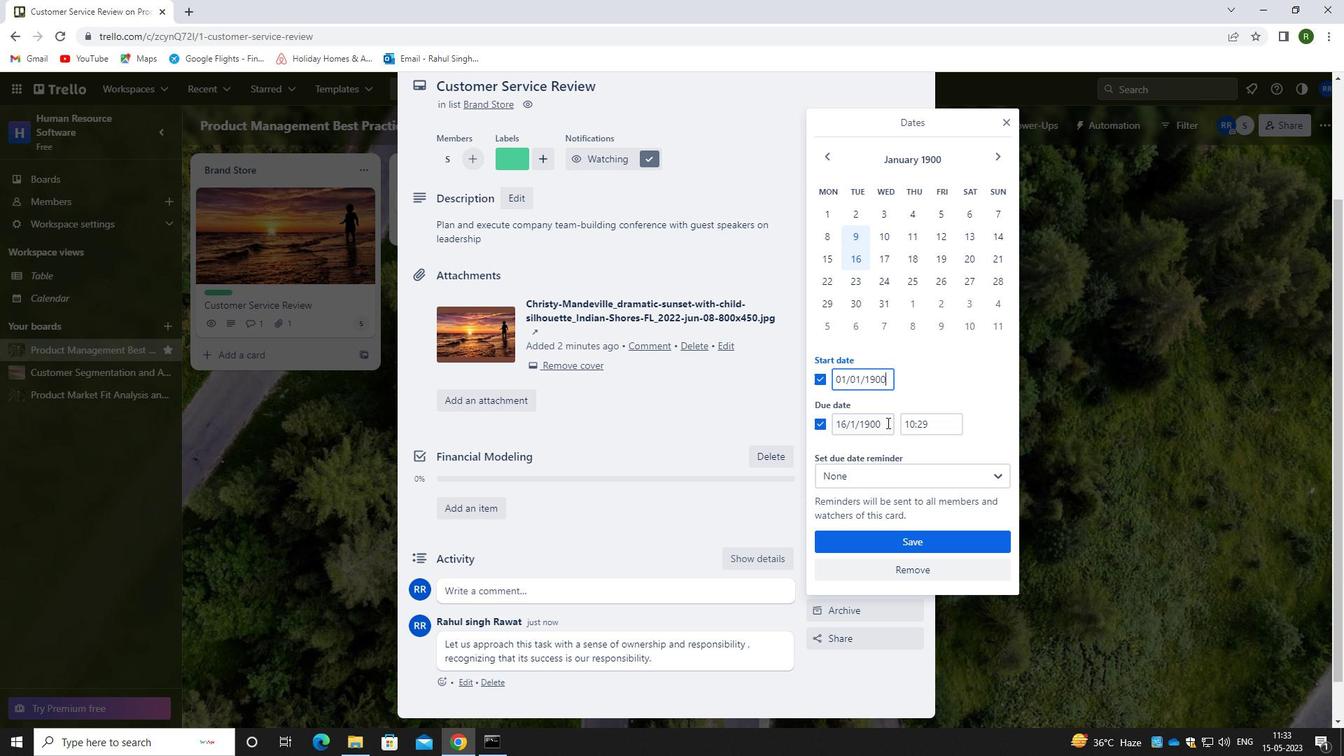 
Action: Mouse pressed left at (882, 420)
Screenshot: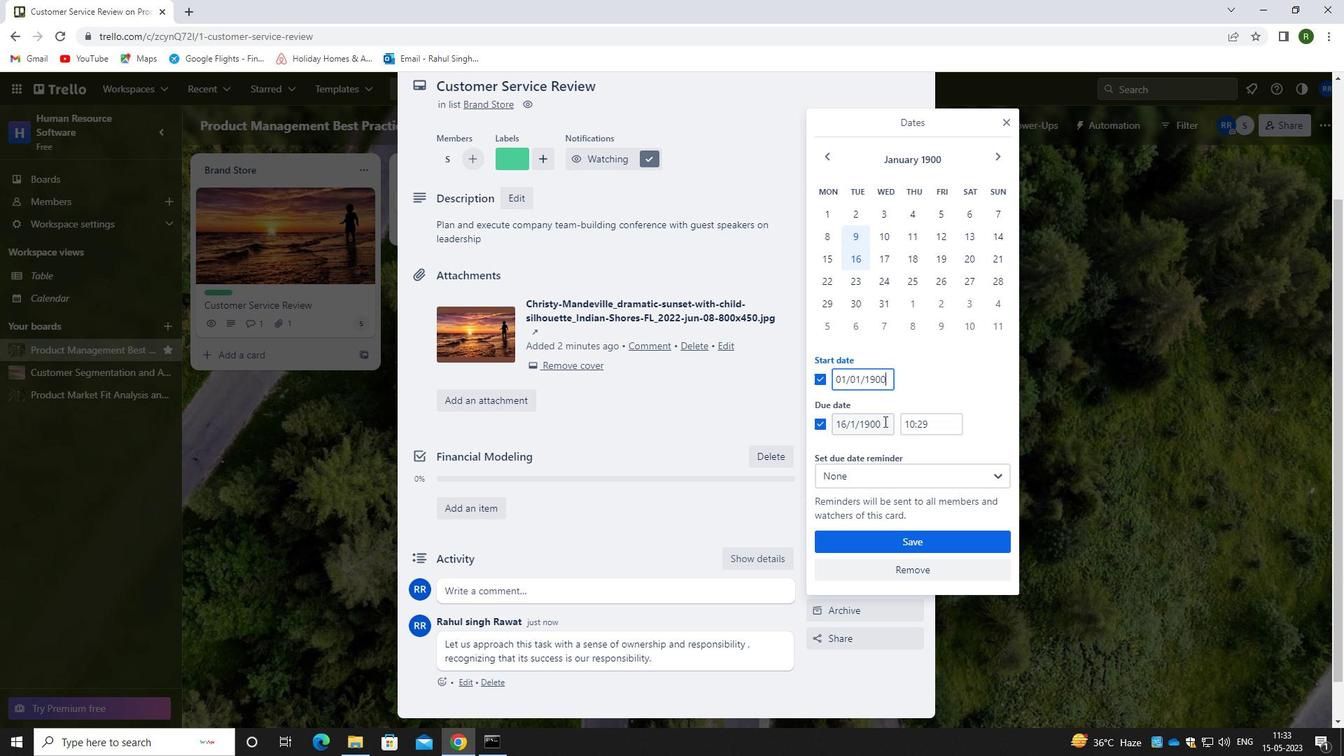 
Action: Mouse moved to (812, 427)
Screenshot: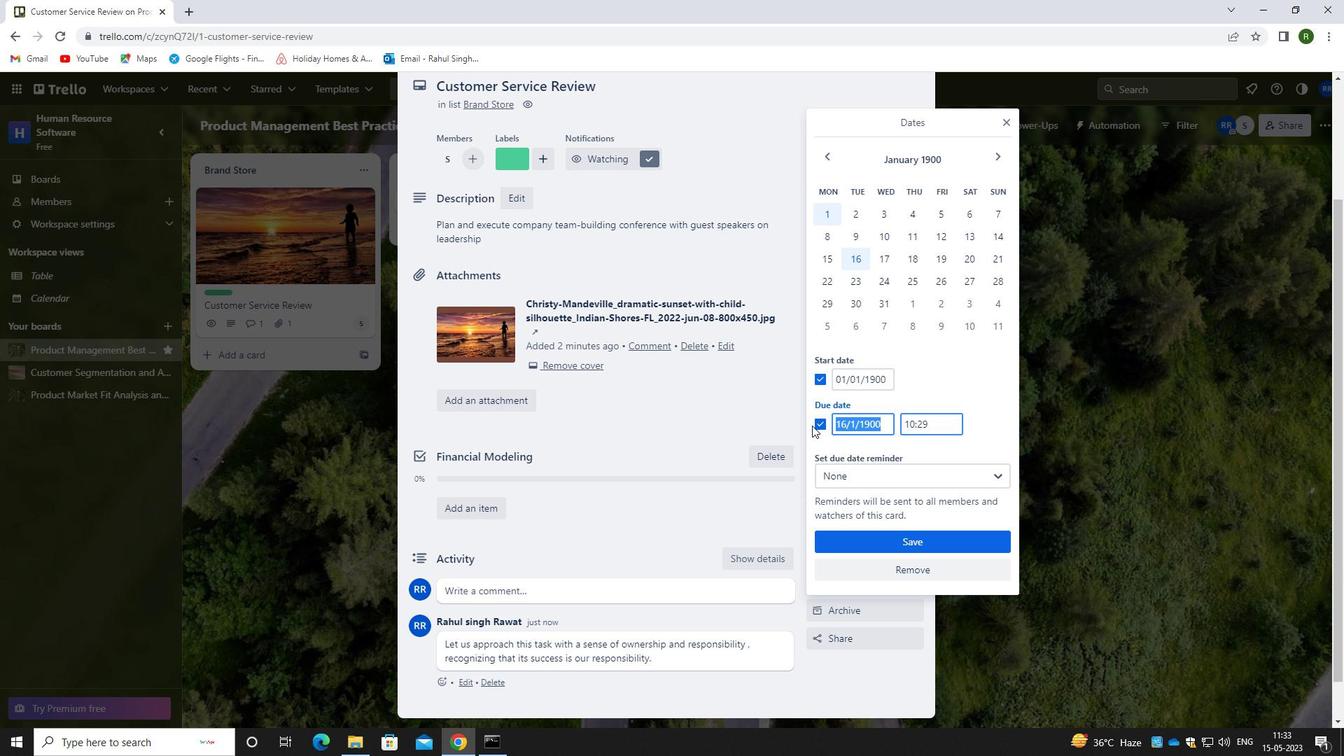 
Action: Key pressed 08/01/1900
Screenshot: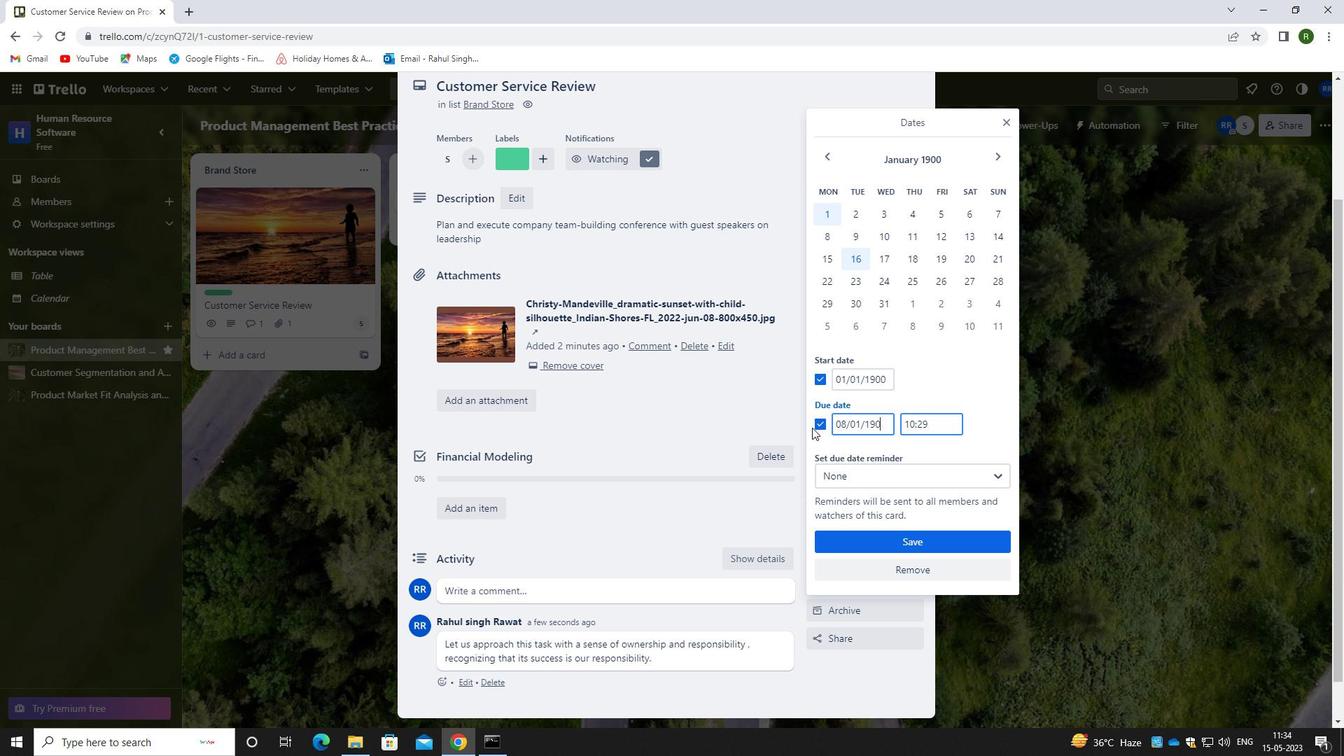 
Action: Mouse moved to (903, 543)
Screenshot: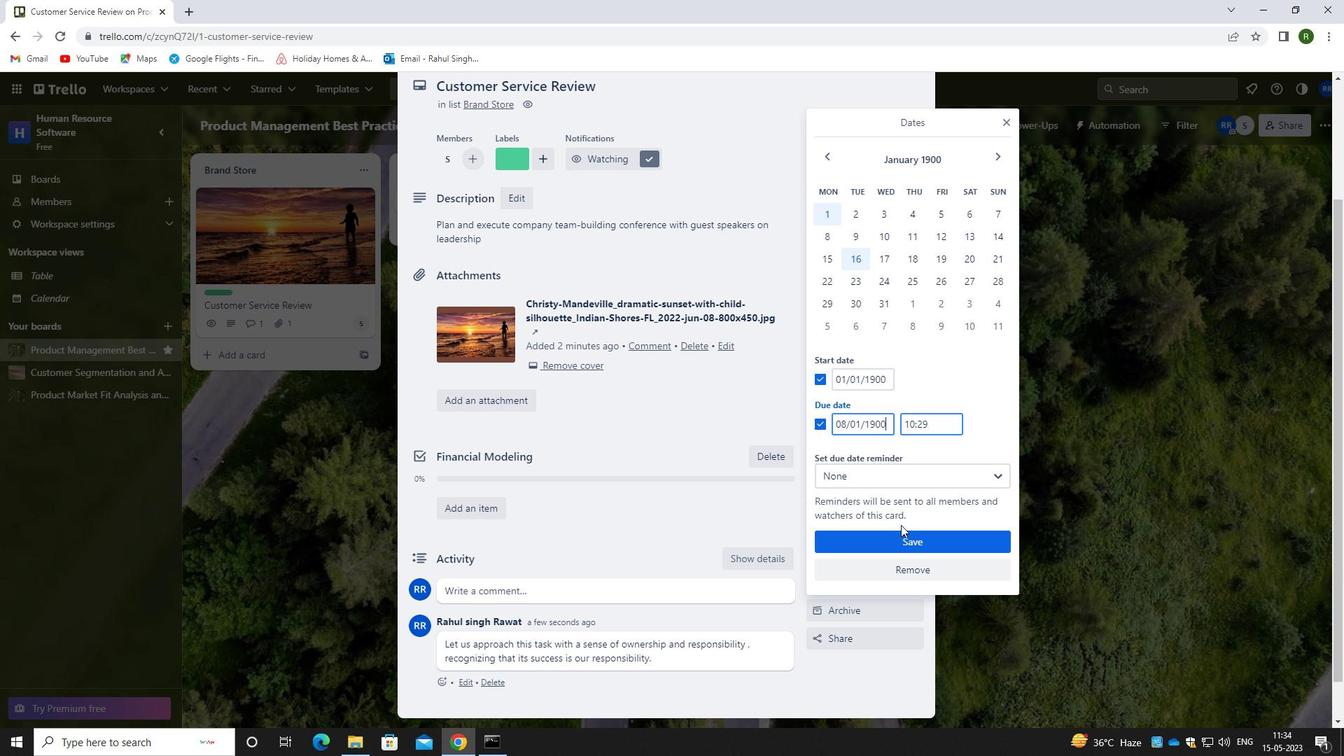 
Action: Mouse pressed left at (903, 543)
Screenshot: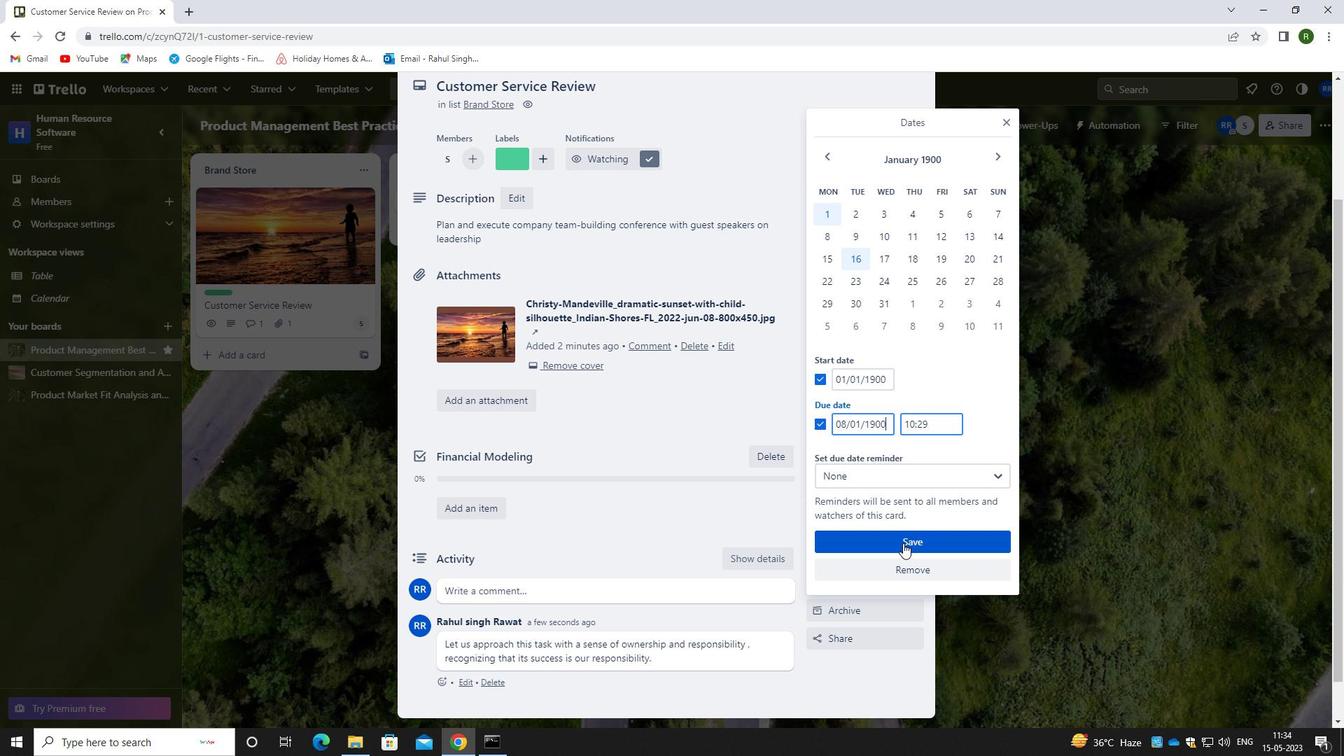 
Action: Mouse moved to (661, 453)
Screenshot: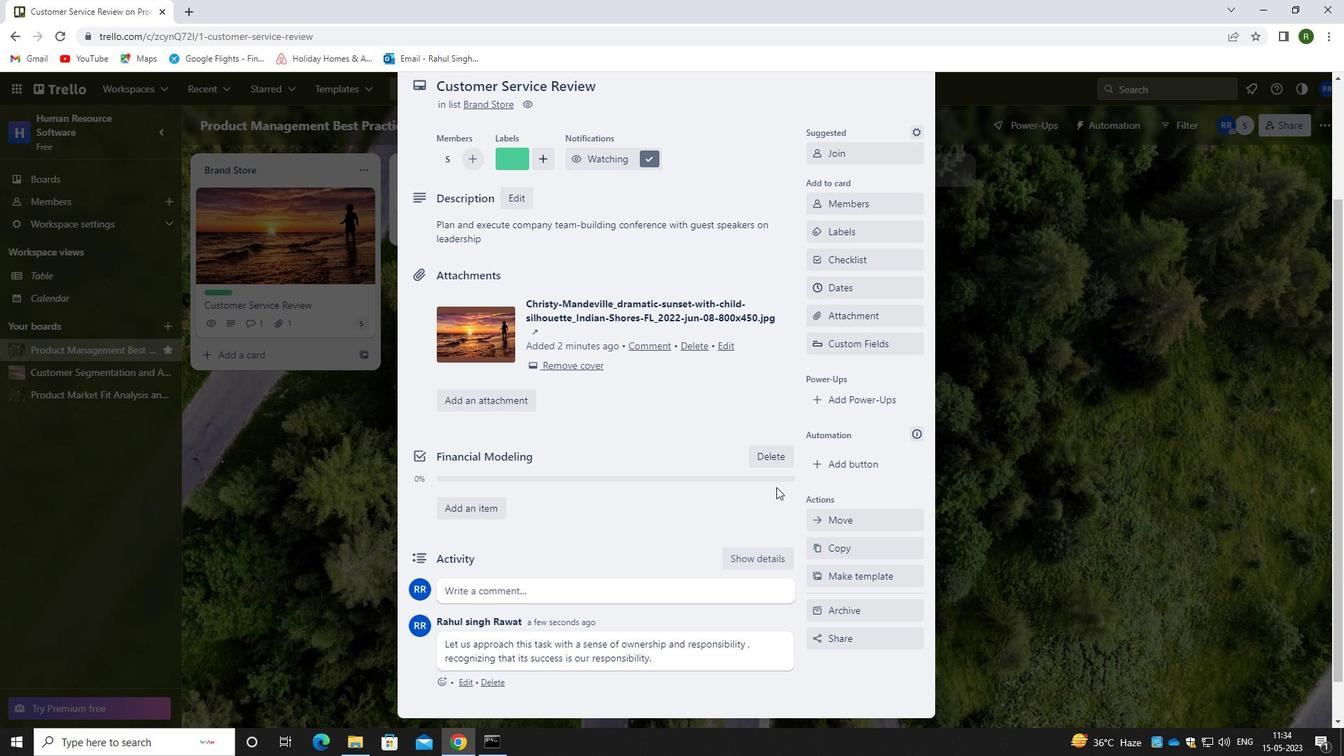 
Action: Mouse scrolled (661, 453) with delta (0, 0)
Screenshot: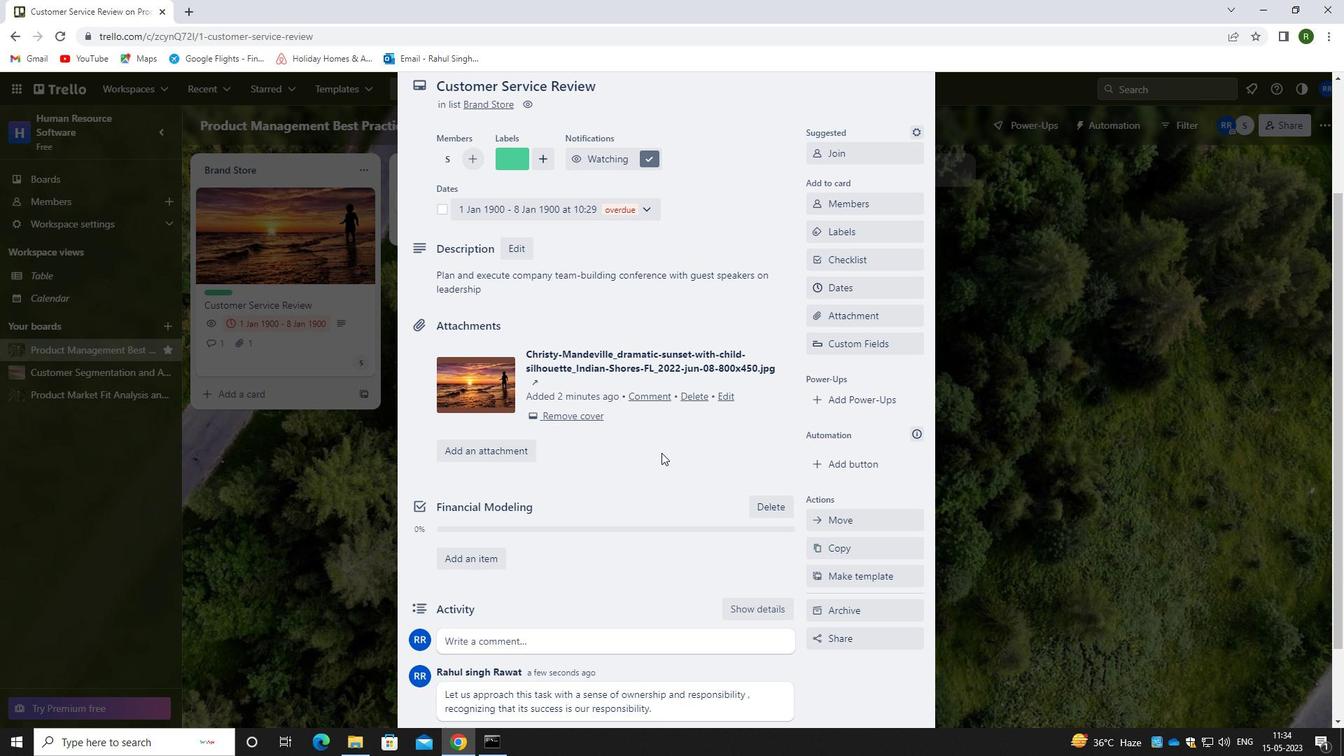 
Action: Mouse scrolled (661, 453) with delta (0, 0)
Screenshot: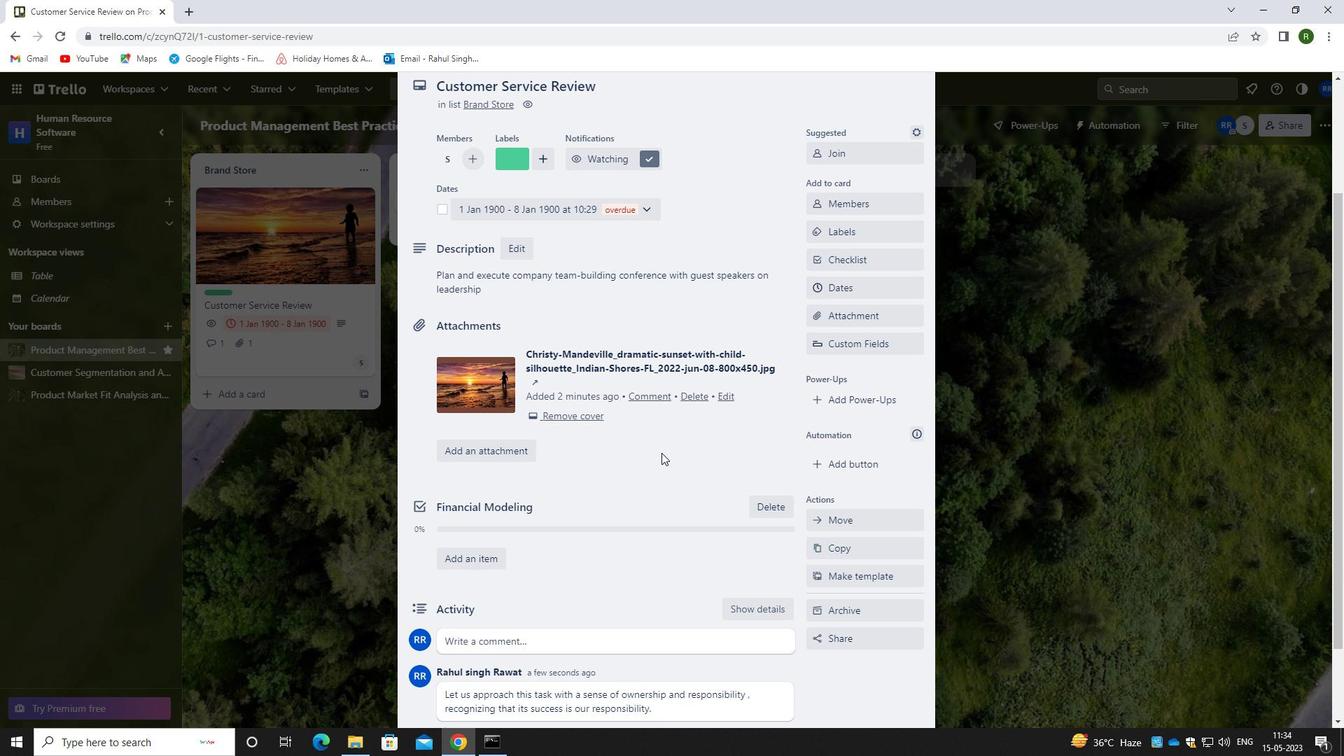 
Action: Mouse scrolled (661, 453) with delta (0, 0)
Screenshot: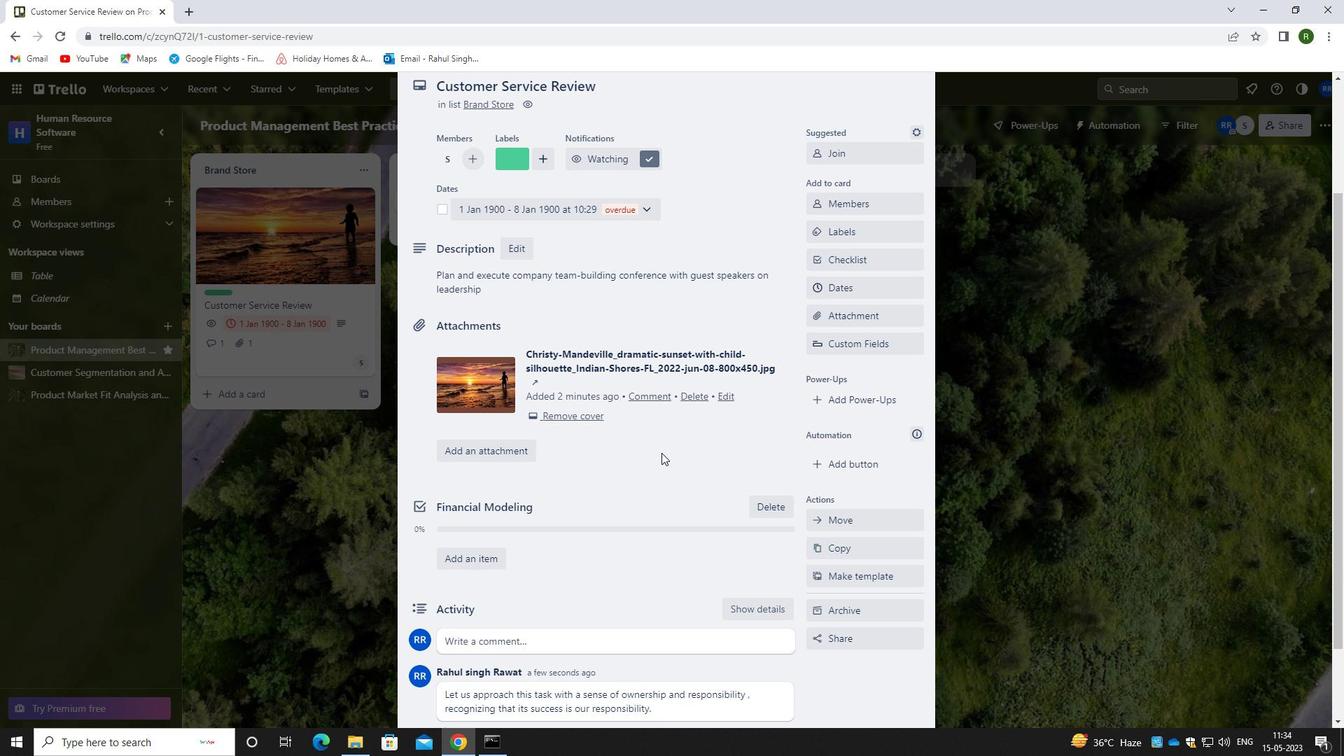 
